 Task: Look for space in Kasterlee, Belgium from 9th June, 2023 to 11th June, 2023 for 2 adults in price range Rs.6000 to Rs.10000. Place can be entire place with 2 bedrooms having 2 beds and 1 bathroom. Property type can be house, flat, guest house. Amenities needed are: heating. Booking option can be shelf check-in. Required host language is English.
Action: Key pressed k<Key.caps_lock>asterlee,<Key.space><Key.caps_lock>b<Key.caps_lock>elgium<Key.enter>
Screenshot: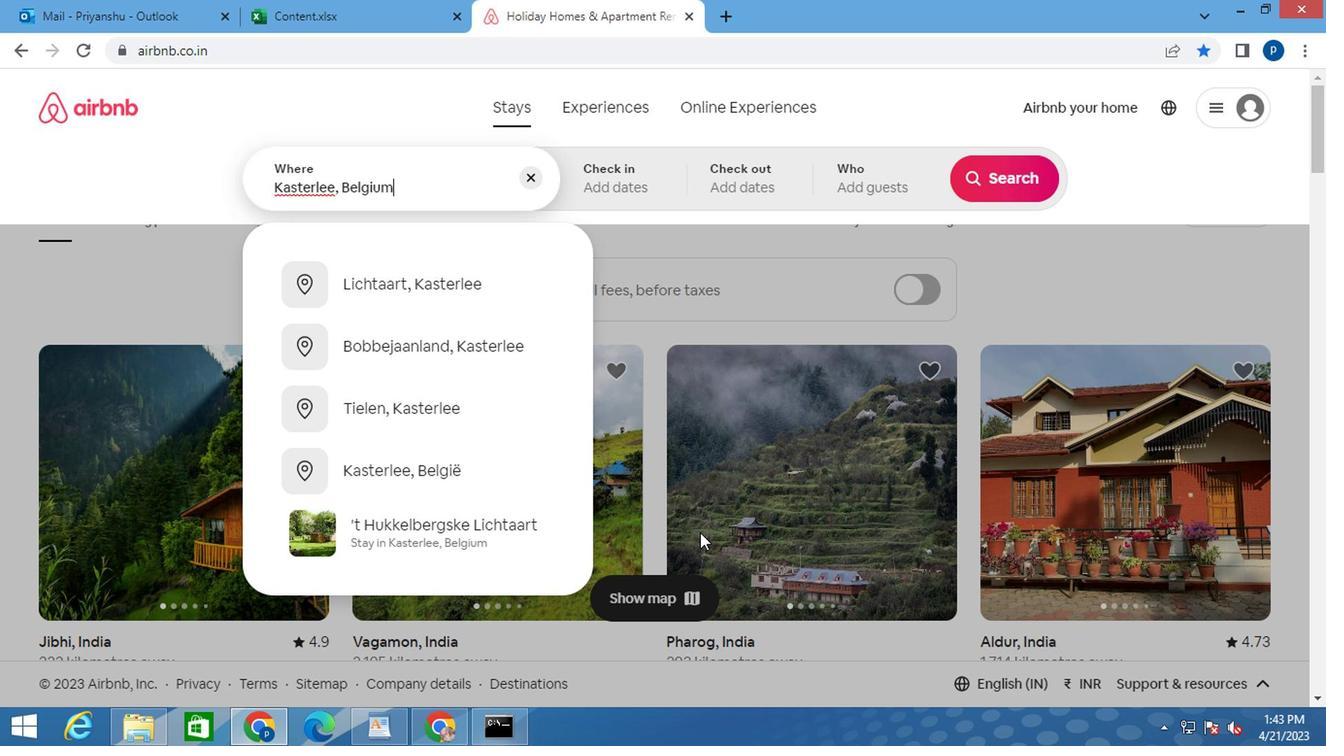 
Action: Mouse moved to (988, 337)
Screenshot: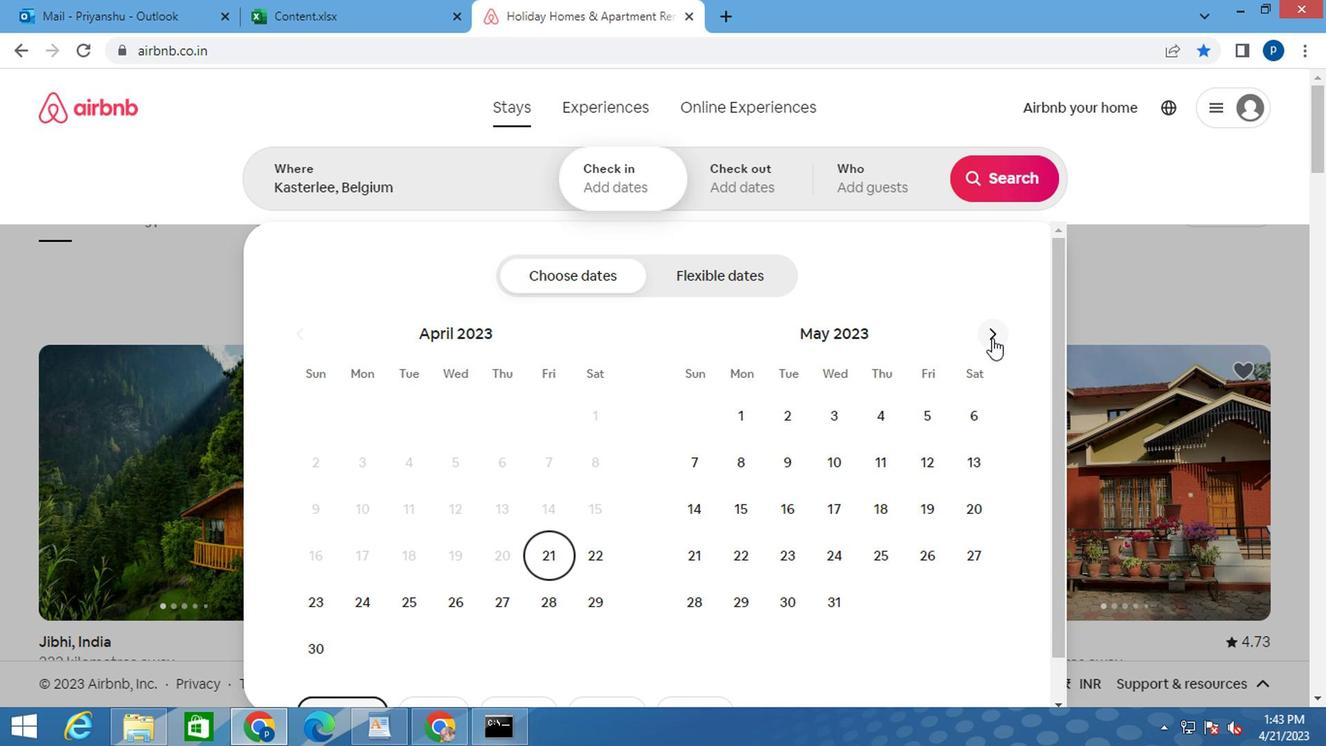 
Action: Mouse pressed left at (988, 337)
Screenshot: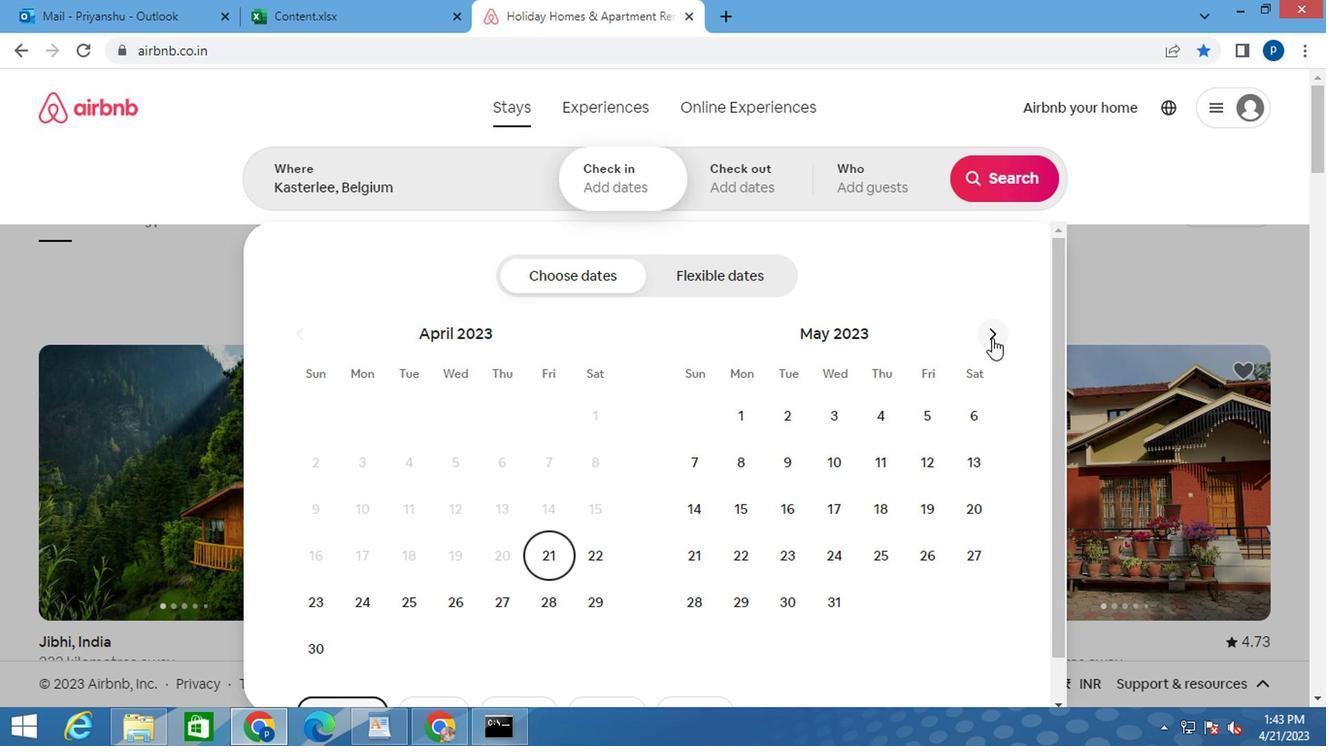 
Action: Mouse pressed left at (988, 337)
Screenshot: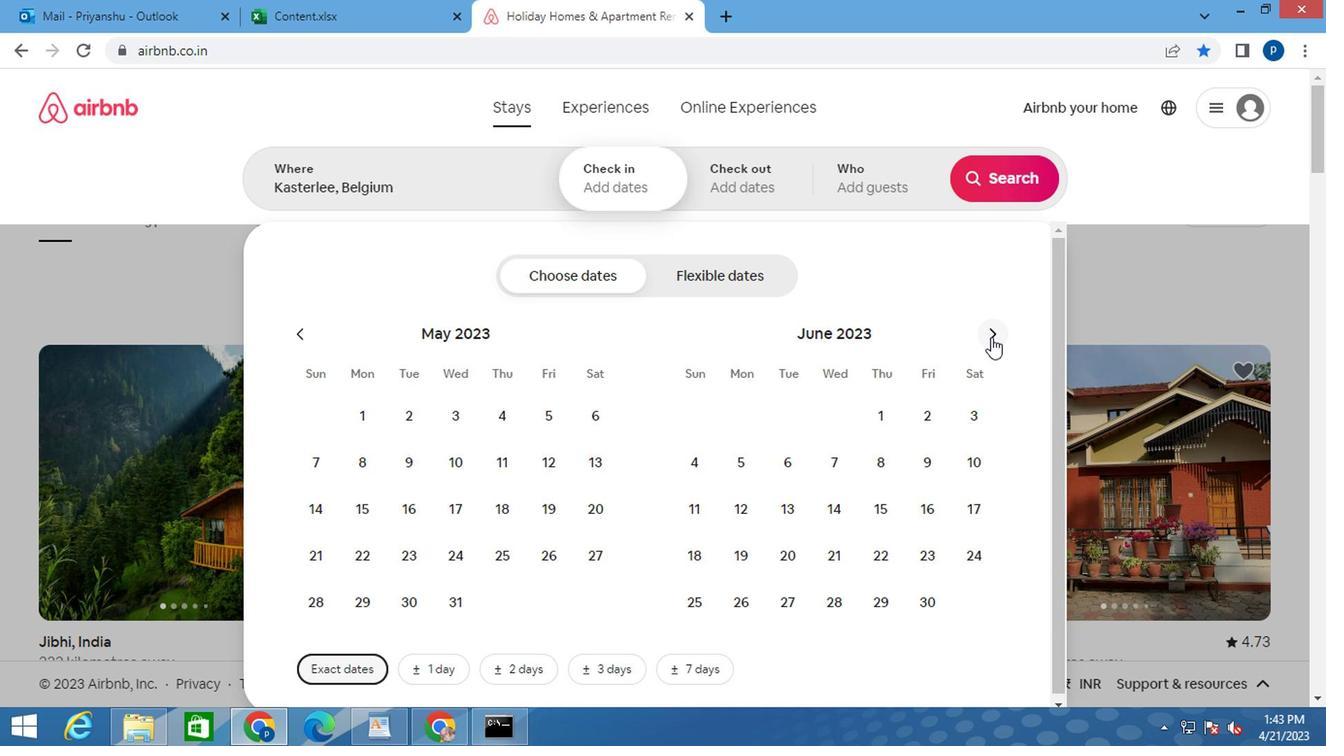 
Action: Mouse moved to (549, 465)
Screenshot: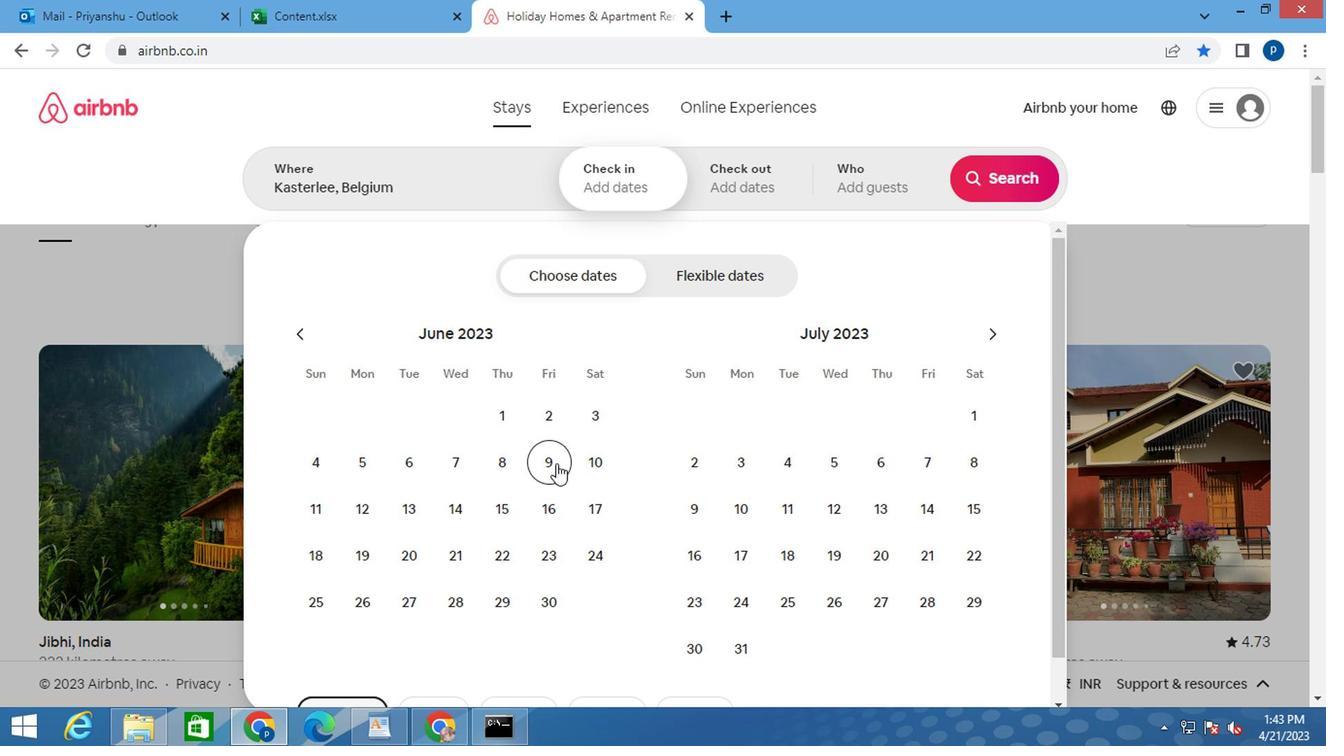 
Action: Mouse pressed left at (549, 465)
Screenshot: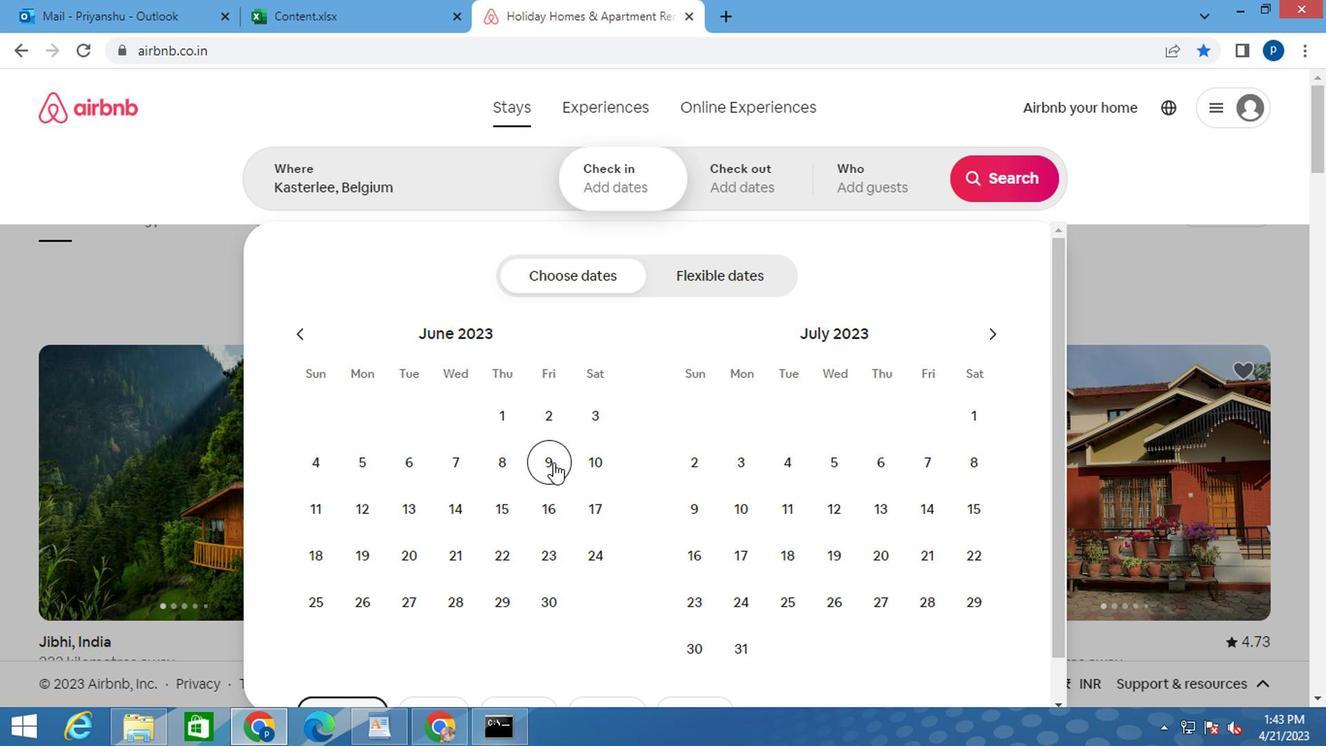 
Action: Mouse moved to (317, 507)
Screenshot: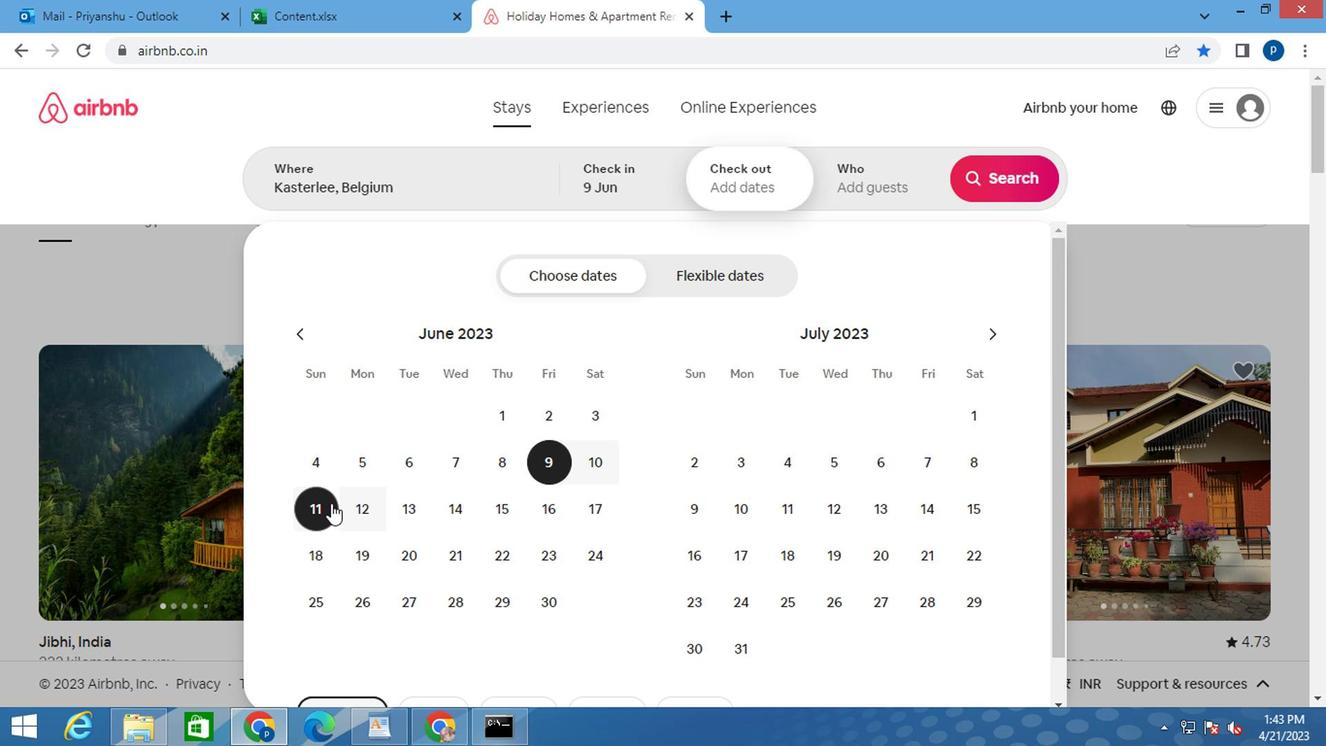 
Action: Mouse pressed left at (317, 507)
Screenshot: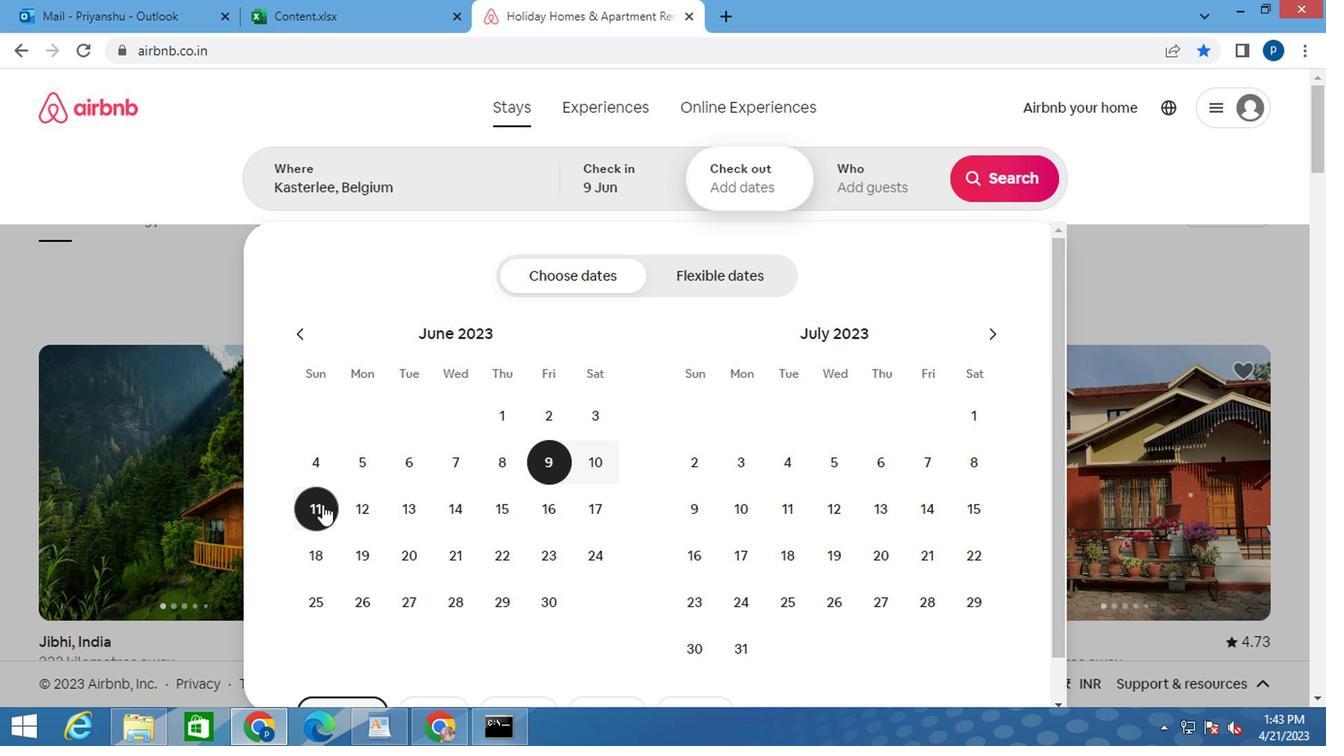 
Action: Mouse moved to (854, 195)
Screenshot: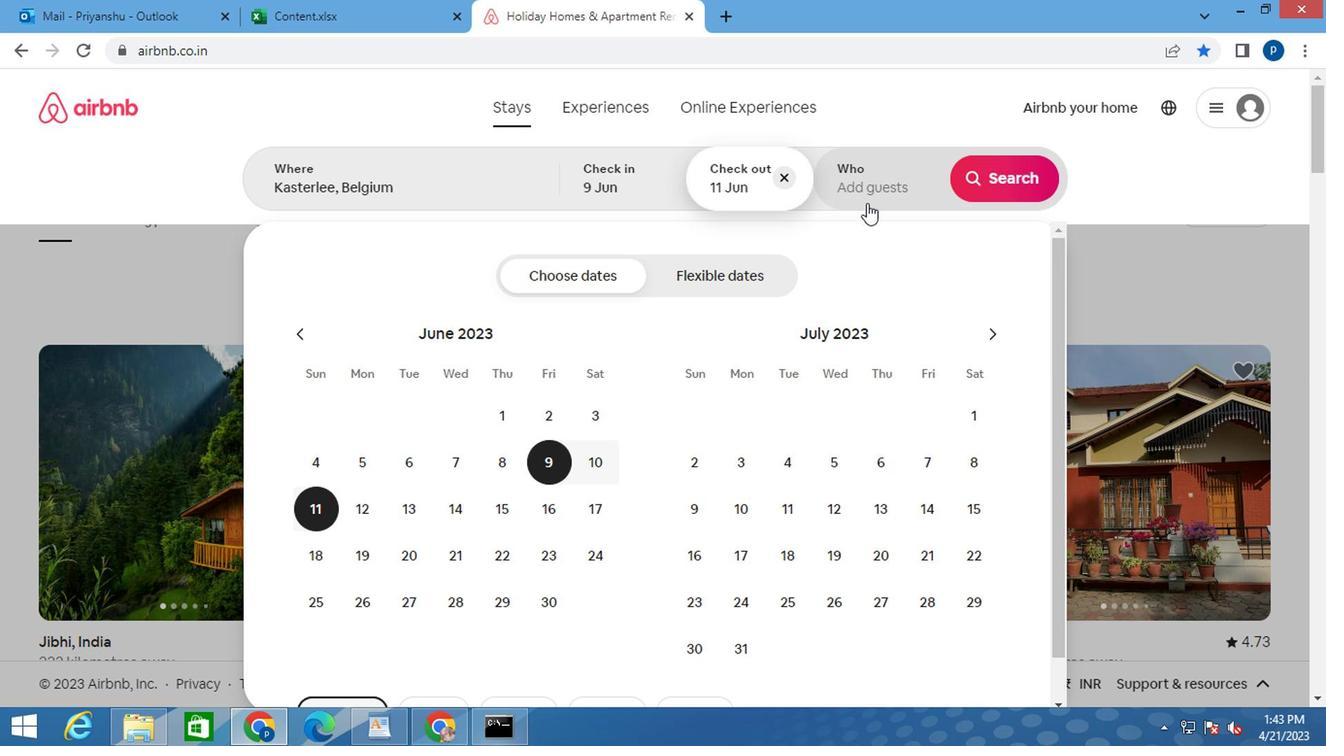 
Action: Mouse pressed left at (854, 195)
Screenshot: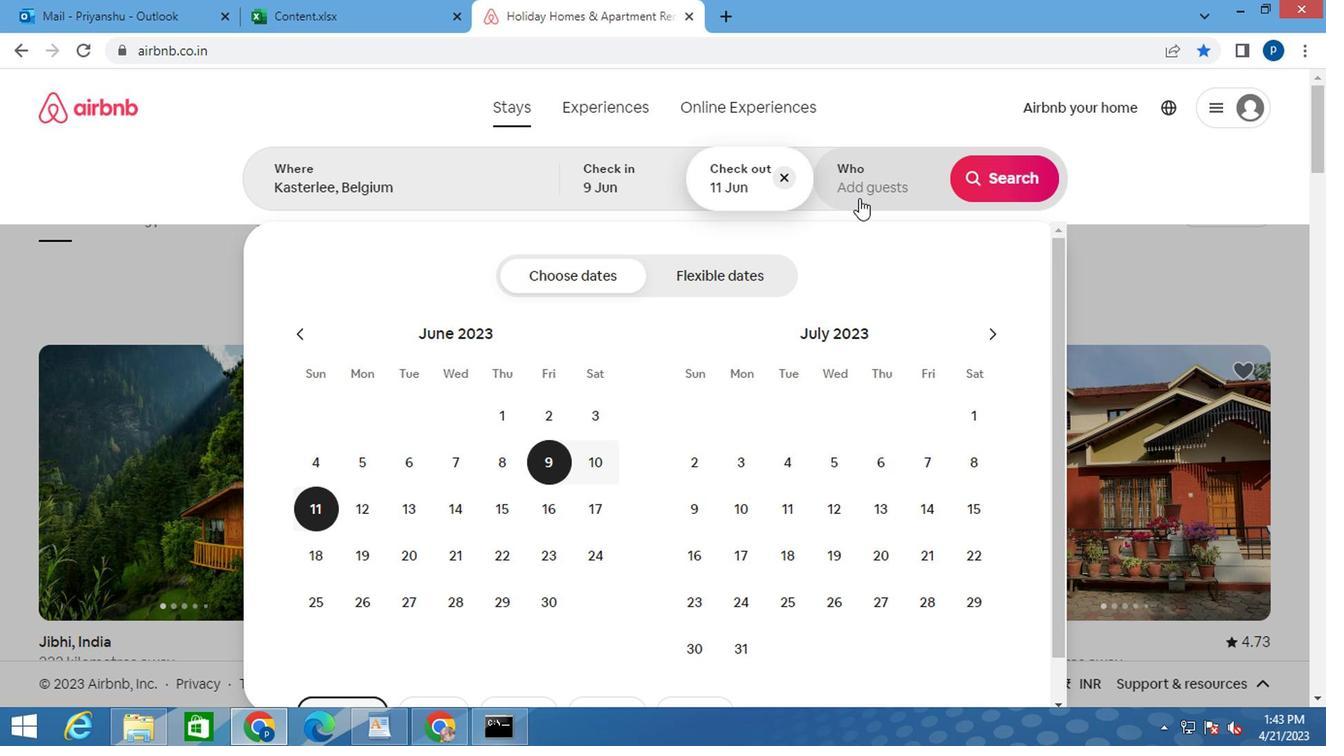 
Action: Mouse moved to (999, 279)
Screenshot: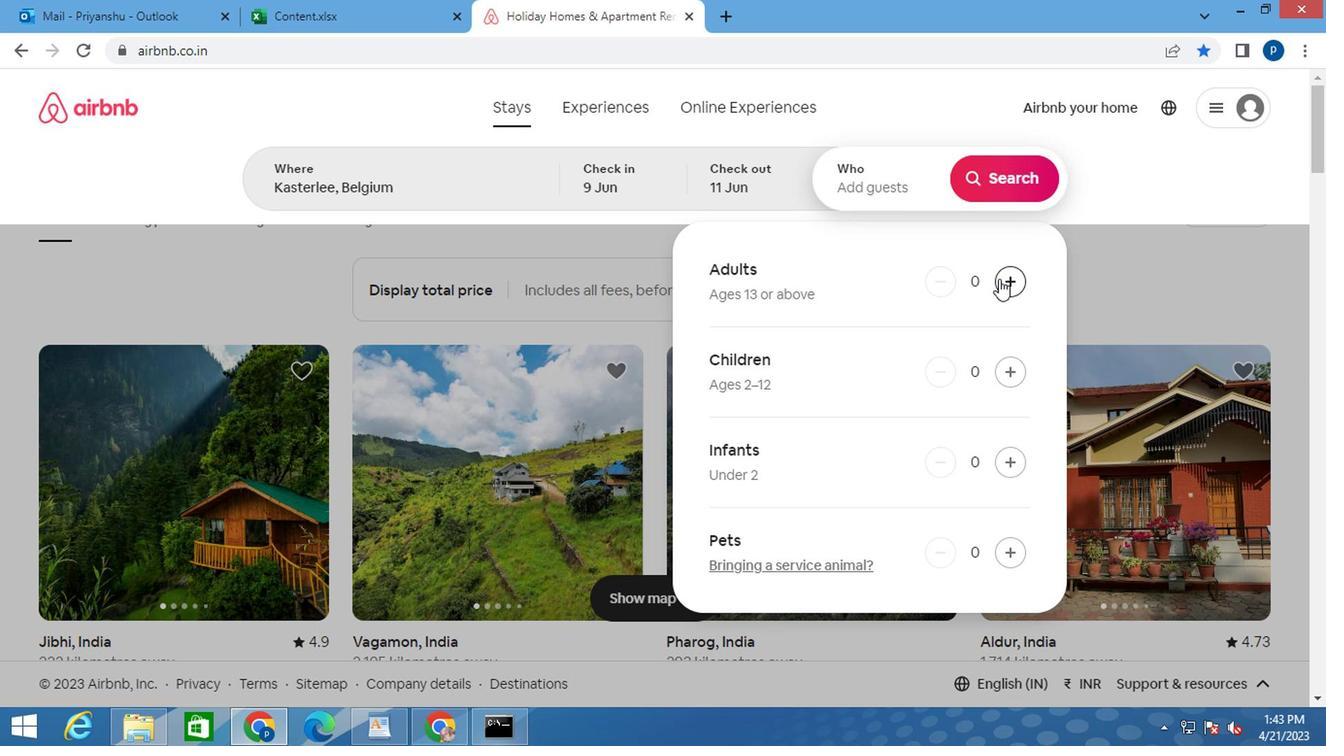 
Action: Mouse pressed left at (999, 279)
Screenshot: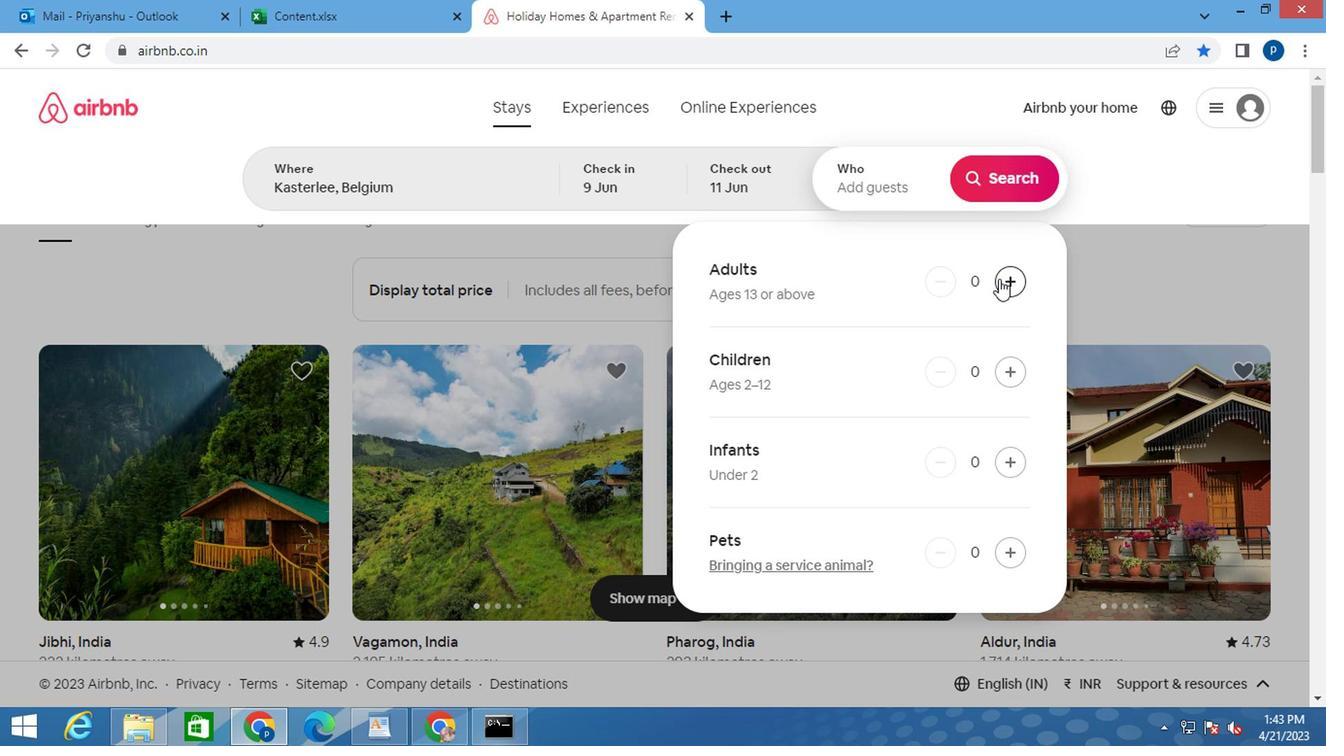 
Action: Mouse moved to (999, 279)
Screenshot: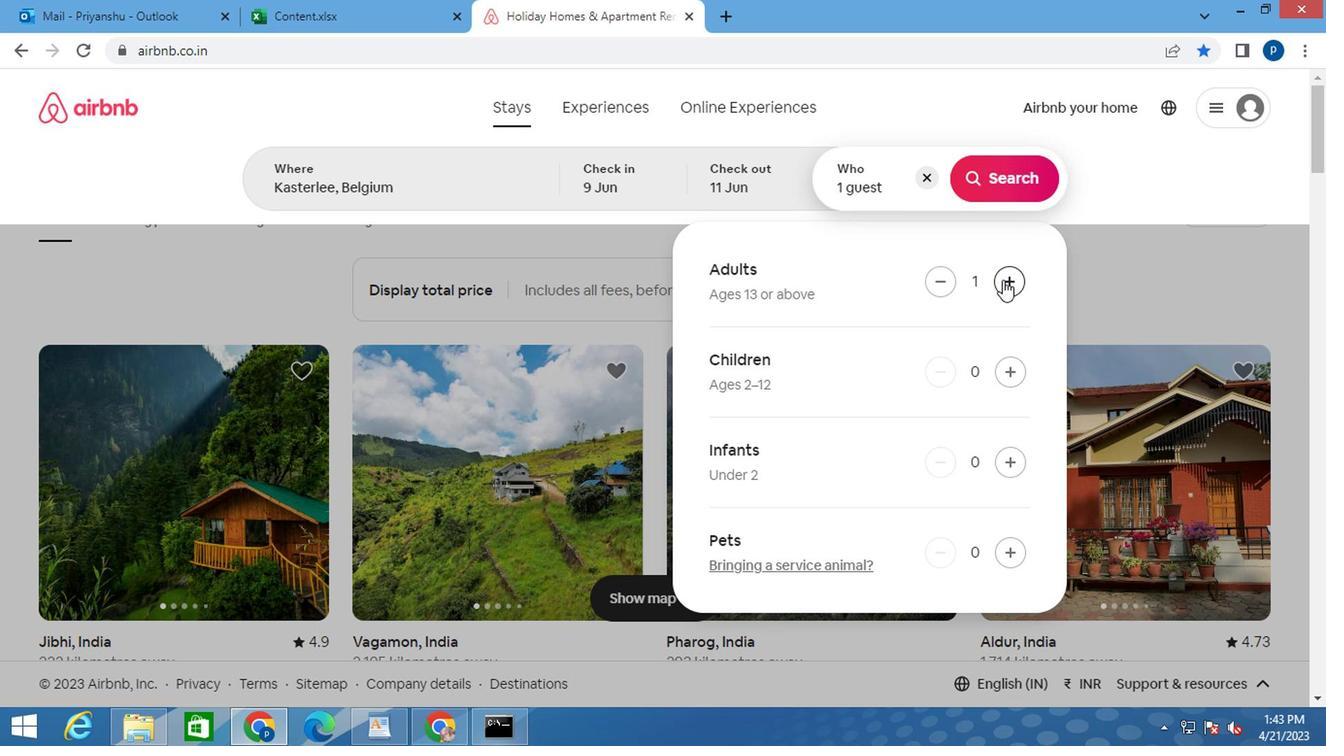 
Action: Mouse pressed left at (999, 279)
Screenshot: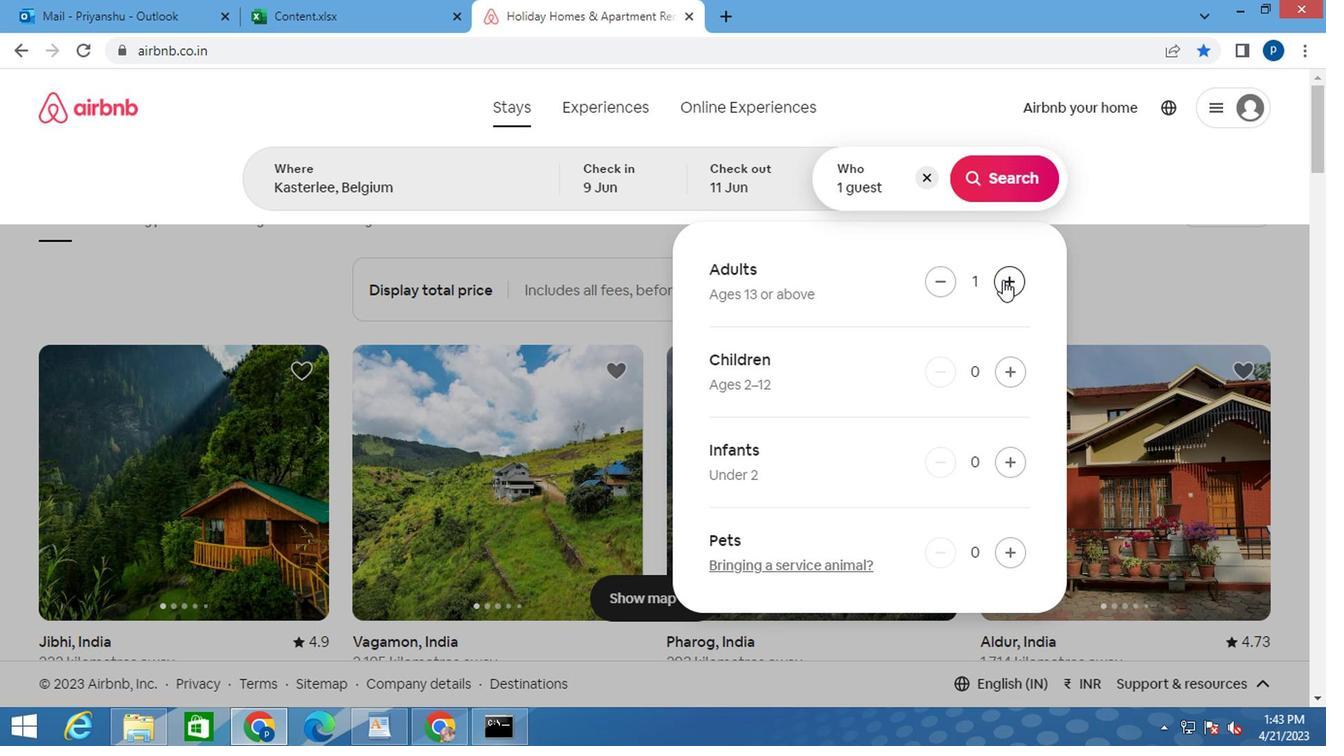
Action: Mouse moved to (999, 183)
Screenshot: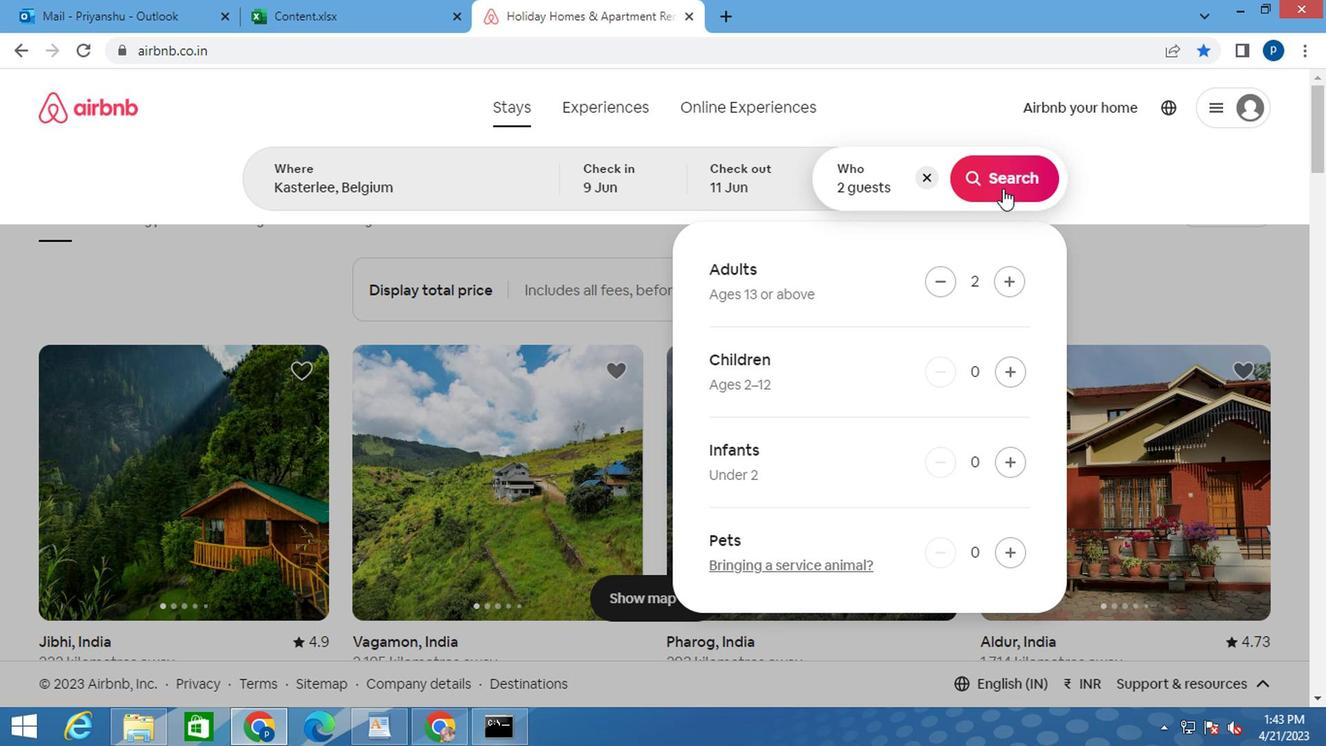 
Action: Mouse pressed left at (999, 183)
Screenshot: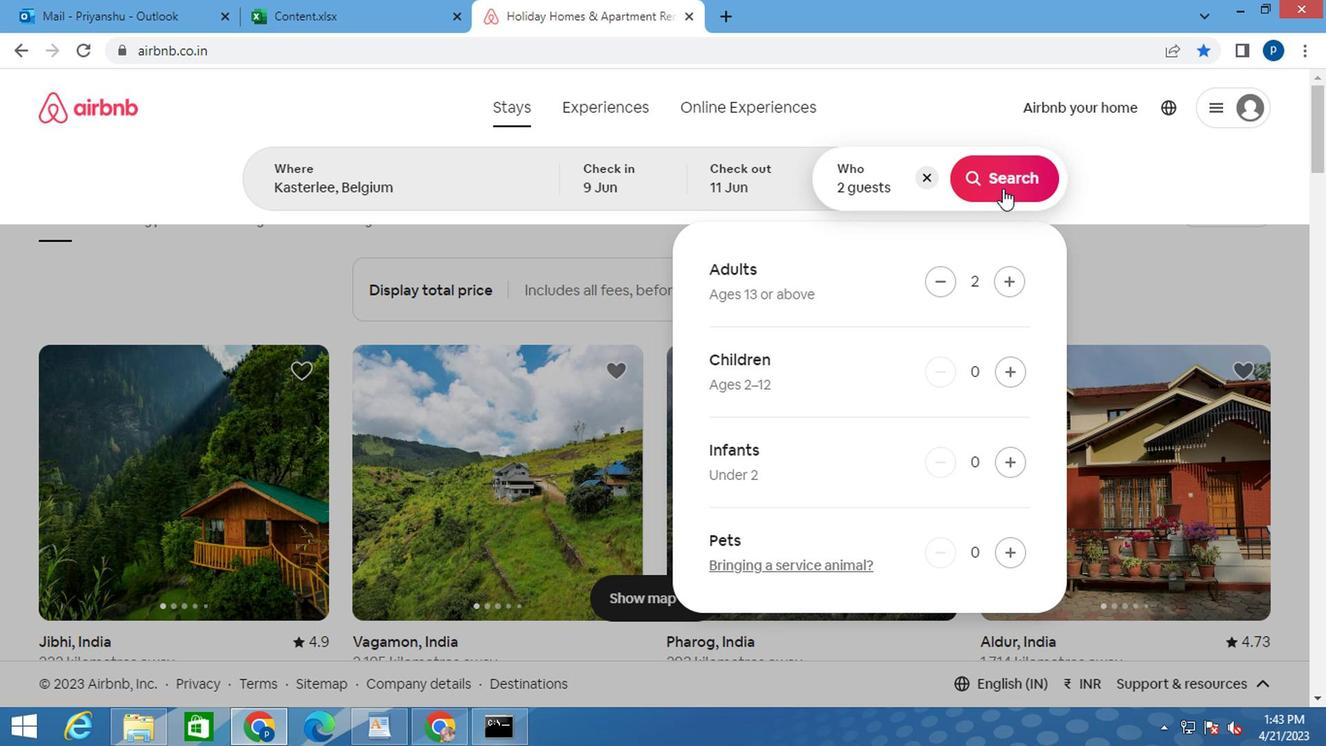 
Action: Mouse moved to (1197, 178)
Screenshot: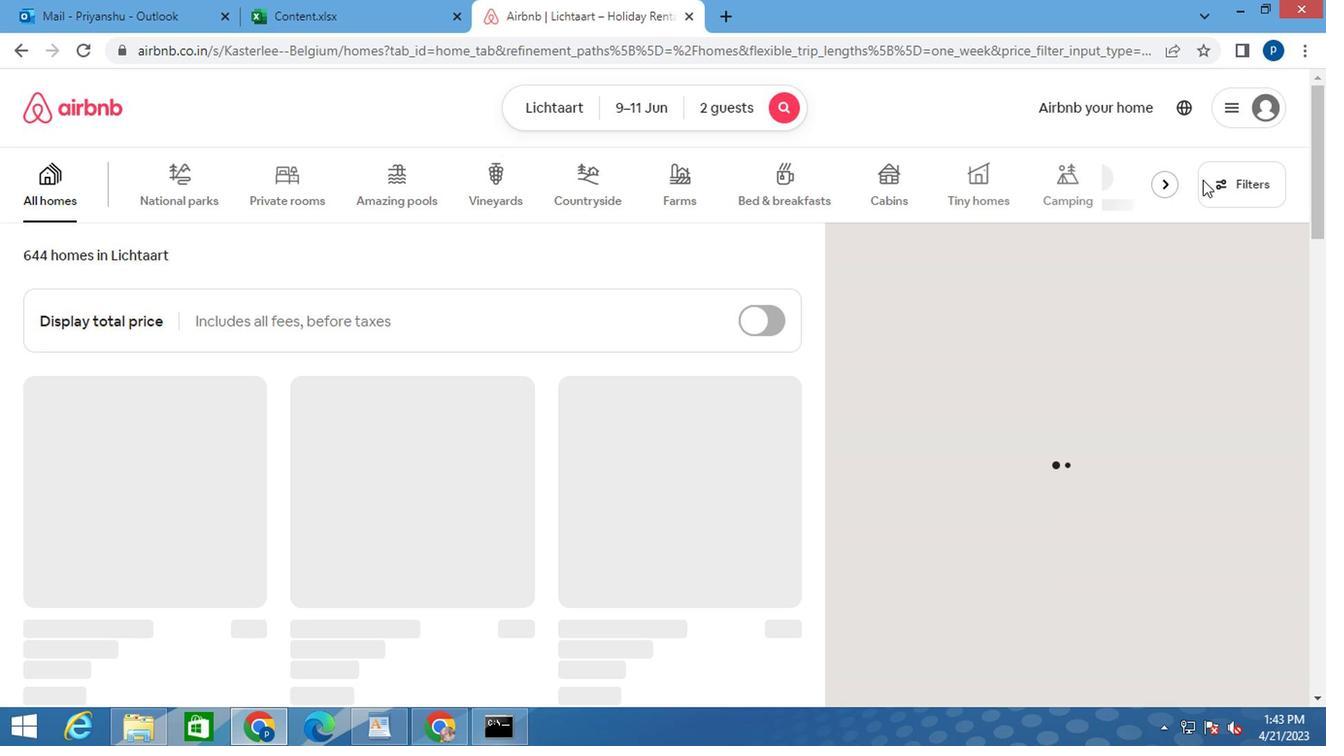 
Action: Mouse pressed left at (1197, 178)
Screenshot: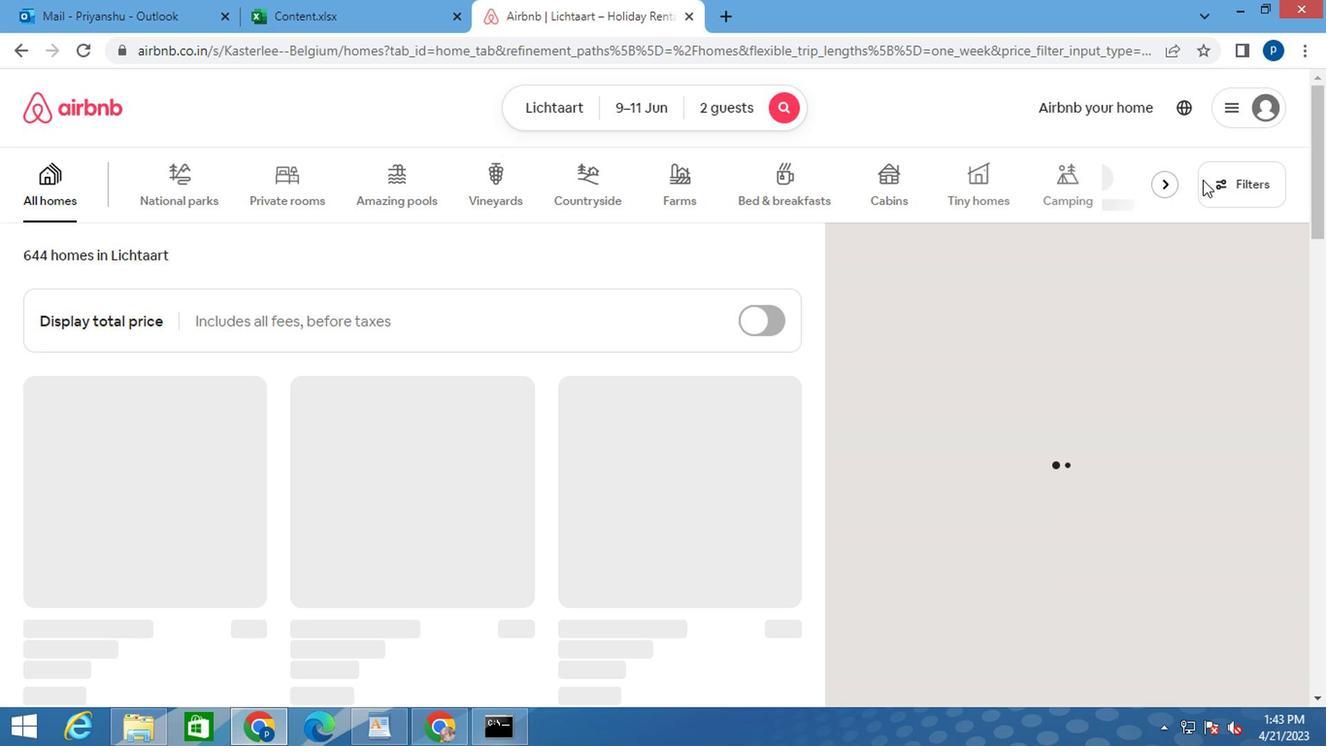 
Action: Mouse moved to (389, 428)
Screenshot: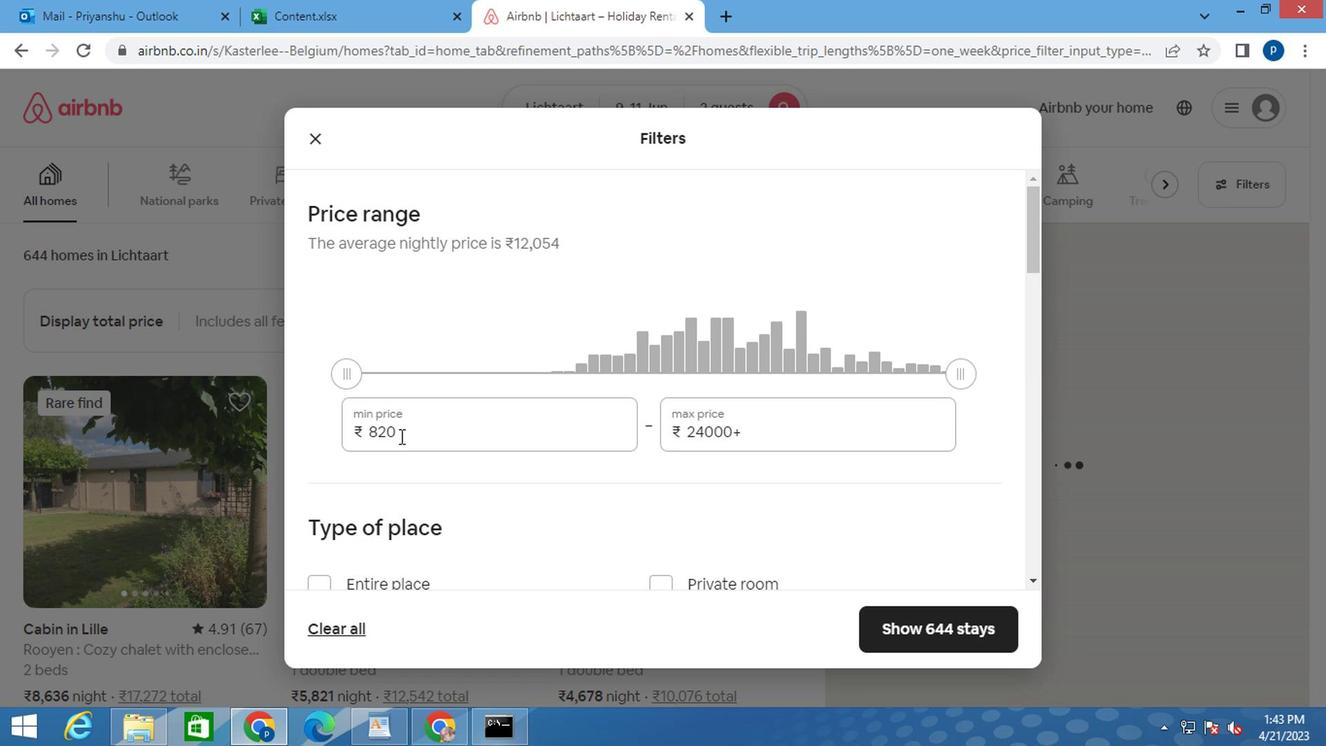 
Action: Mouse pressed left at (389, 428)
Screenshot: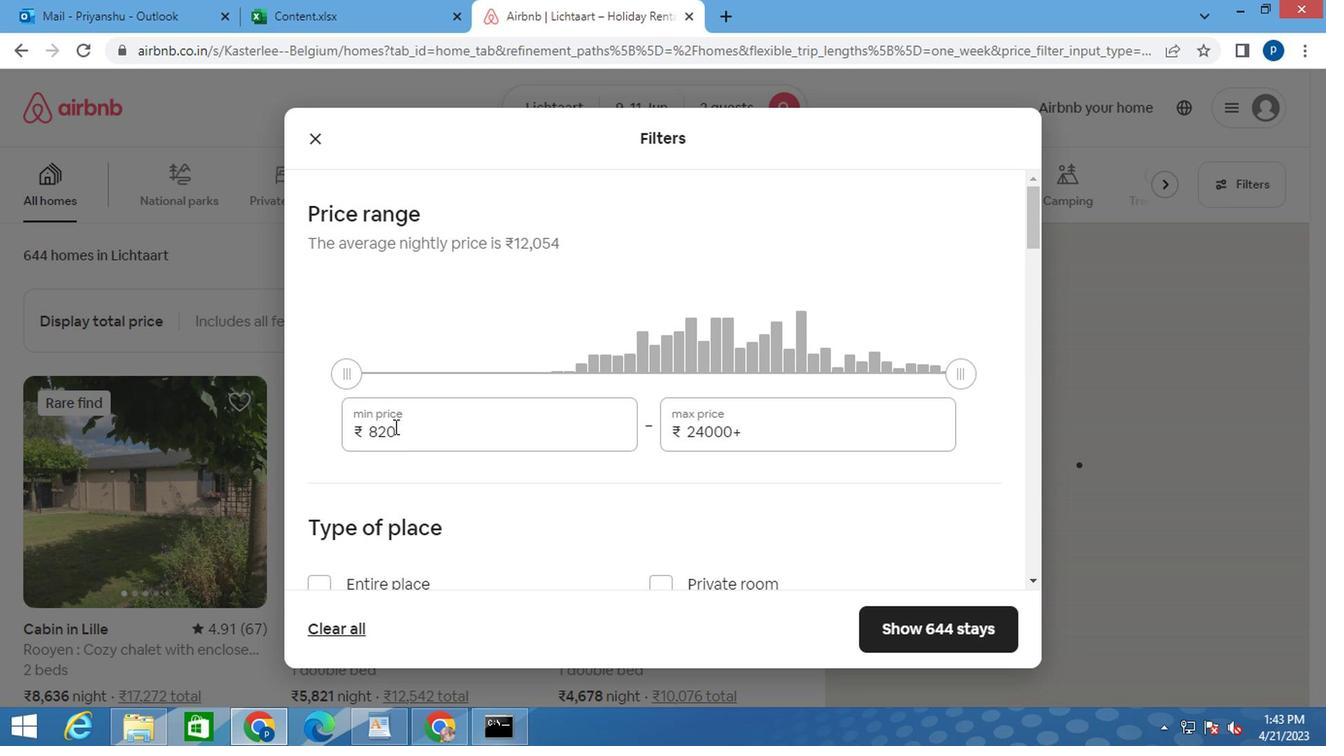 
Action: Mouse pressed left at (389, 428)
Screenshot: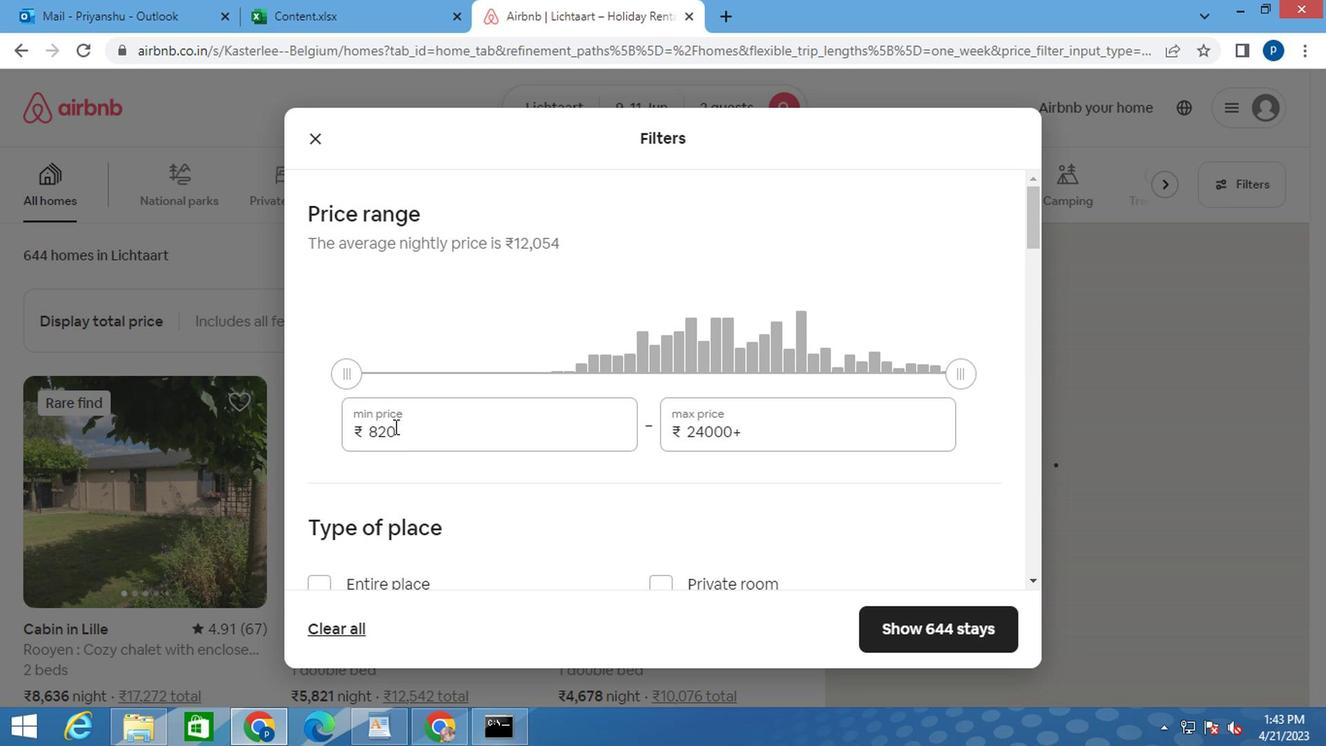 
Action: Key pressed 6000<Key.tab>10000
Screenshot: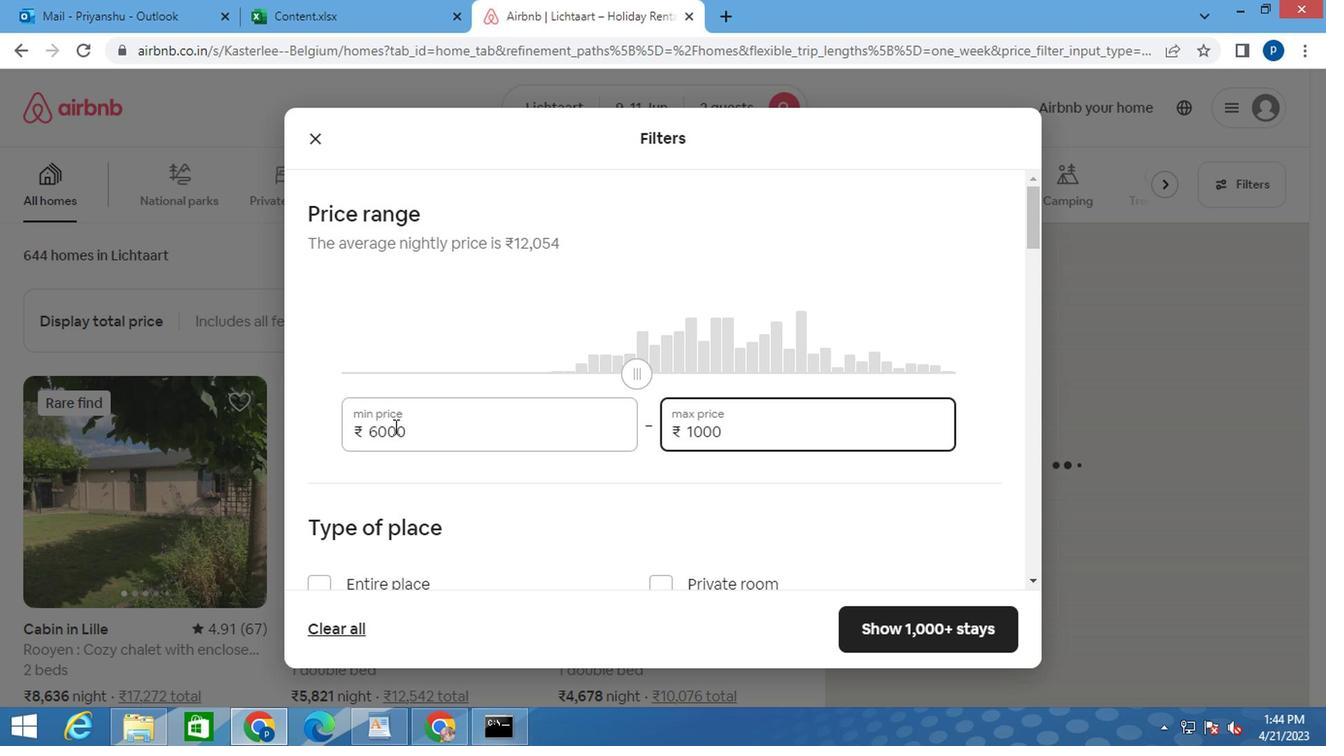 
Action: Mouse moved to (400, 465)
Screenshot: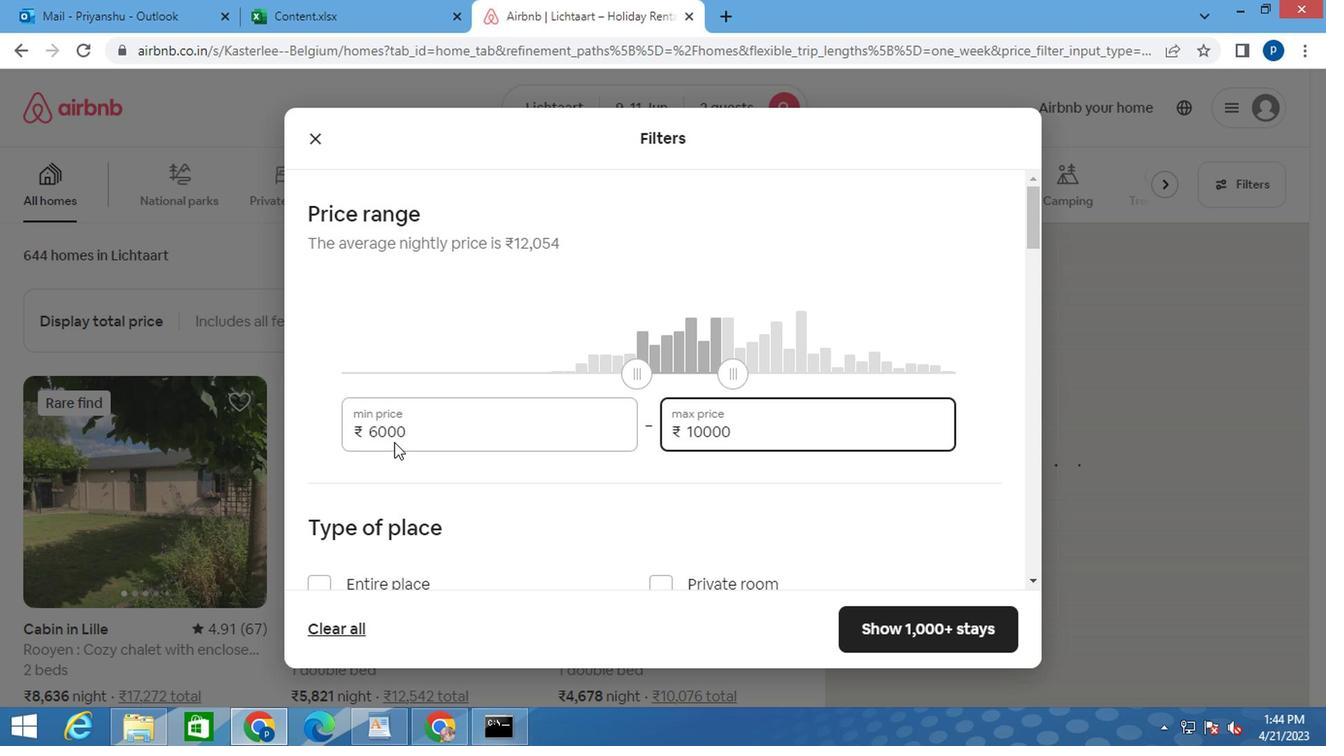 
Action: Mouse scrolled (400, 464) with delta (0, 0)
Screenshot: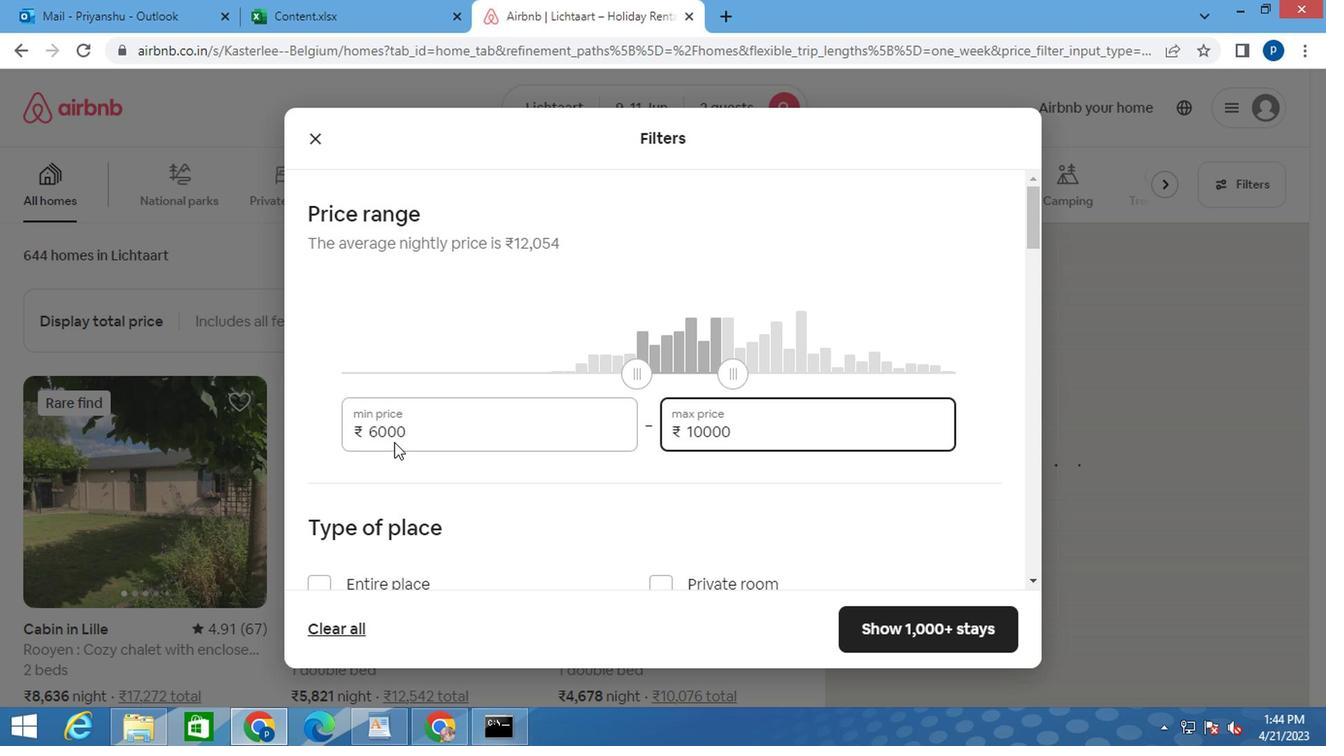 
Action: Mouse moved to (420, 467)
Screenshot: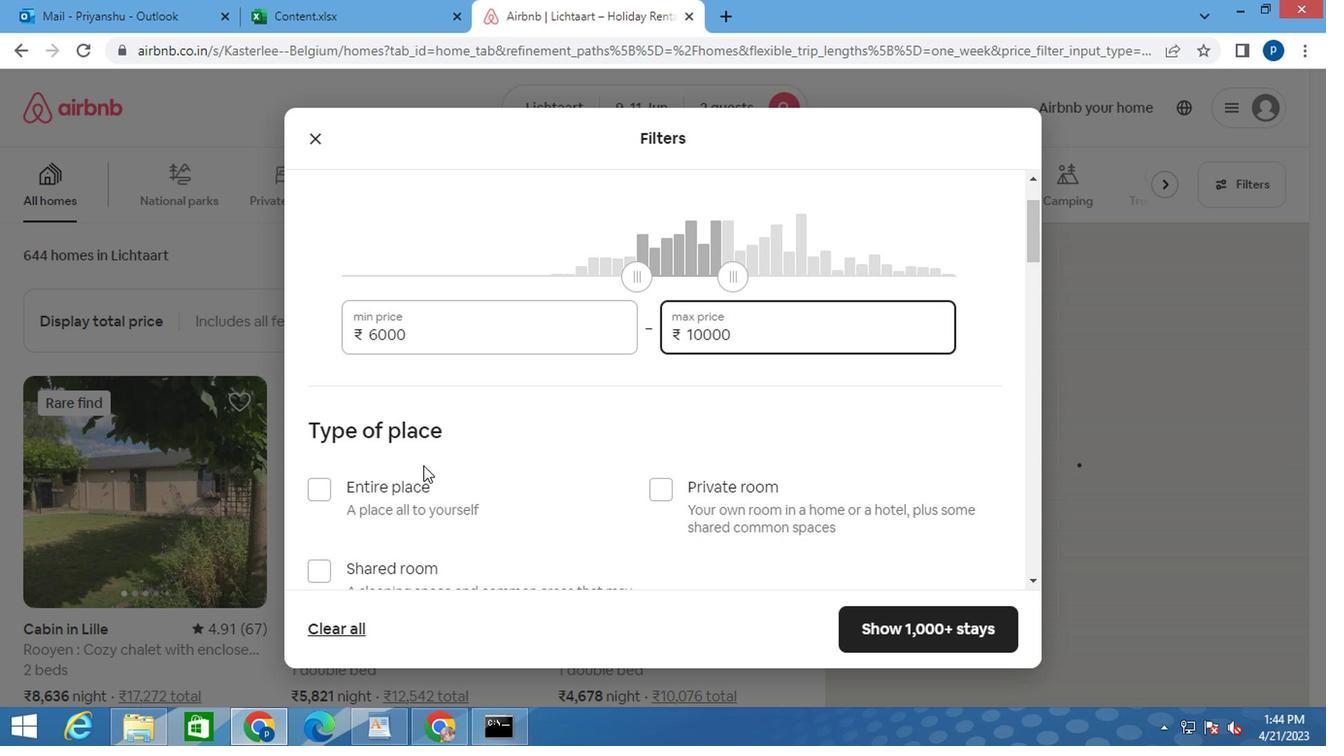 
Action: Mouse scrolled (420, 467) with delta (0, 0)
Screenshot: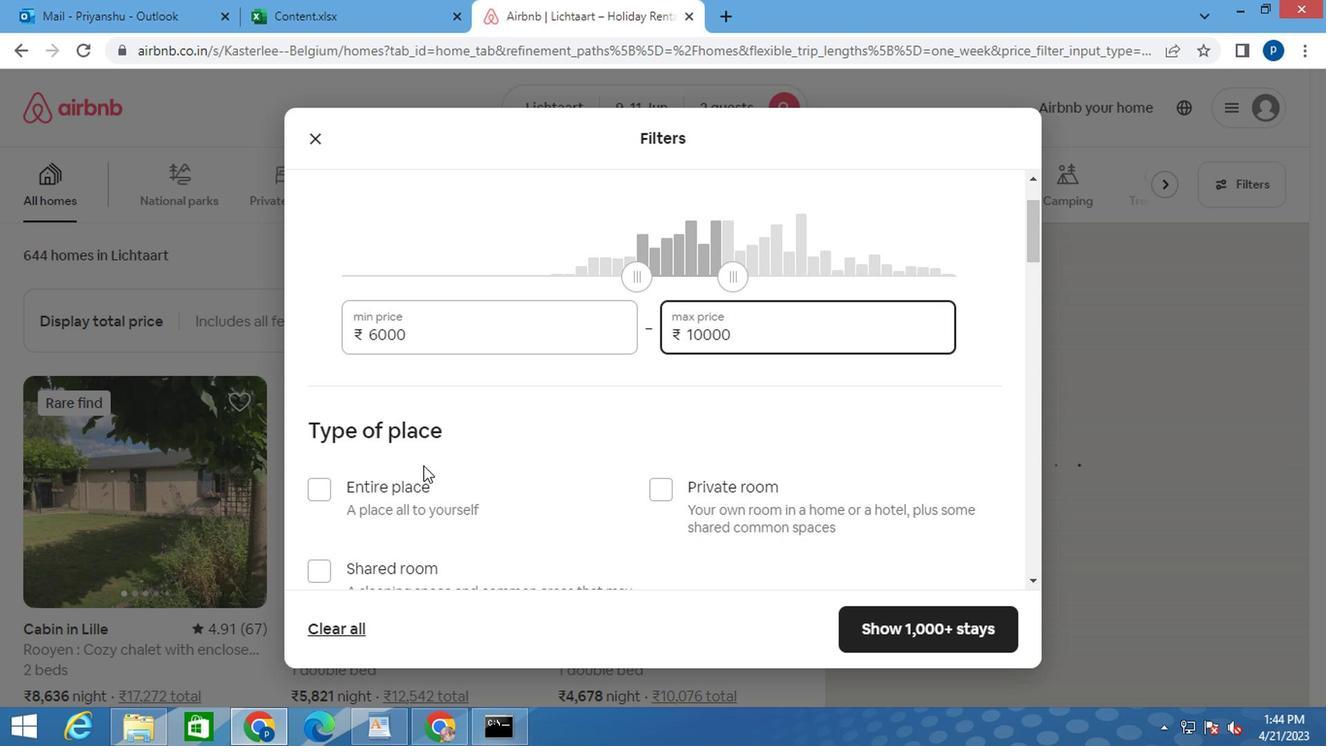 
Action: Mouse moved to (494, 472)
Screenshot: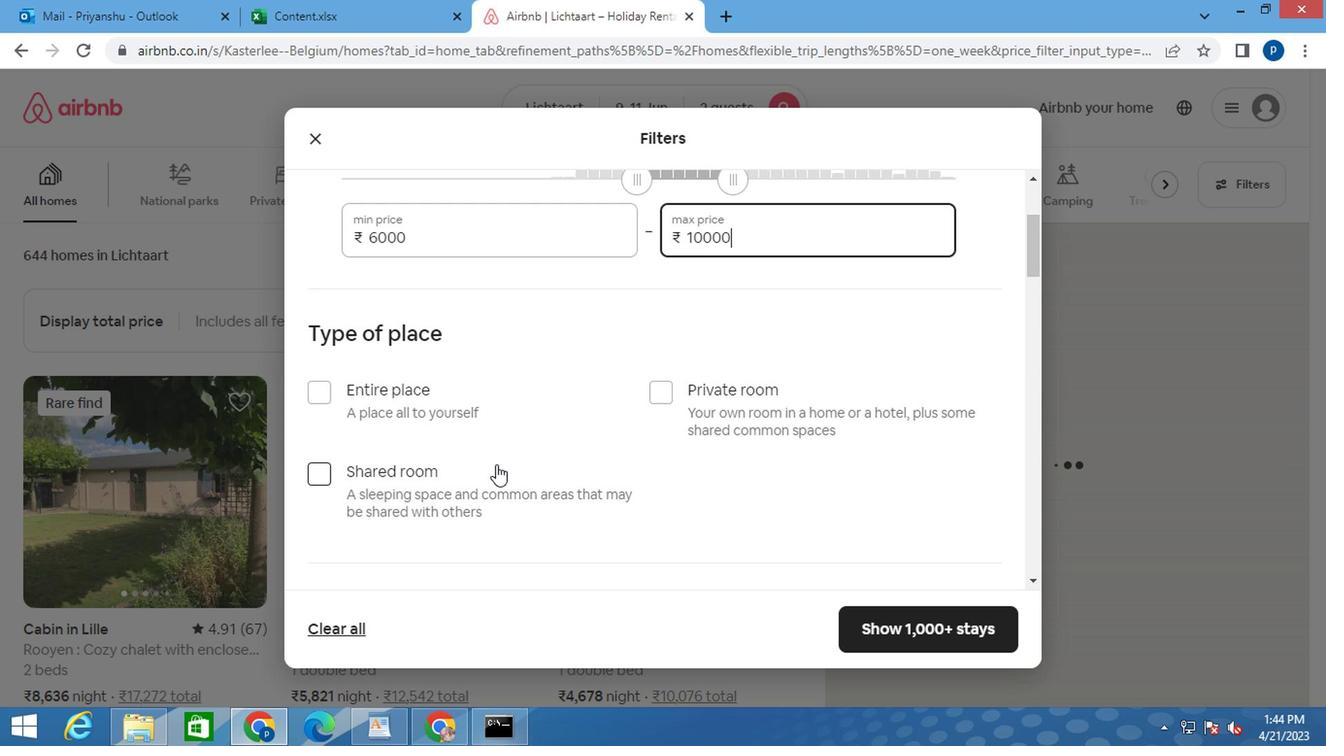 
Action: Mouse scrolled (494, 472) with delta (0, 0)
Screenshot: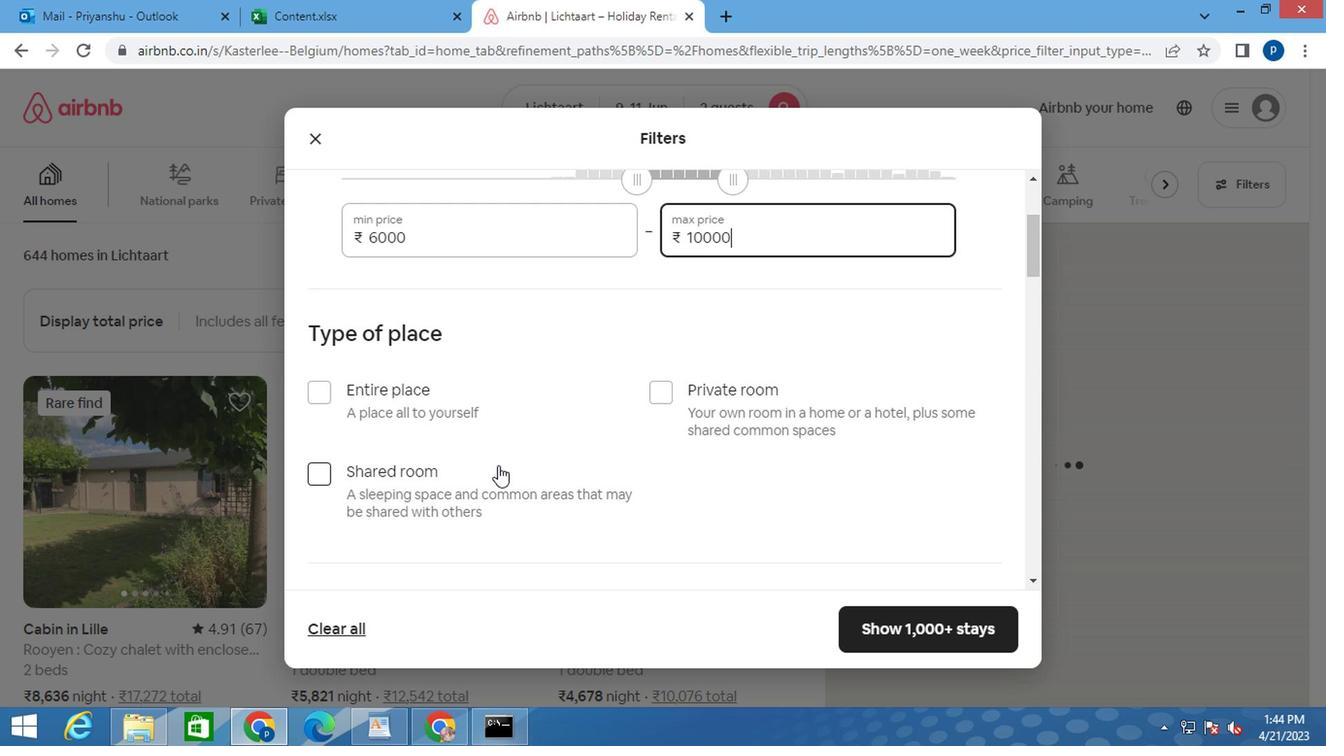 
Action: Mouse scrolled (494, 474) with delta (0, 1)
Screenshot: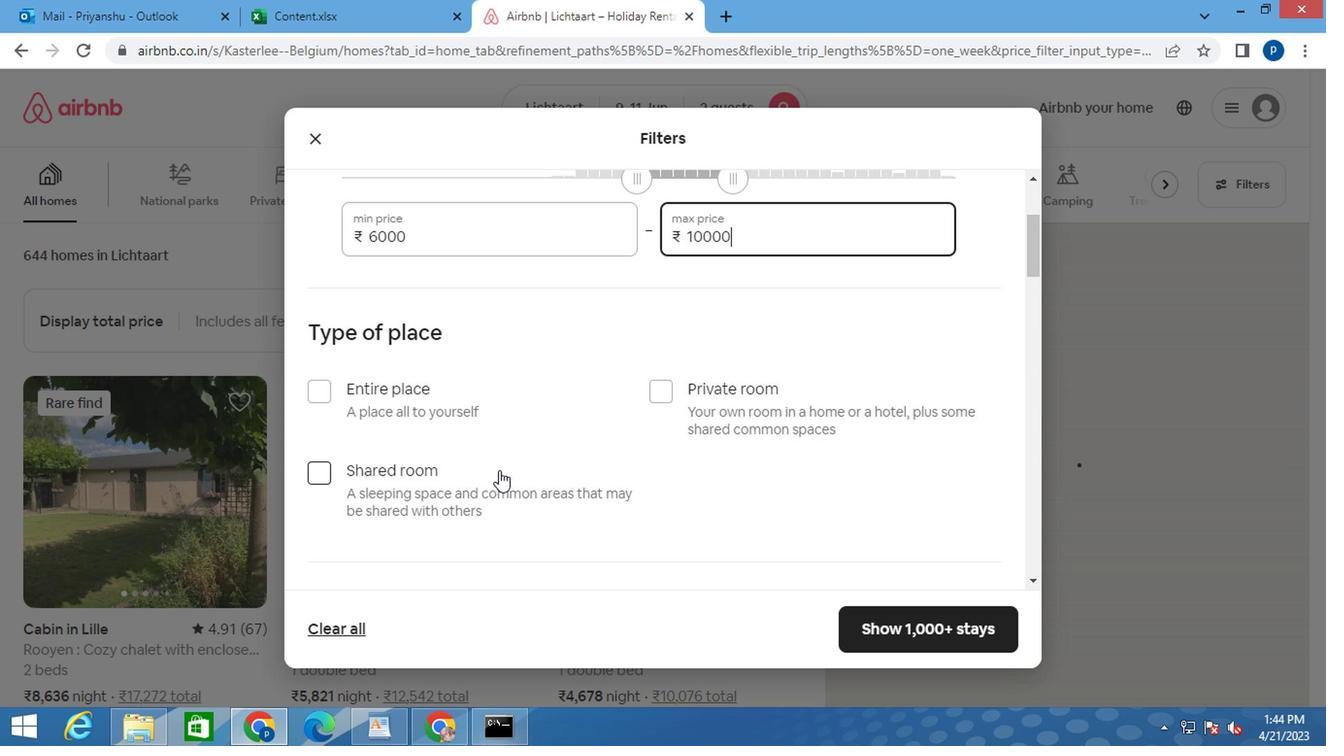 
Action: Mouse moved to (314, 404)
Screenshot: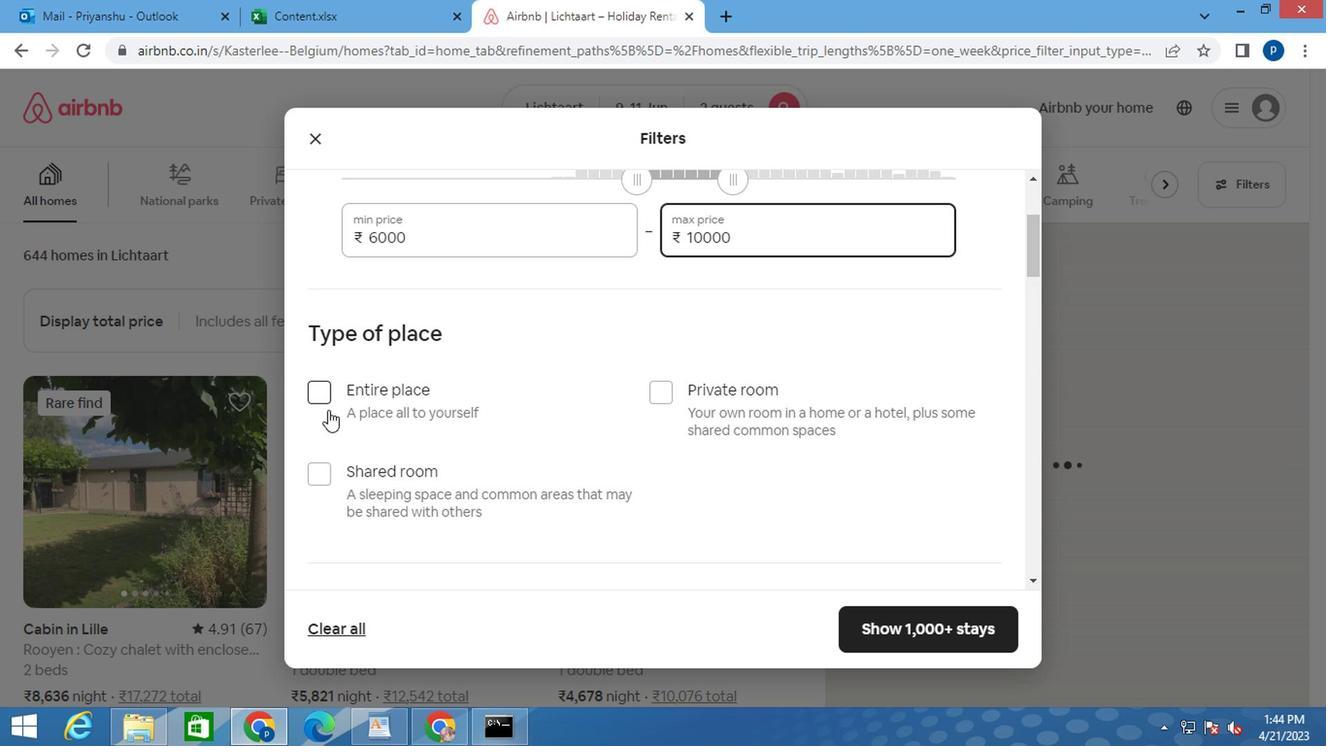 
Action: Mouse pressed left at (314, 404)
Screenshot: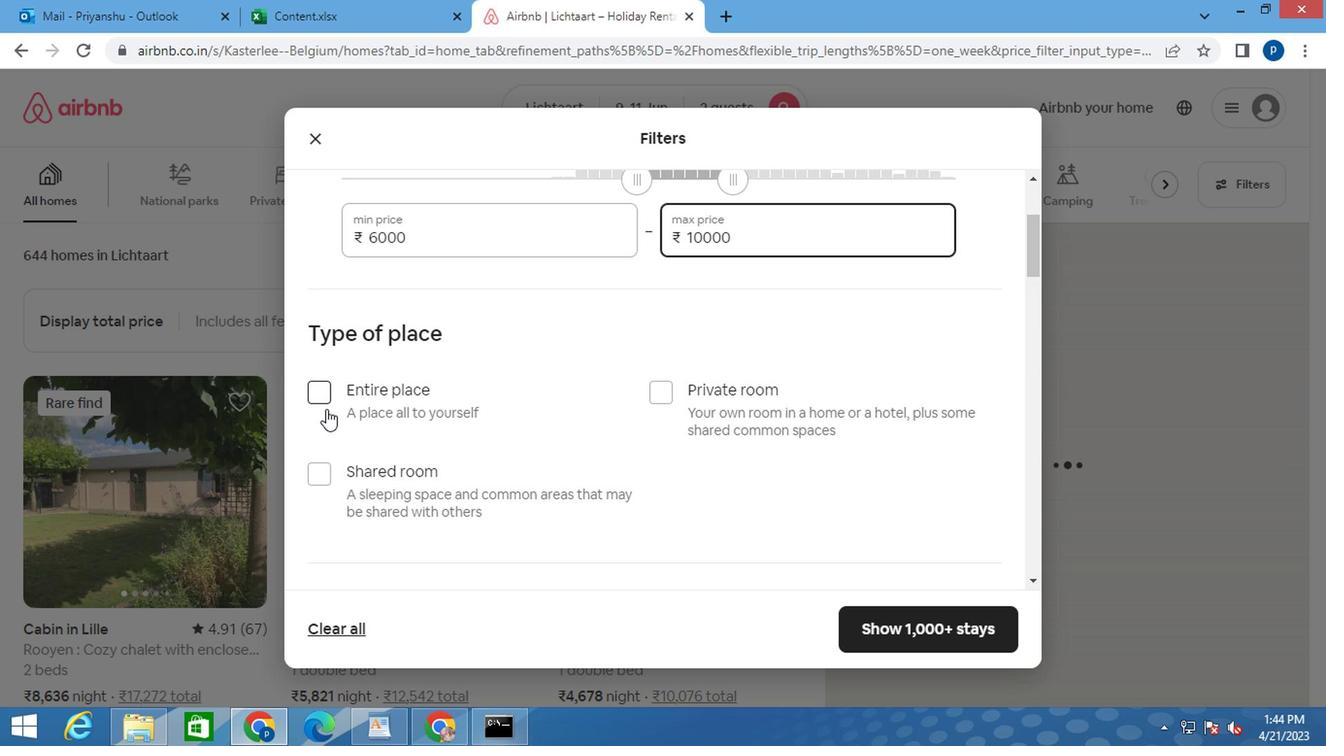 
Action: Mouse moved to (389, 449)
Screenshot: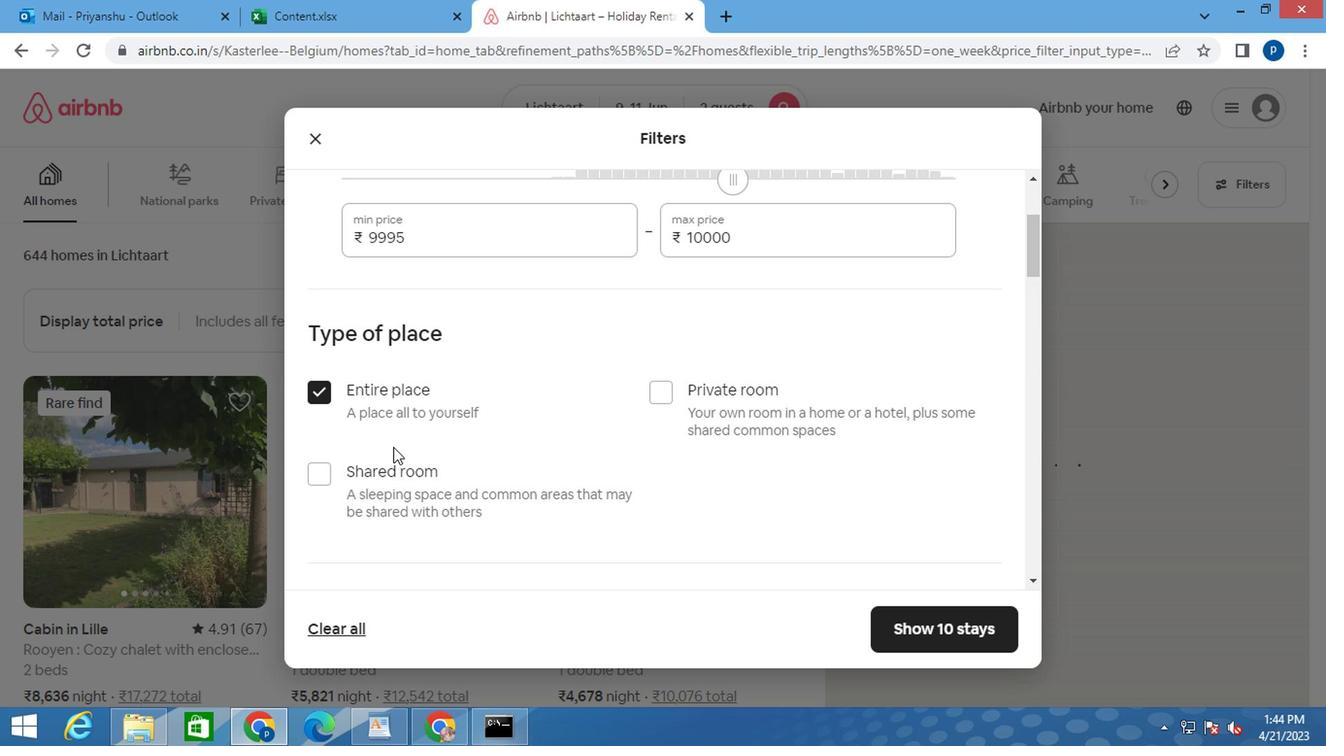 
Action: Mouse scrolled (389, 448) with delta (0, 0)
Screenshot: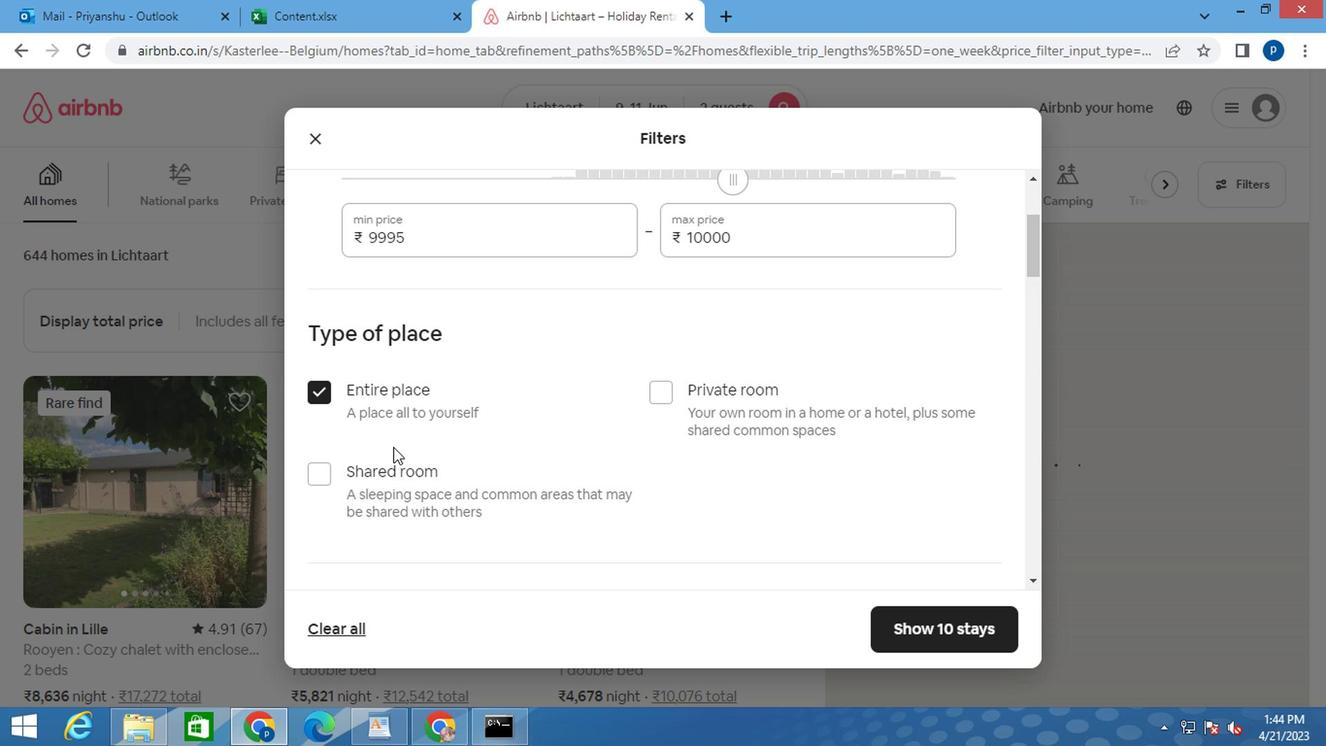 
Action: Mouse moved to (440, 447)
Screenshot: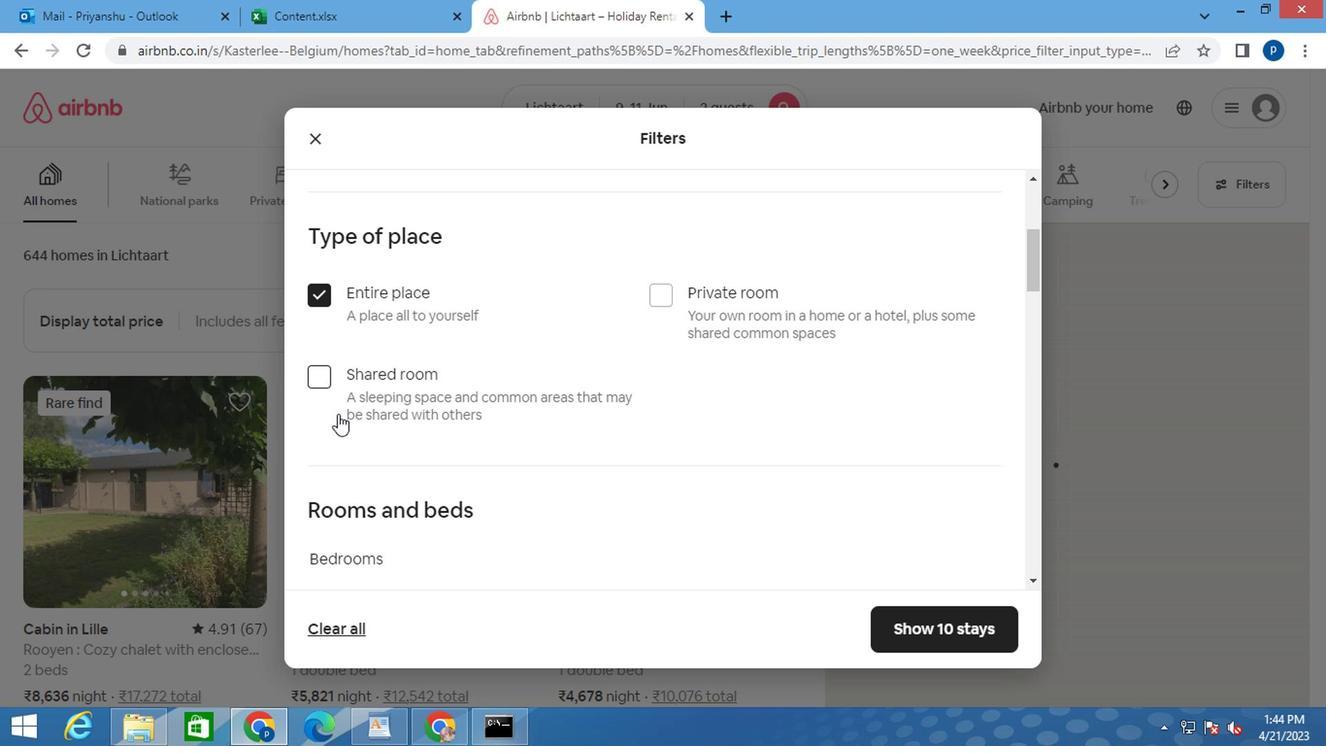 
Action: Mouse scrolled (440, 446) with delta (0, 0)
Screenshot: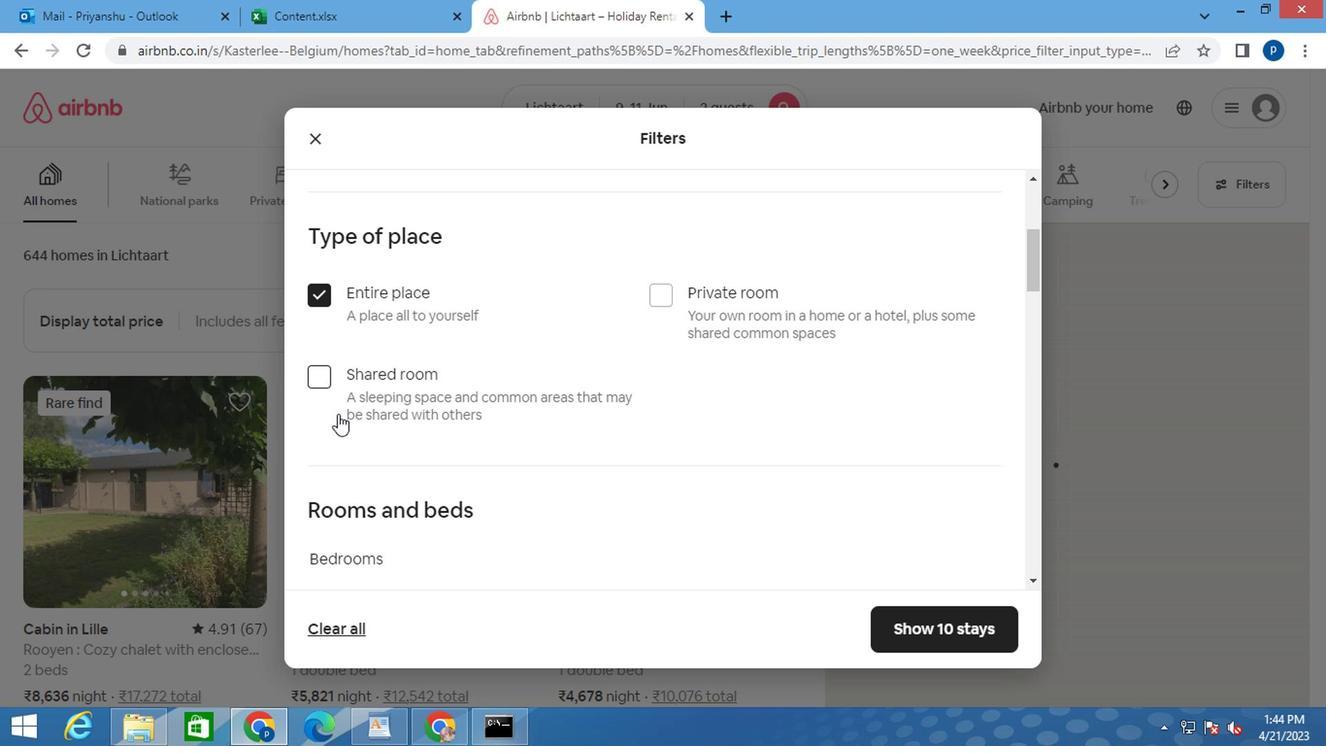 
Action: Mouse moved to (437, 447)
Screenshot: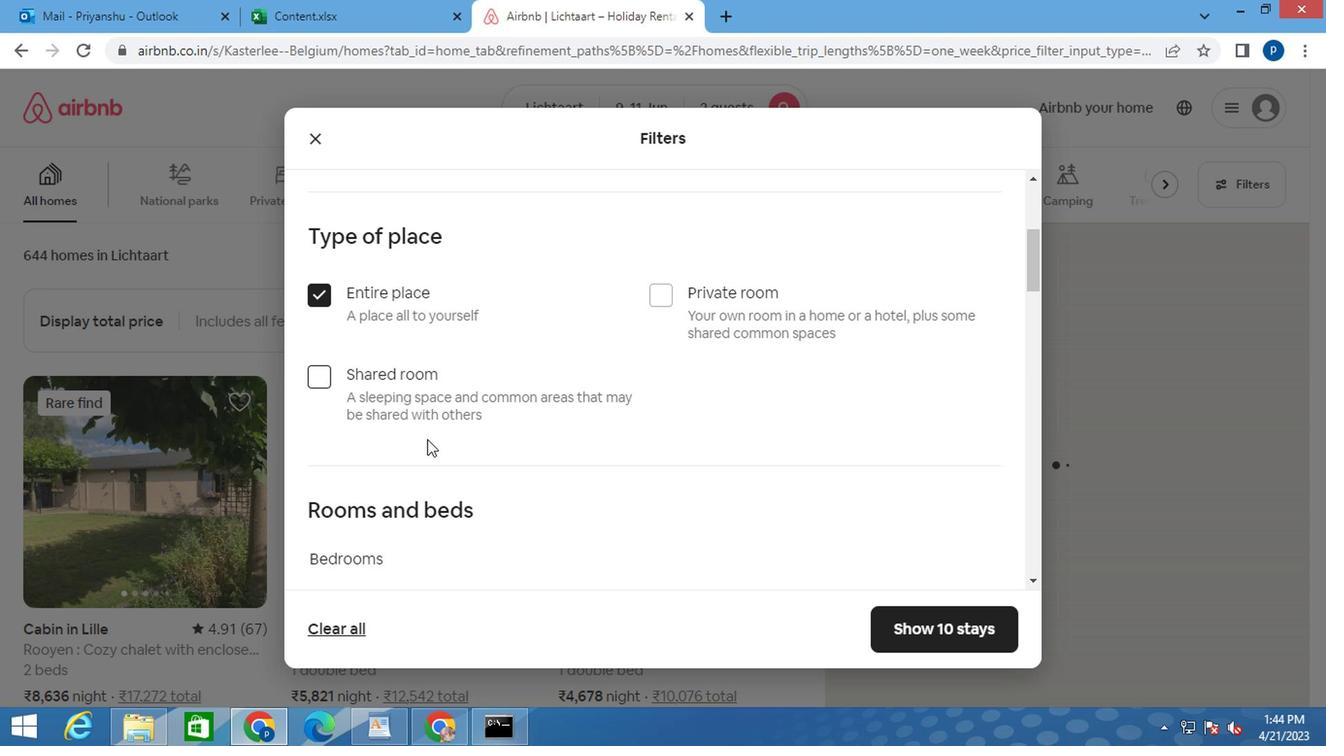 
Action: Mouse scrolled (437, 446) with delta (0, 0)
Screenshot: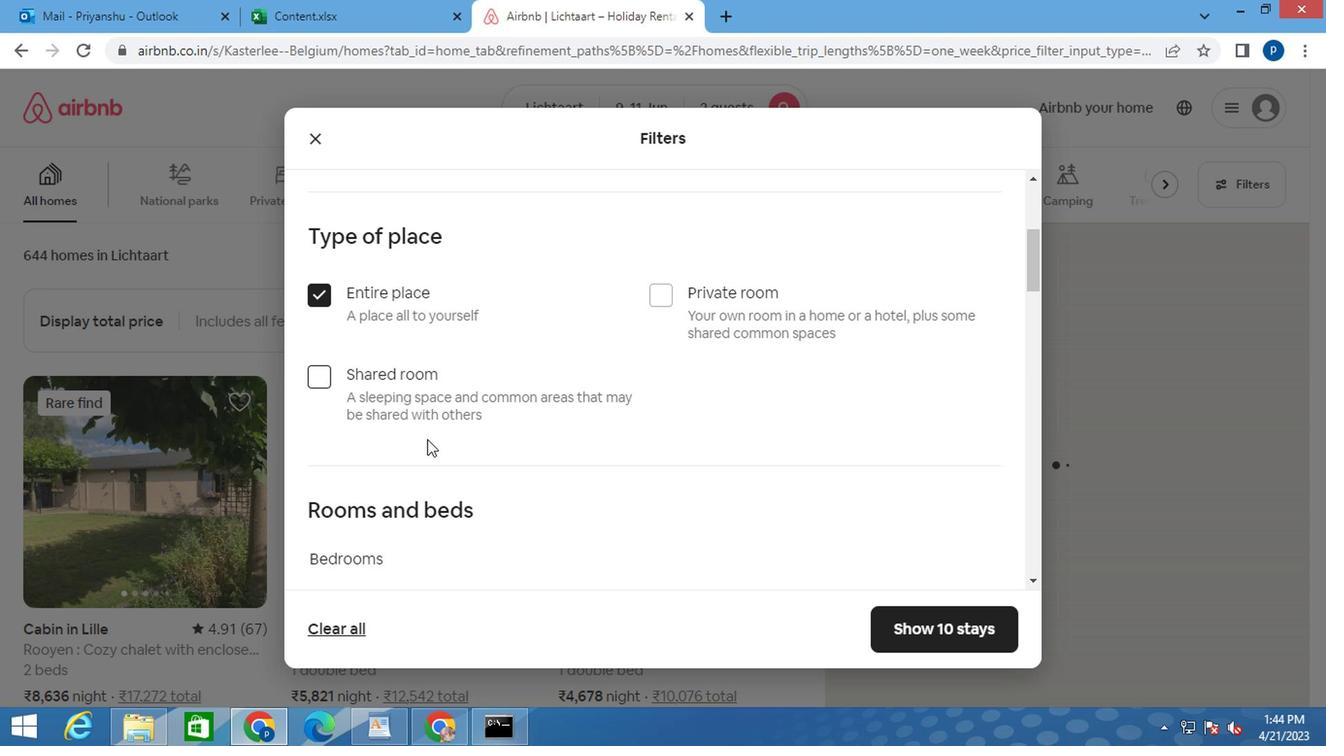 
Action: Mouse moved to (433, 446)
Screenshot: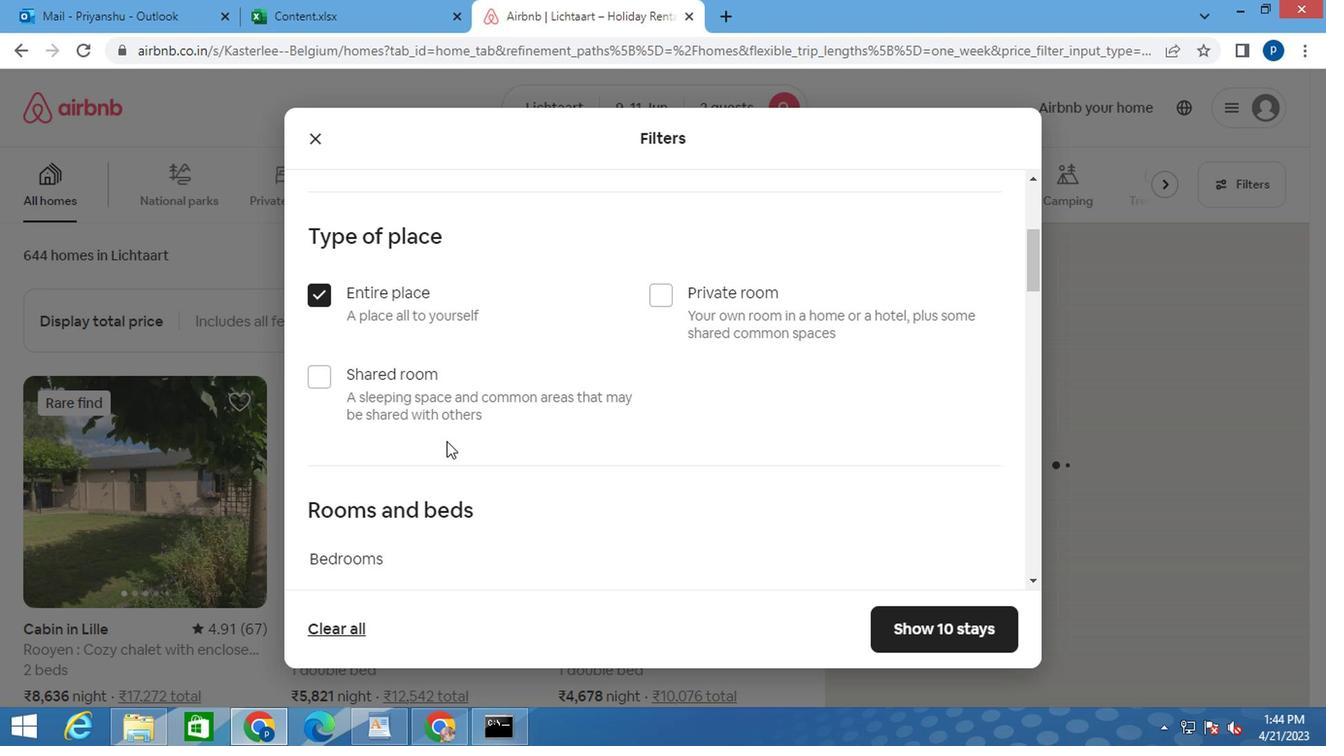
Action: Mouse scrolled (433, 445) with delta (0, 0)
Screenshot: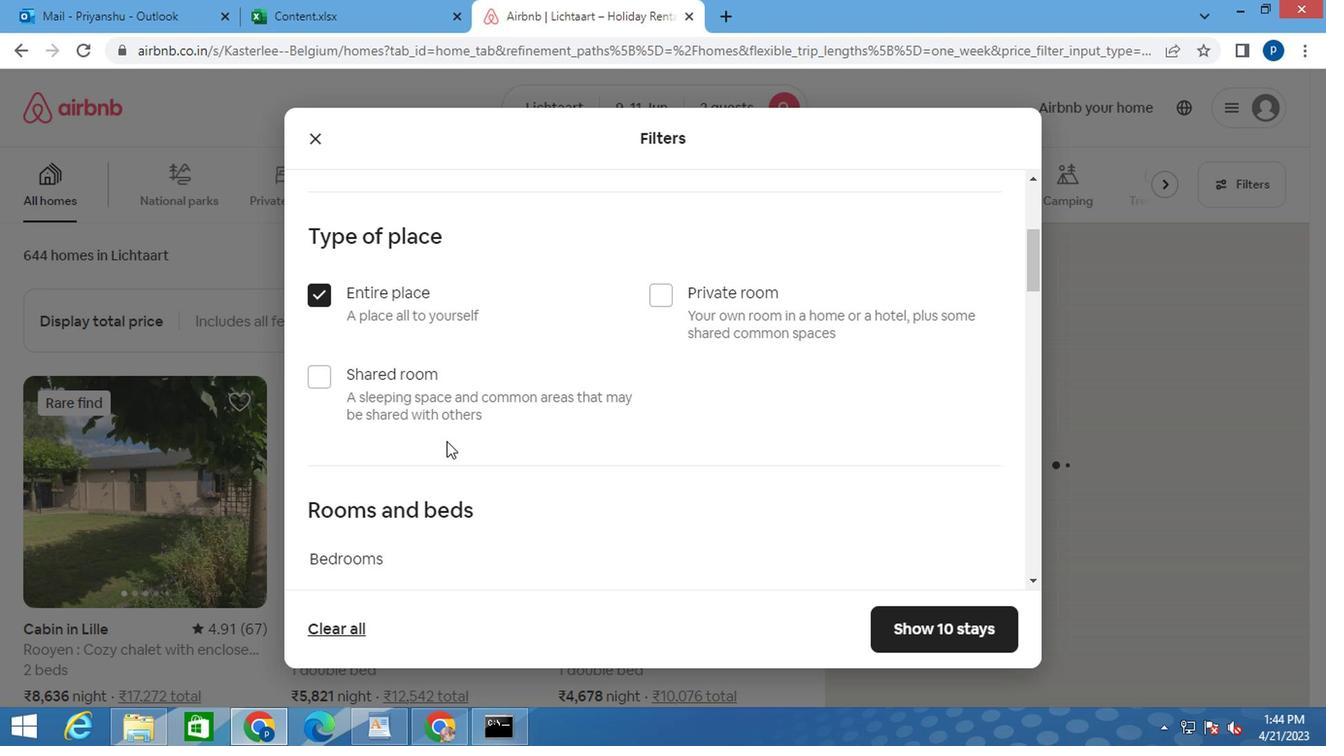 
Action: Mouse moved to (483, 323)
Screenshot: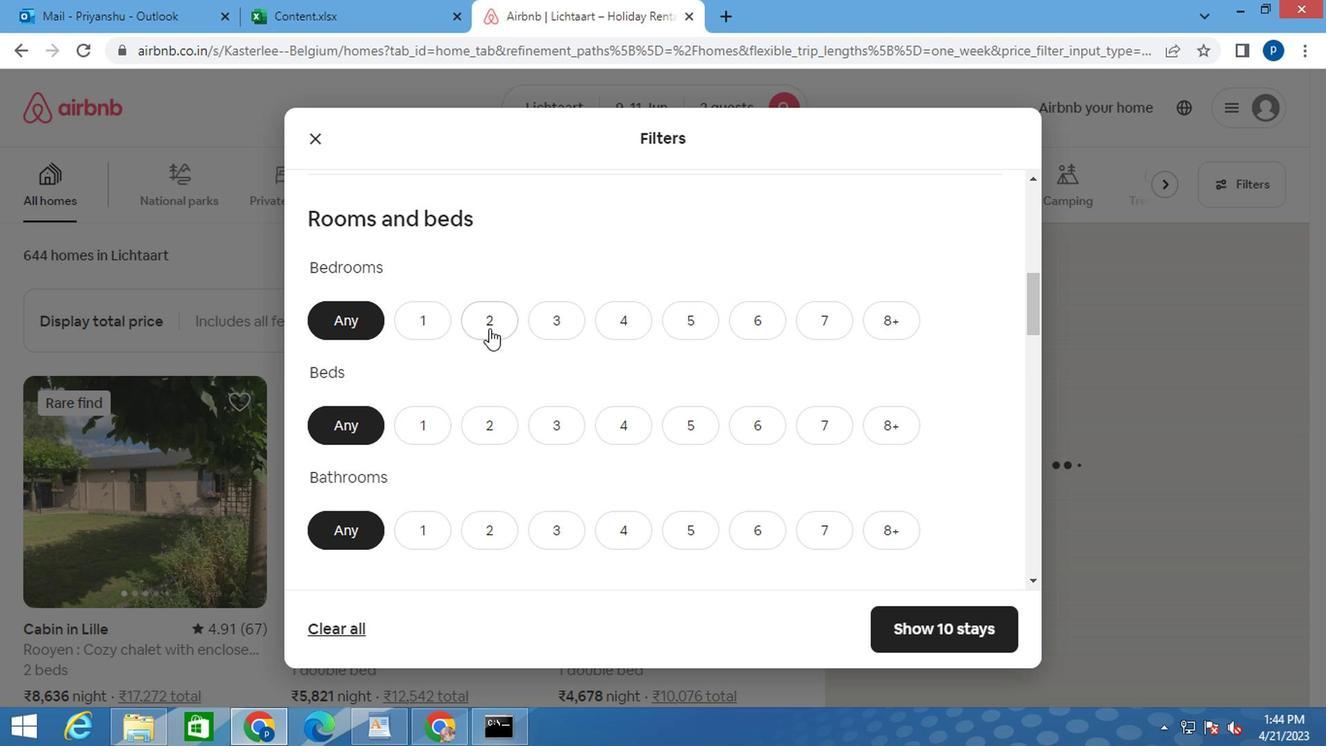 
Action: Mouse pressed left at (483, 323)
Screenshot: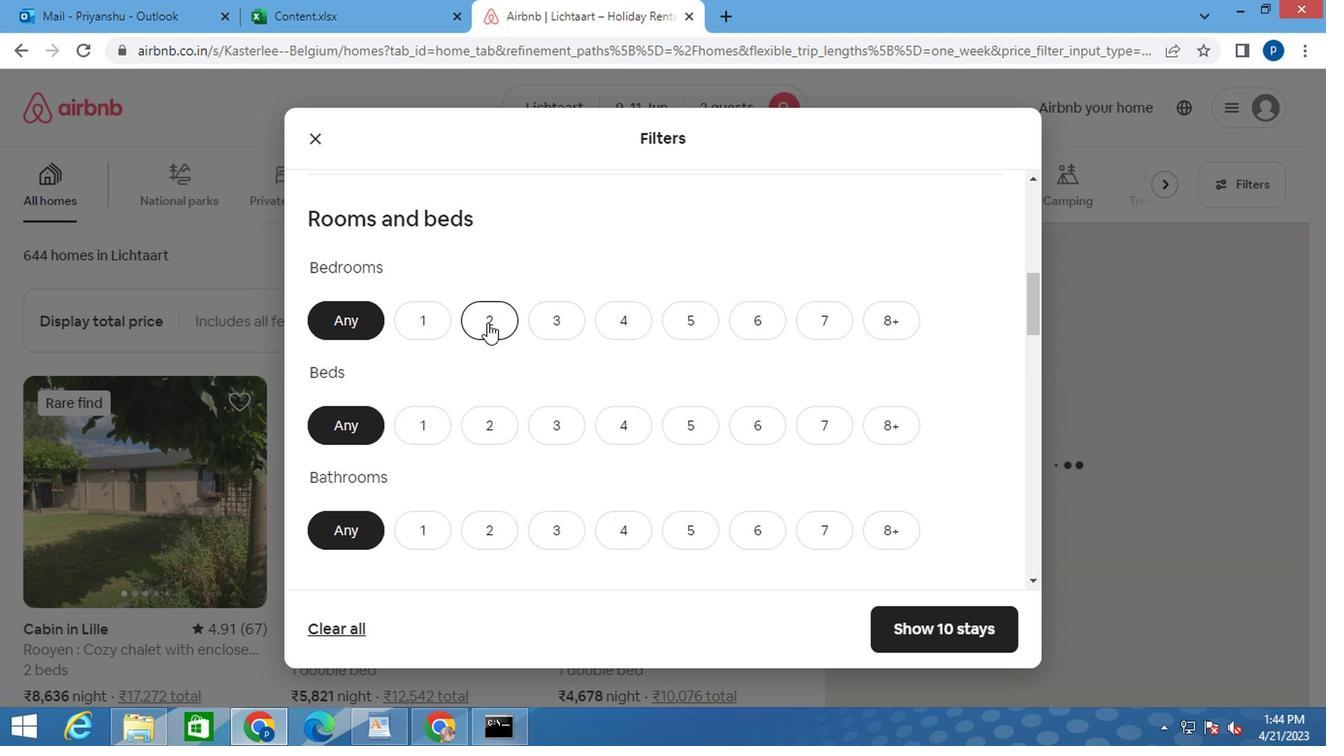 
Action: Mouse moved to (492, 413)
Screenshot: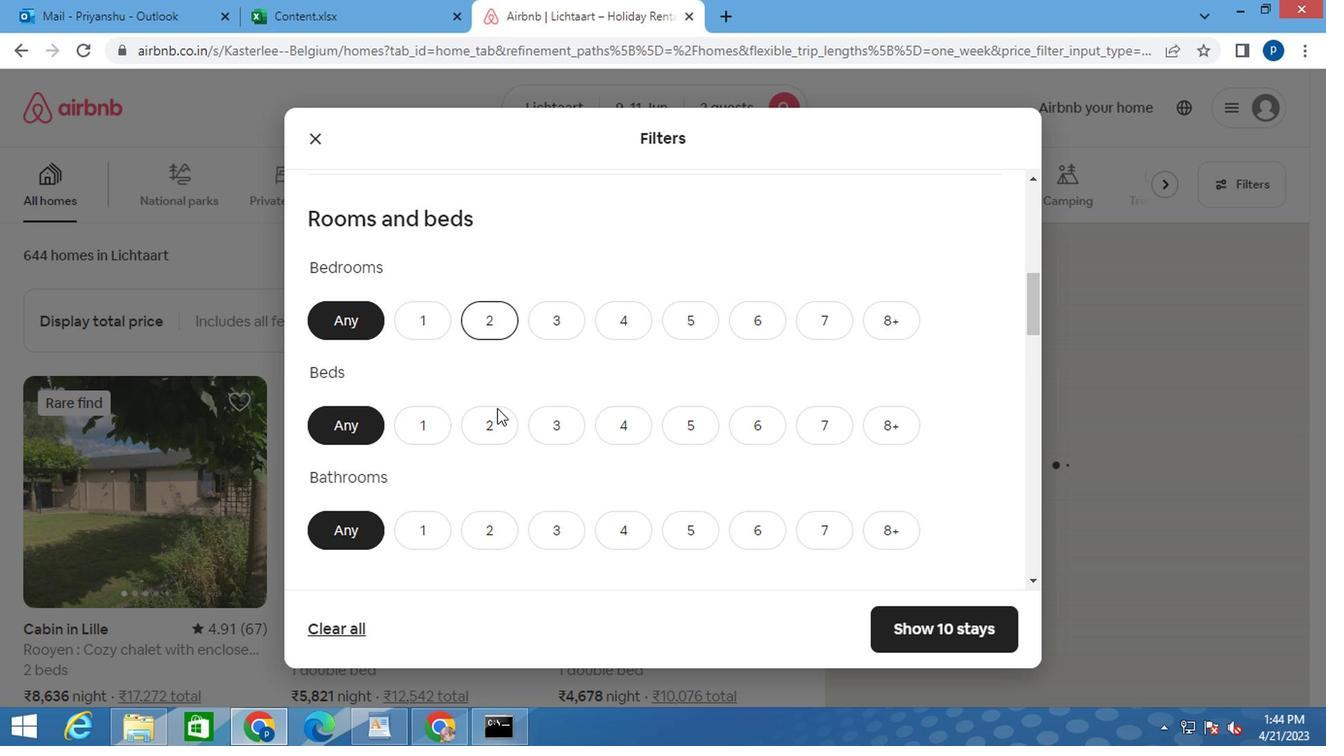
Action: Mouse pressed left at (492, 413)
Screenshot: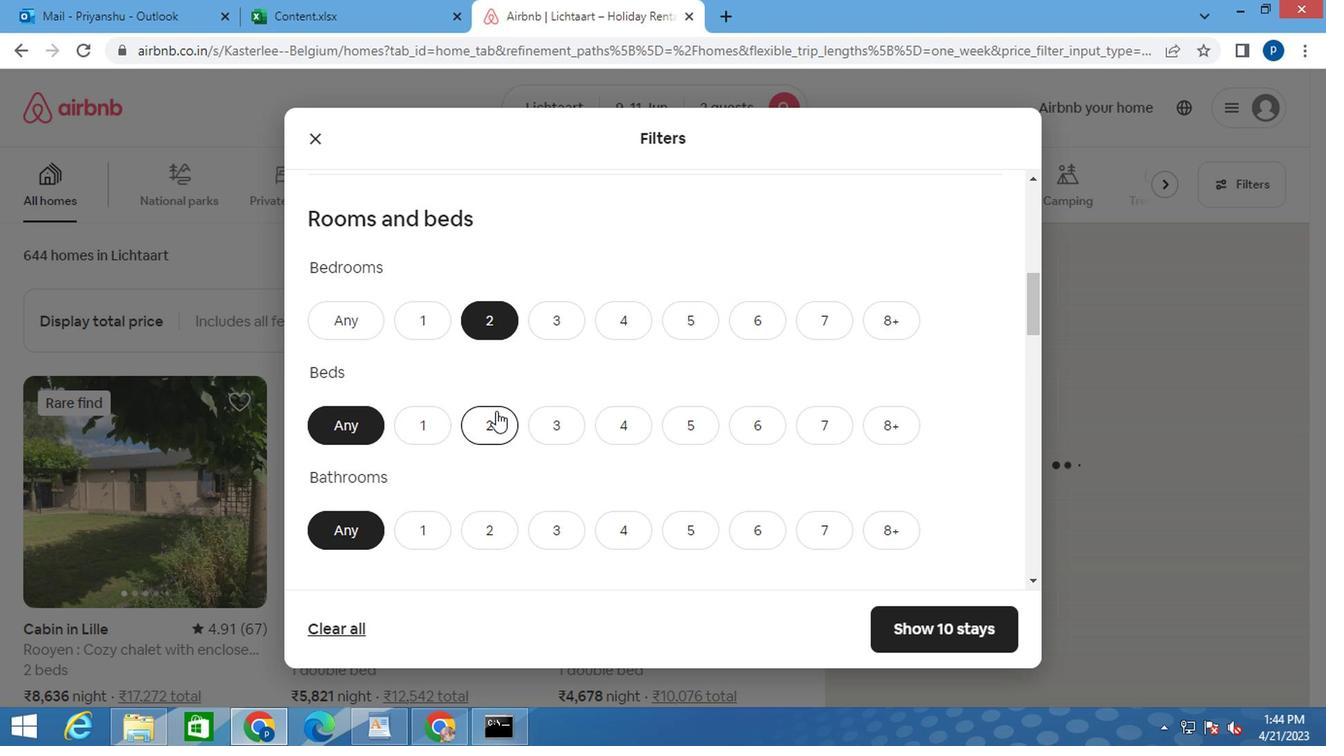 
Action: Mouse moved to (412, 525)
Screenshot: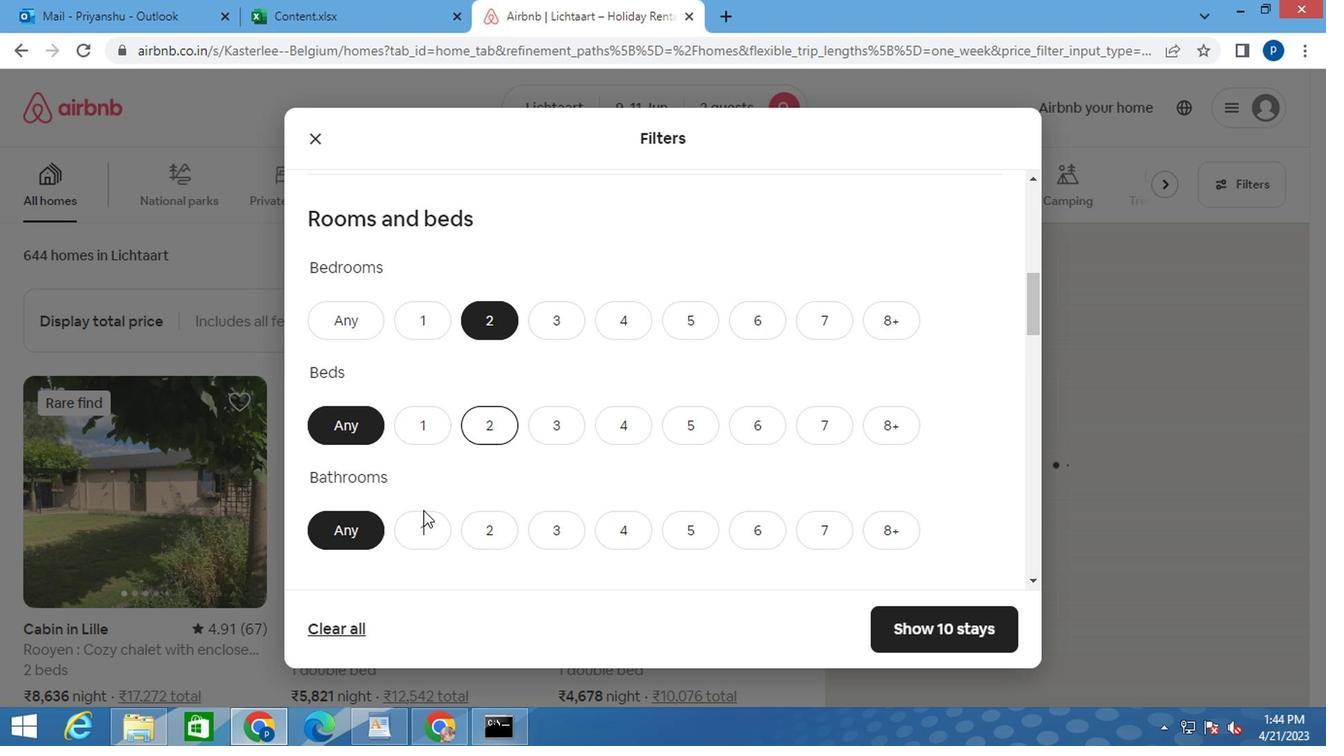 
Action: Mouse pressed left at (412, 525)
Screenshot: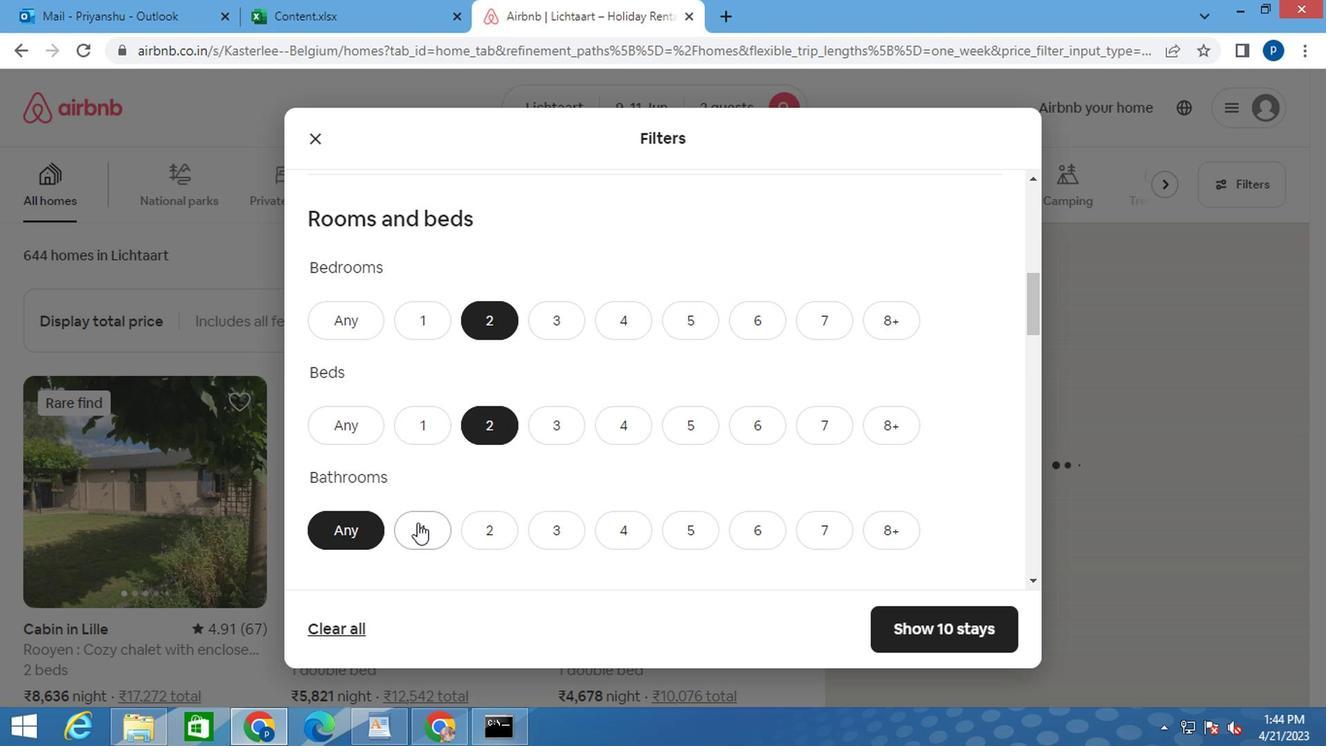 
Action: Mouse moved to (570, 523)
Screenshot: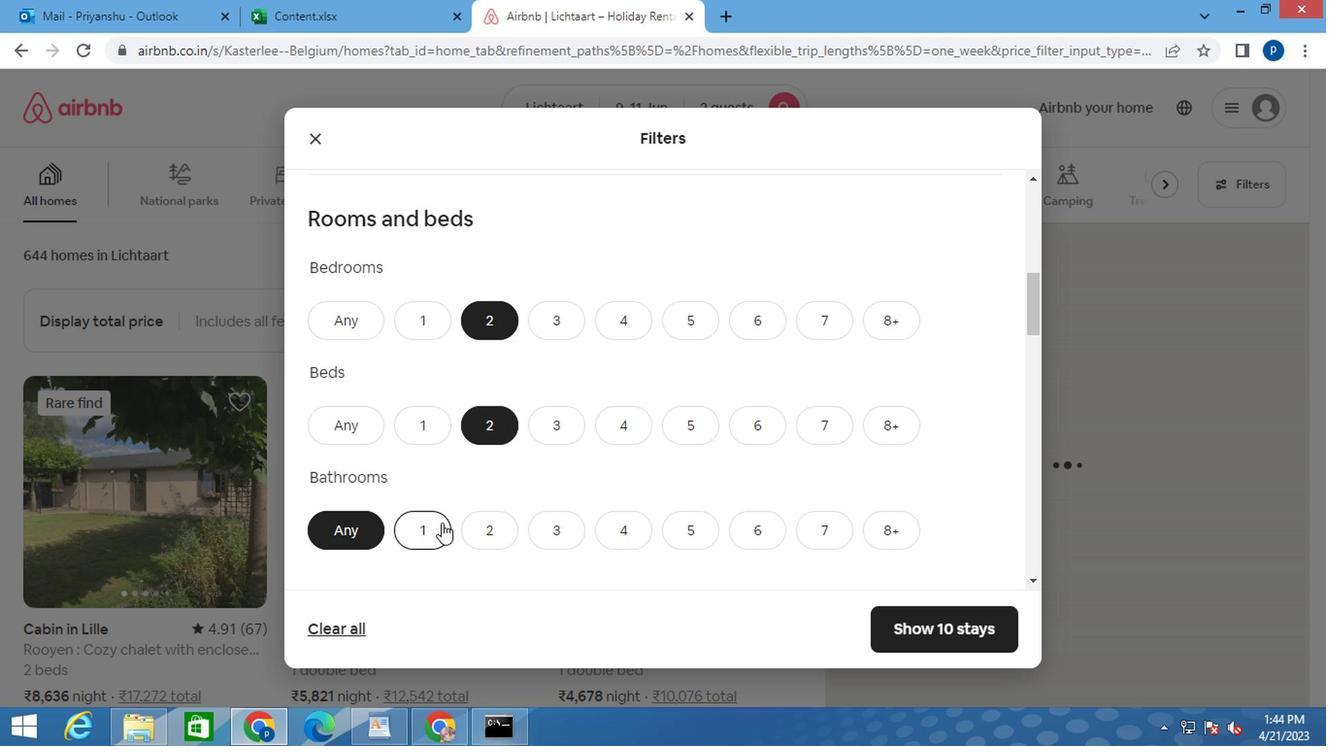 
Action: Mouse scrolled (570, 522) with delta (0, 0)
Screenshot: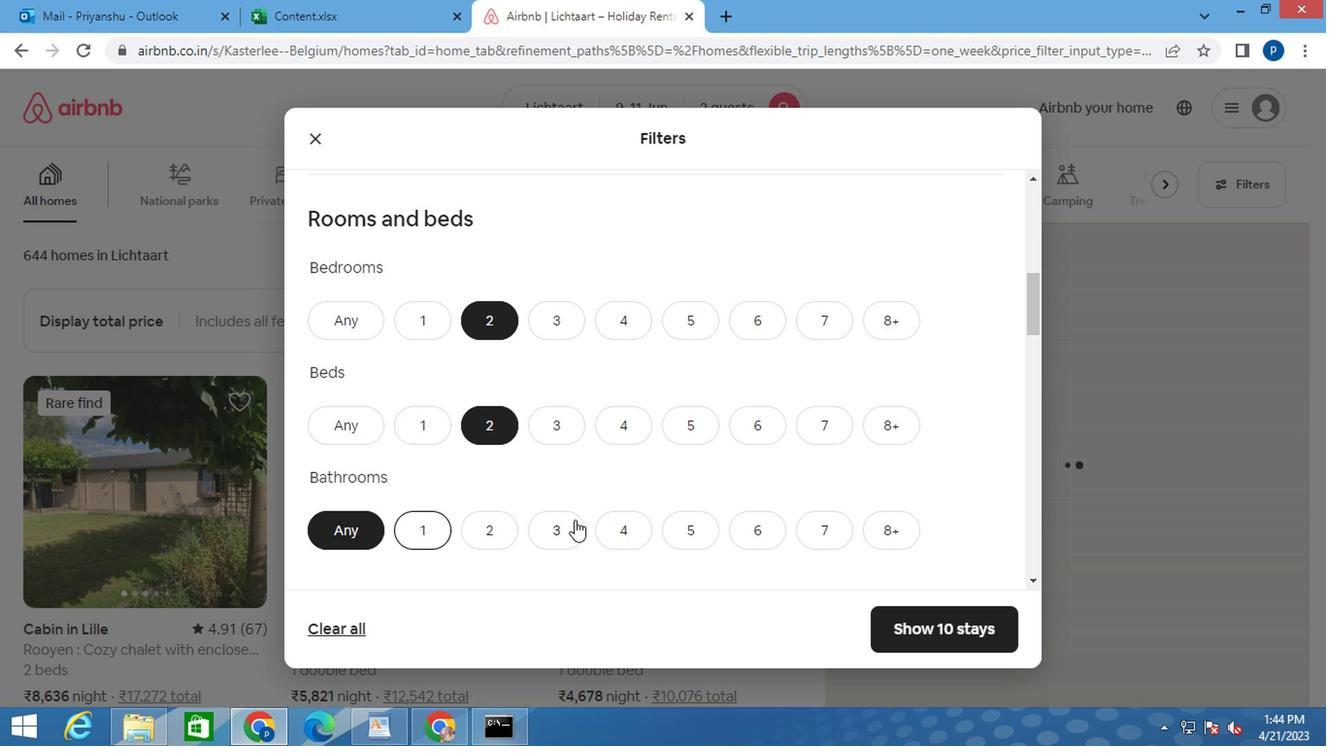 
Action: Mouse moved to (570, 523)
Screenshot: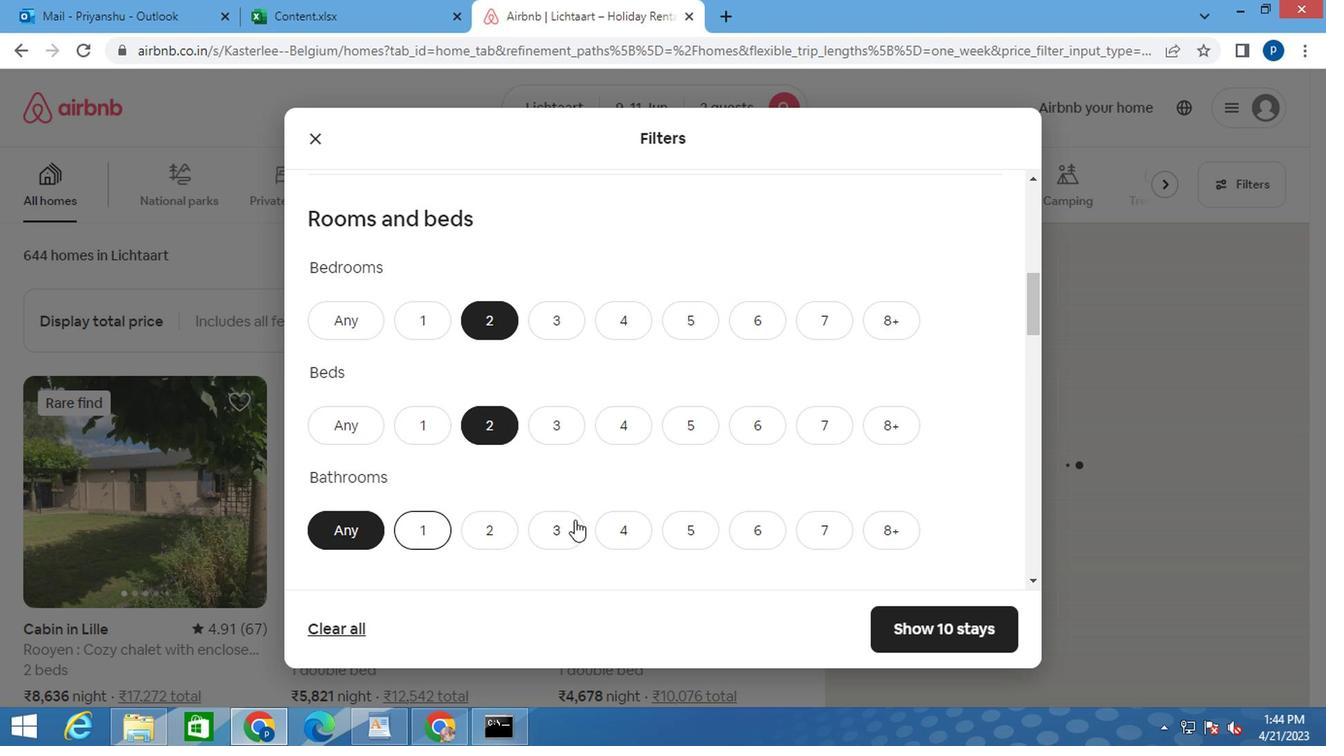 
Action: Mouse scrolled (570, 522) with delta (0, 0)
Screenshot: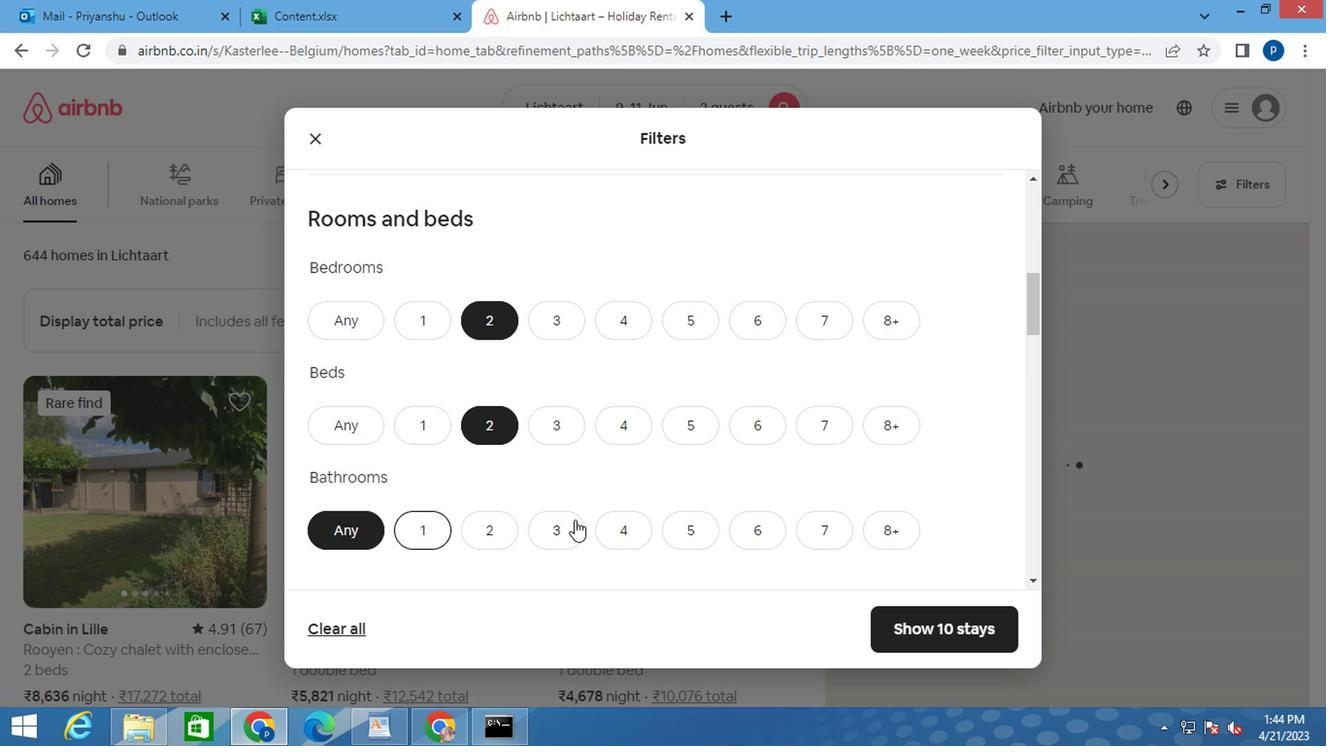 
Action: Mouse scrolled (570, 522) with delta (0, 0)
Screenshot: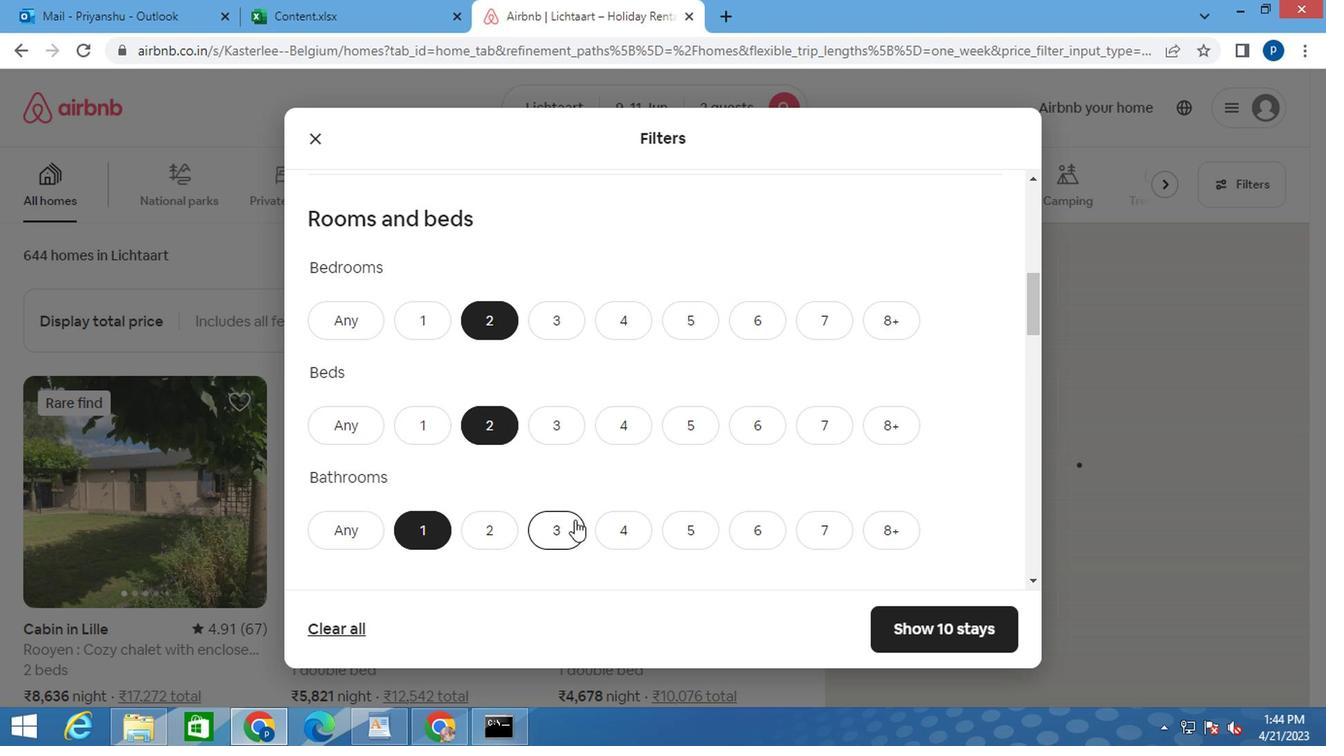 
Action: Mouse moved to (354, 456)
Screenshot: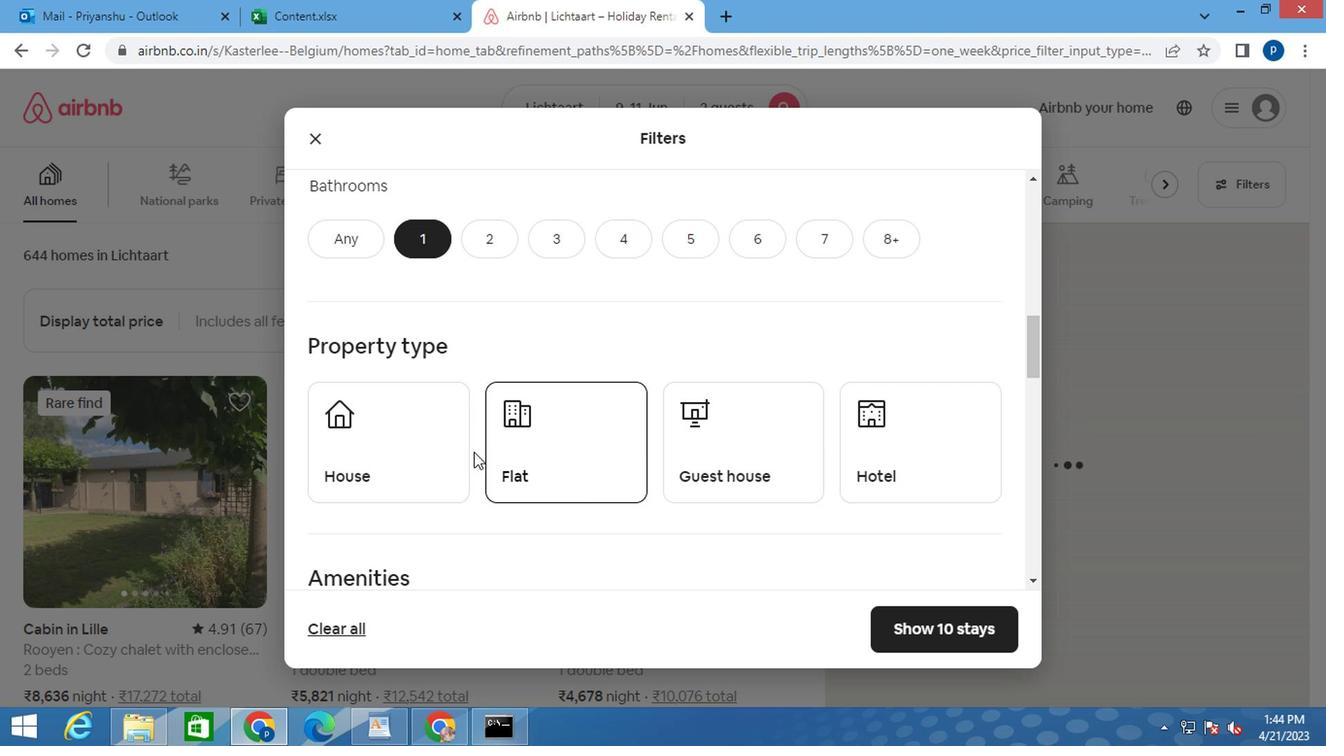 
Action: Mouse pressed left at (354, 456)
Screenshot: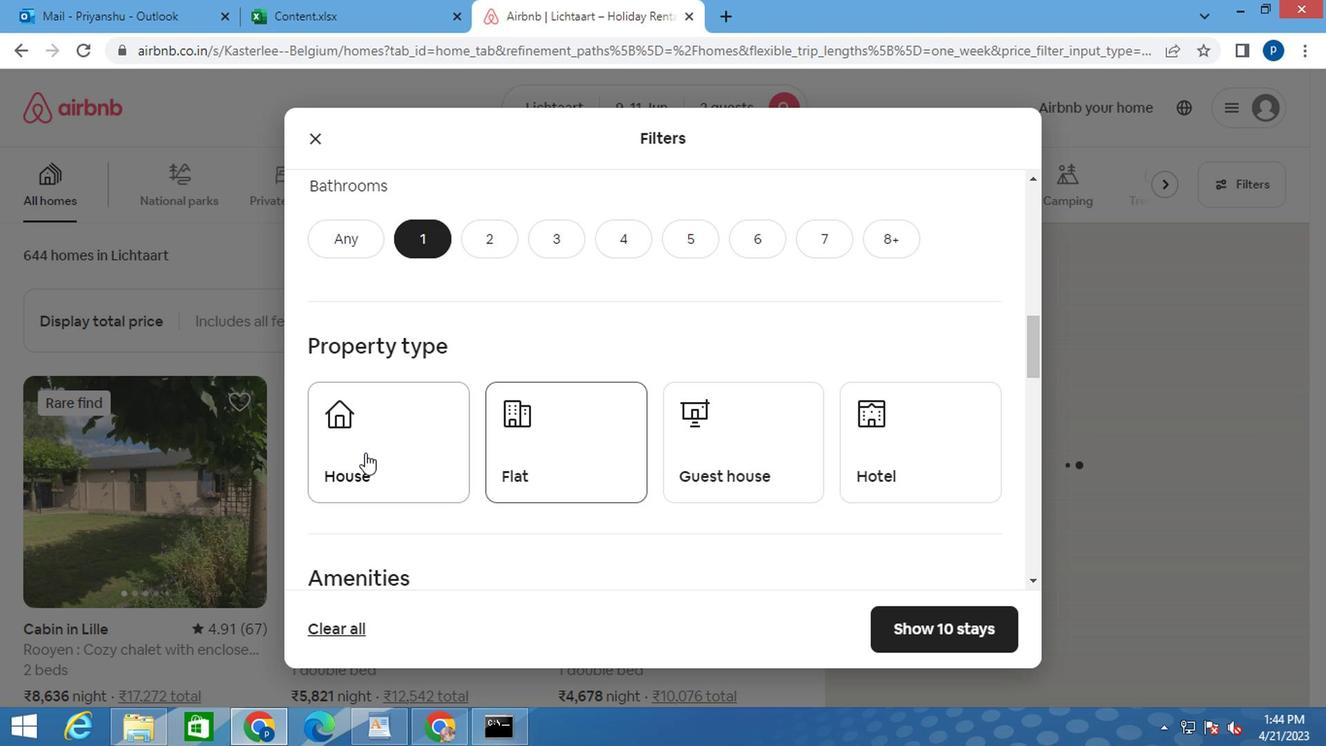 
Action: Mouse moved to (554, 458)
Screenshot: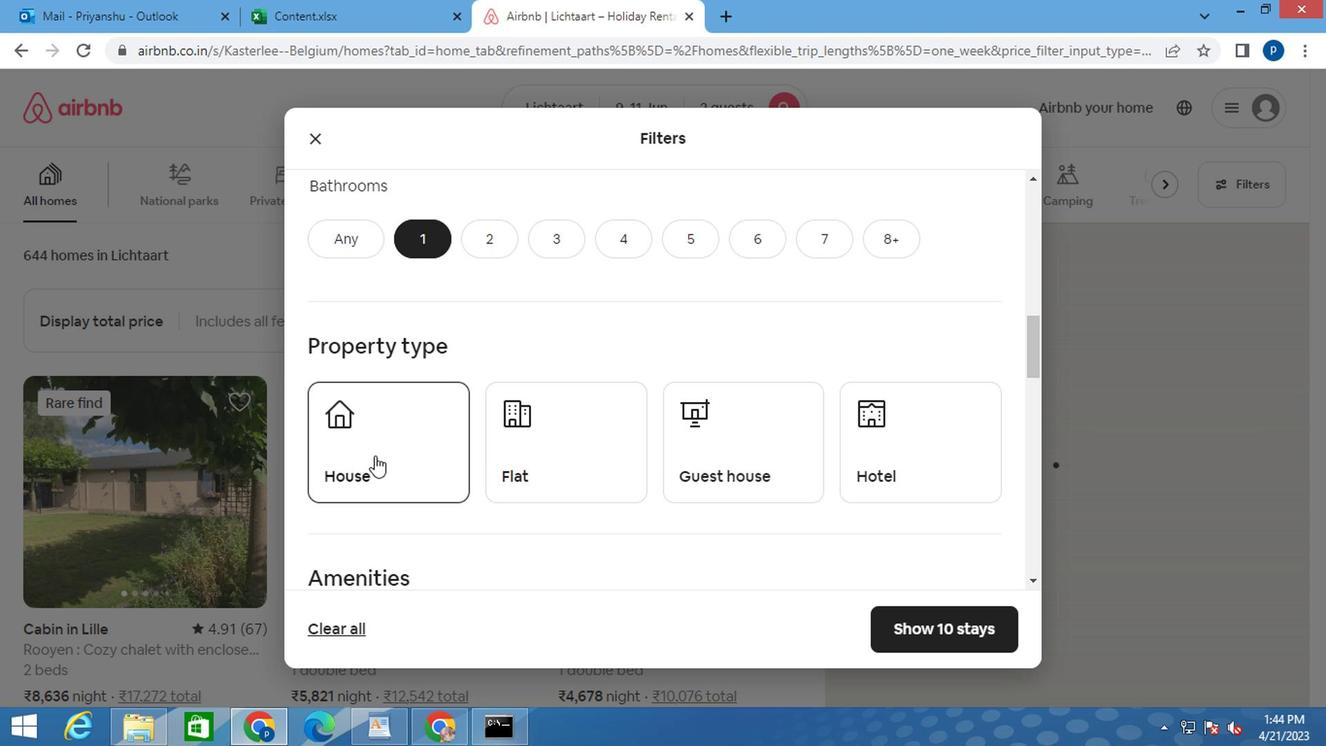 
Action: Mouse pressed left at (554, 458)
Screenshot: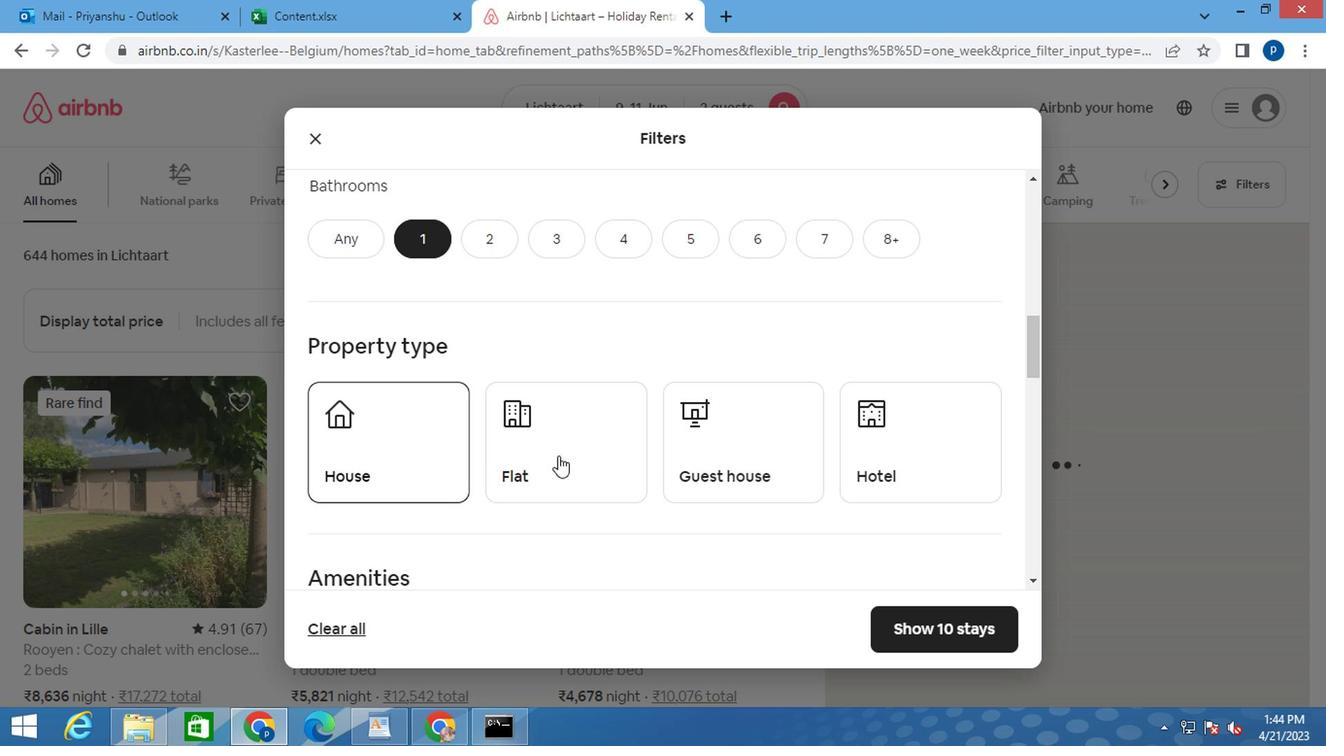 
Action: Mouse moved to (711, 455)
Screenshot: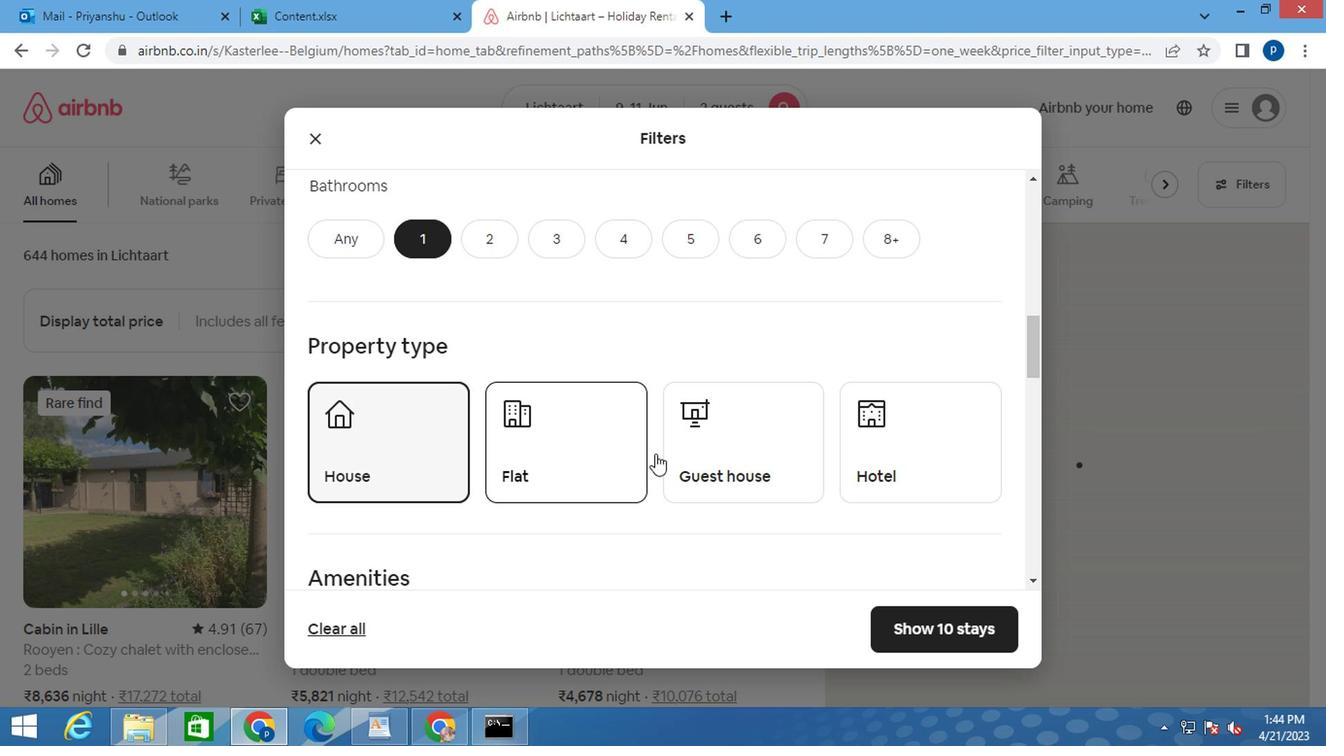 
Action: Mouse pressed left at (711, 455)
Screenshot: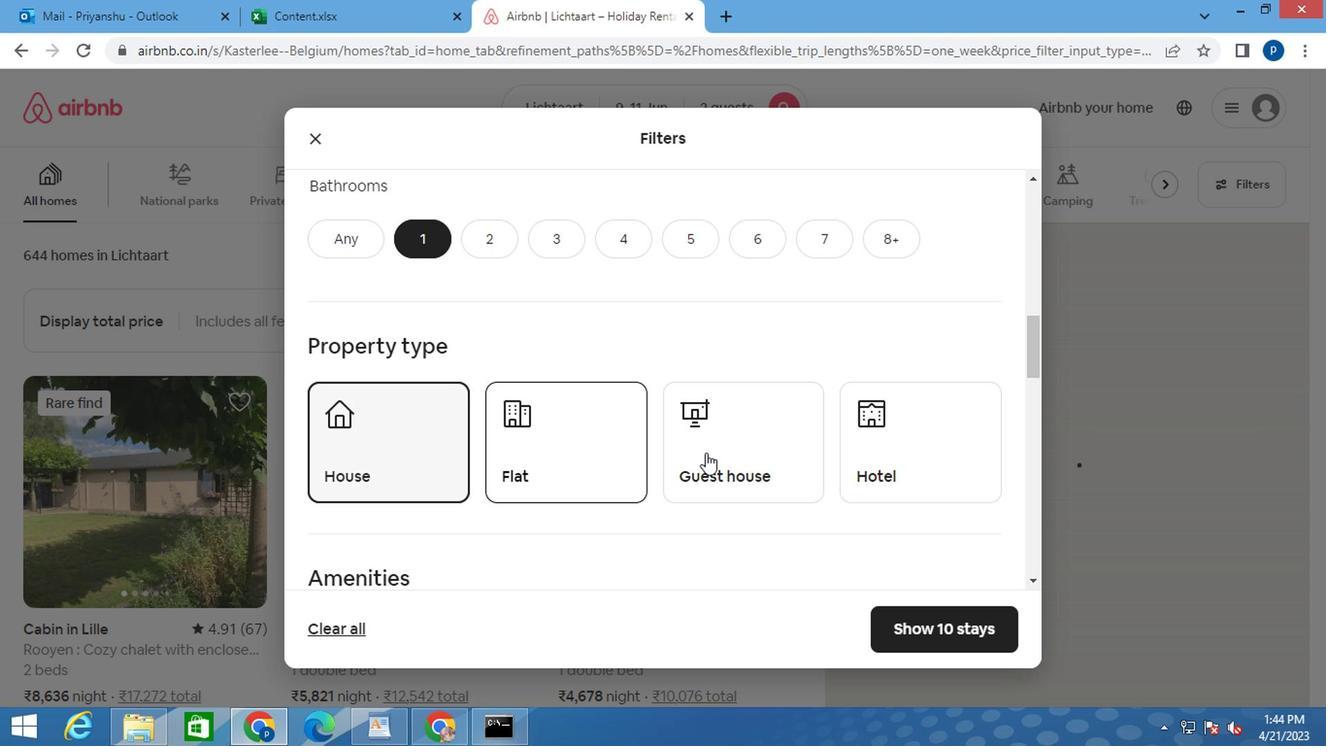 
Action: Mouse moved to (712, 455)
Screenshot: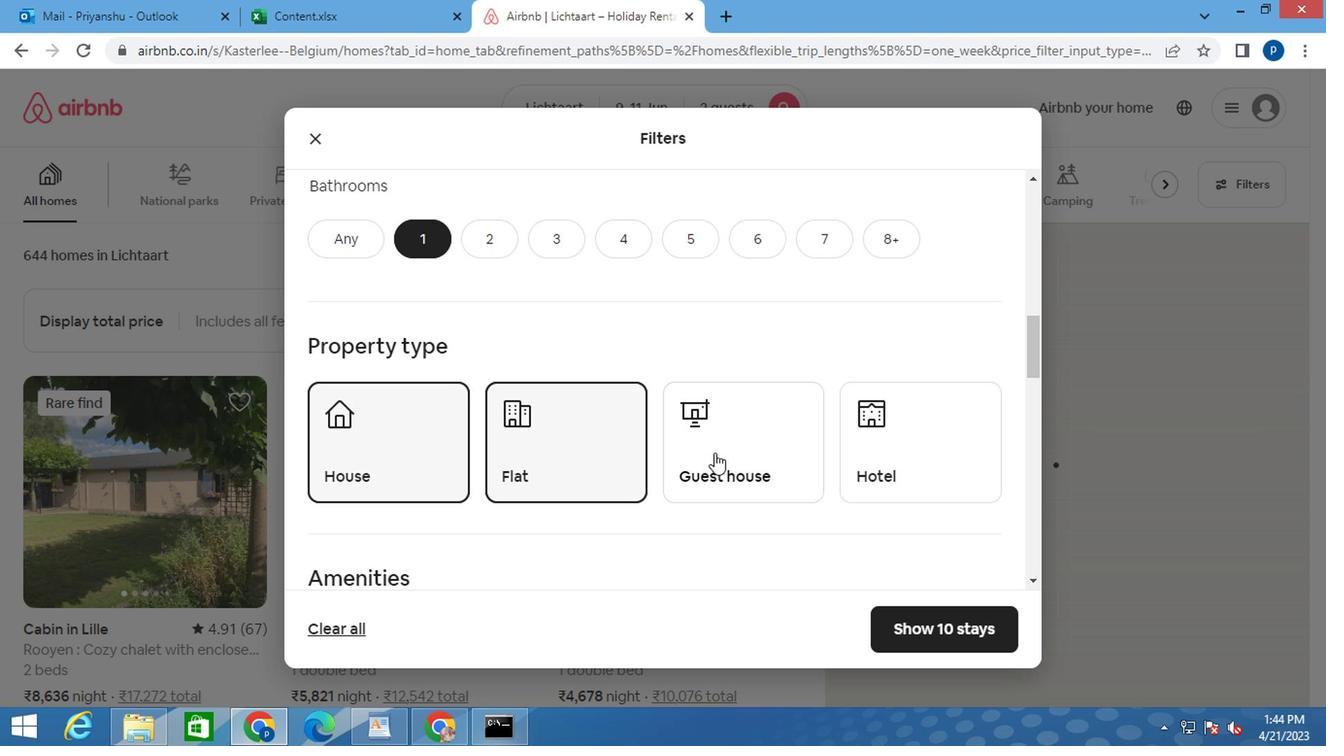 
Action: Mouse scrolled (712, 454) with delta (0, -1)
Screenshot: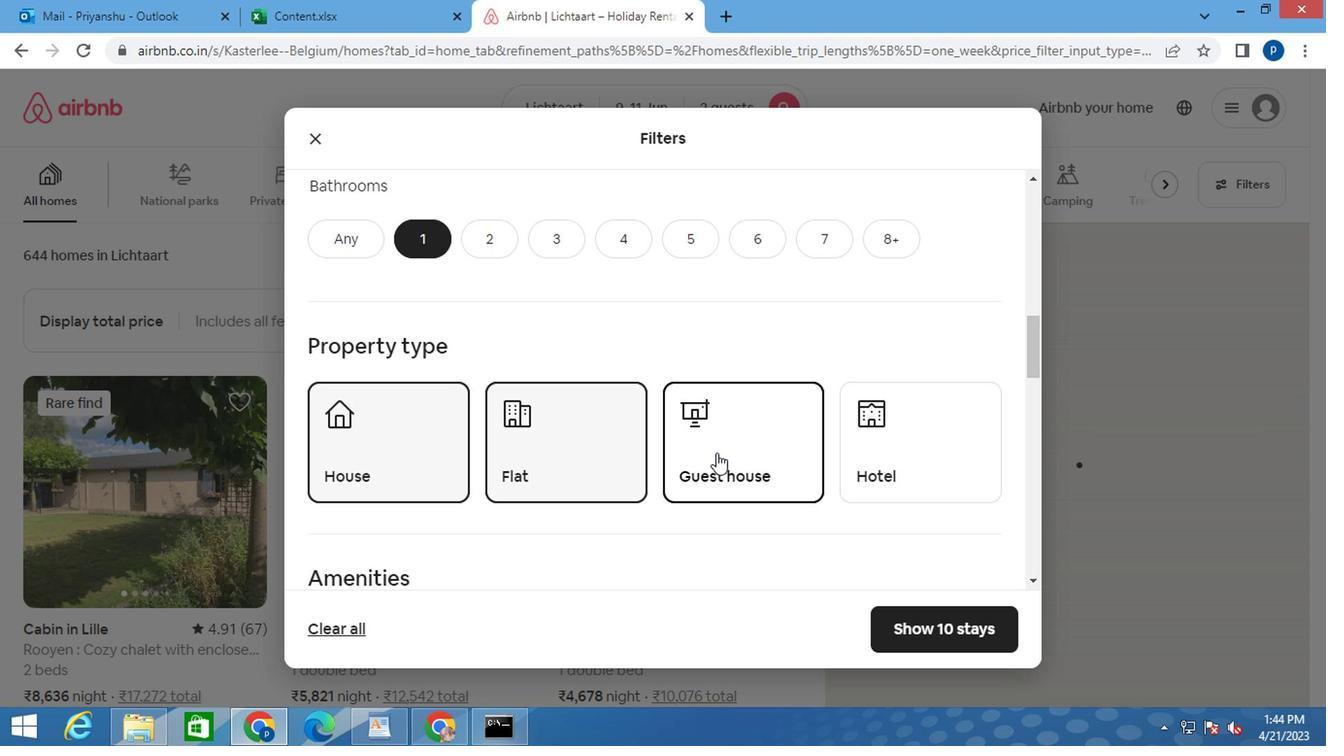 
Action: Mouse scrolled (712, 454) with delta (0, -1)
Screenshot: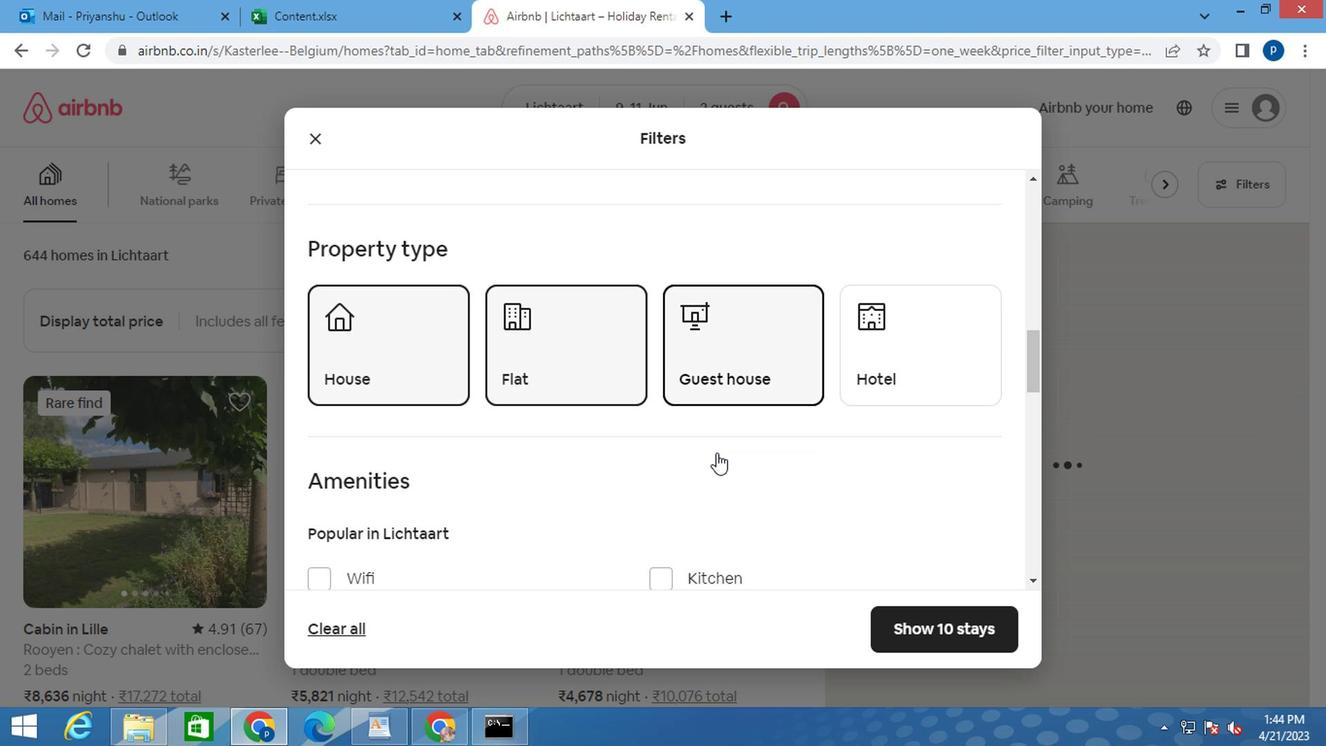 
Action: Mouse scrolled (712, 454) with delta (0, -1)
Screenshot: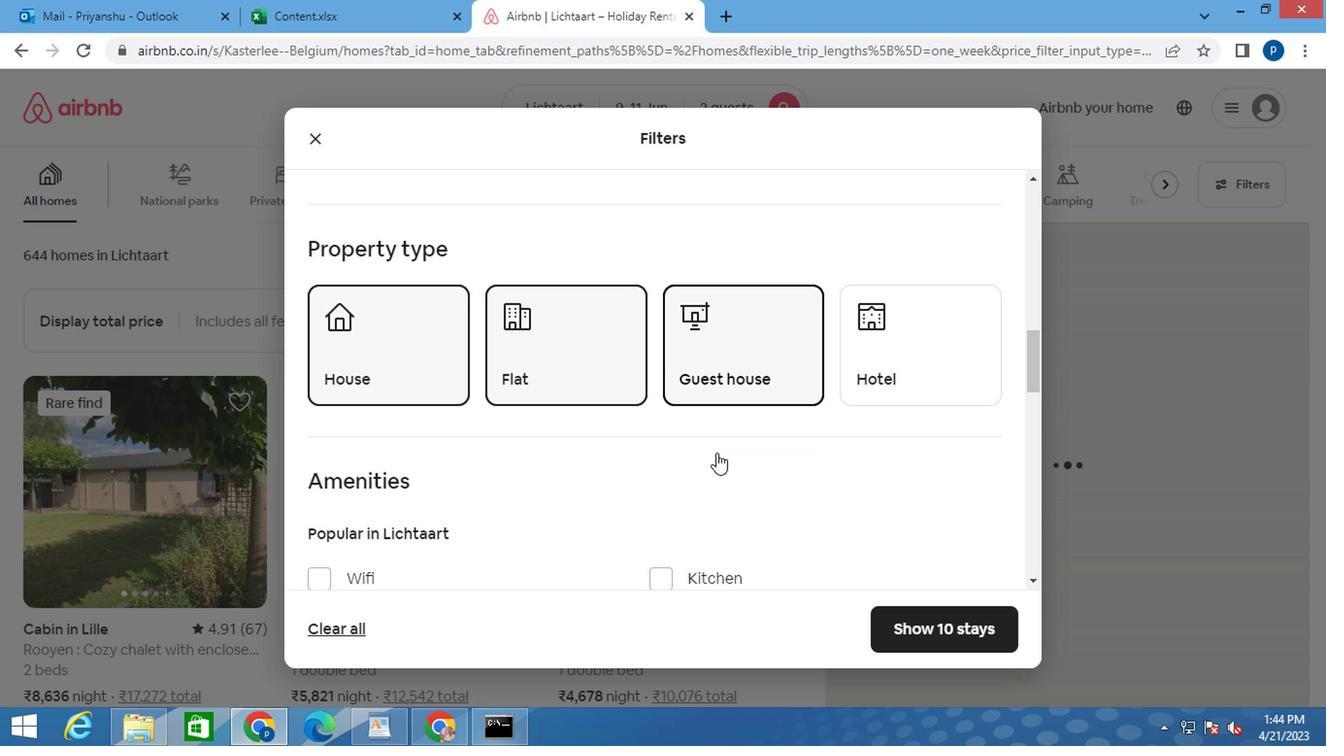 
Action: Mouse scrolled (712, 454) with delta (0, -1)
Screenshot: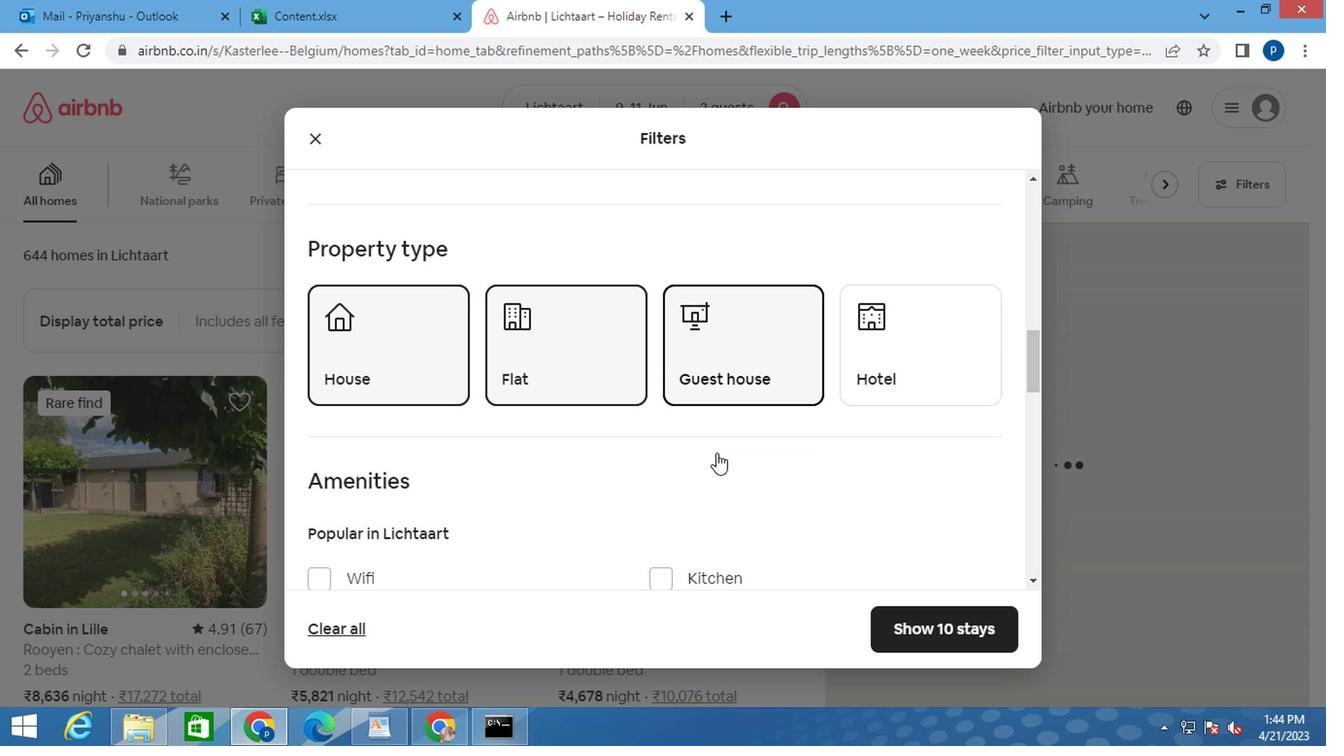 
Action: Mouse moved to (773, 446)
Screenshot: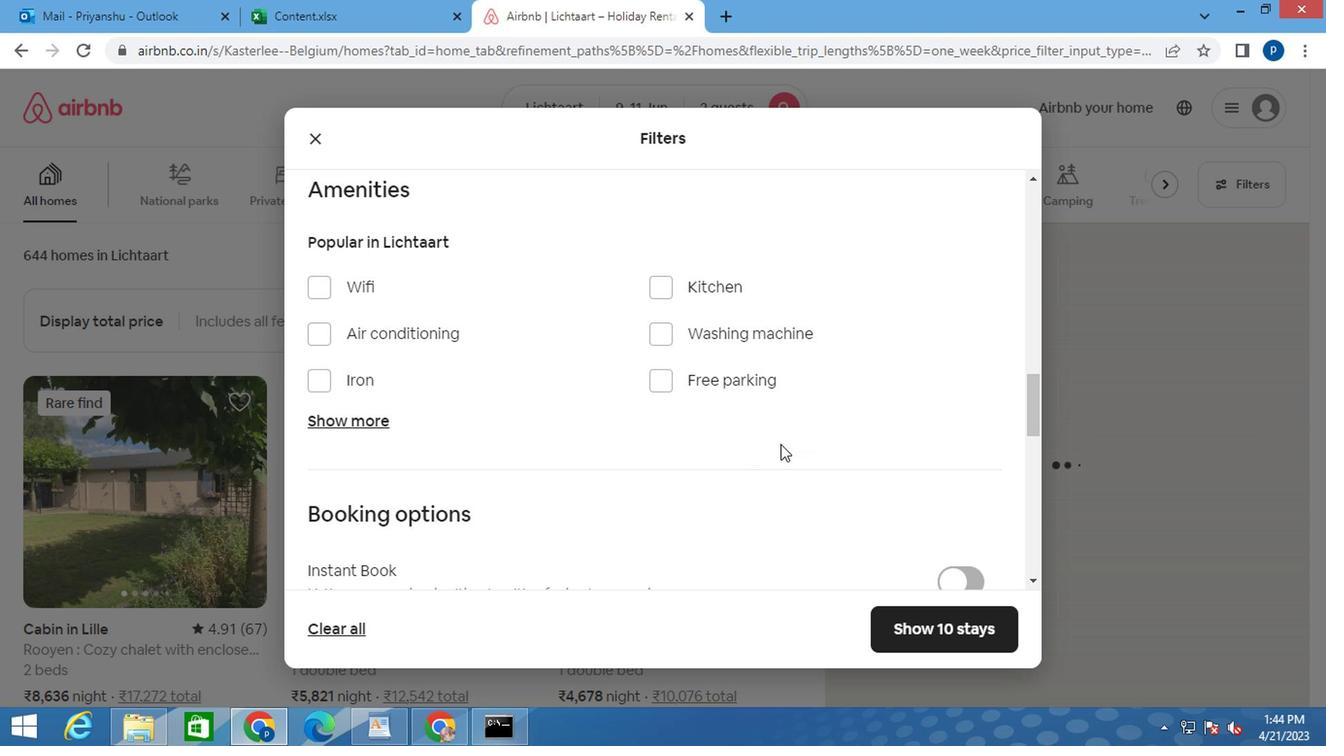 
Action: Mouse scrolled (773, 445) with delta (0, 0)
Screenshot: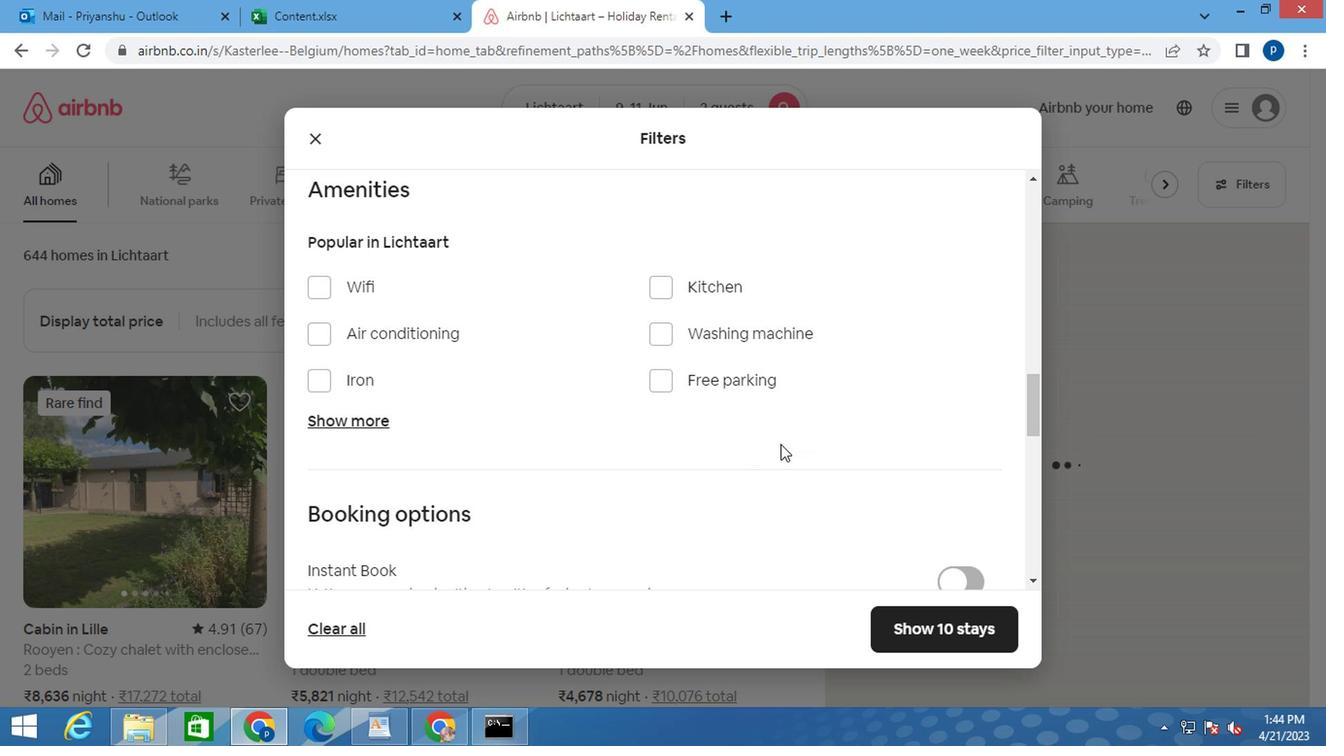 
Action: Mouse moved to (378, 330)
Screenshot: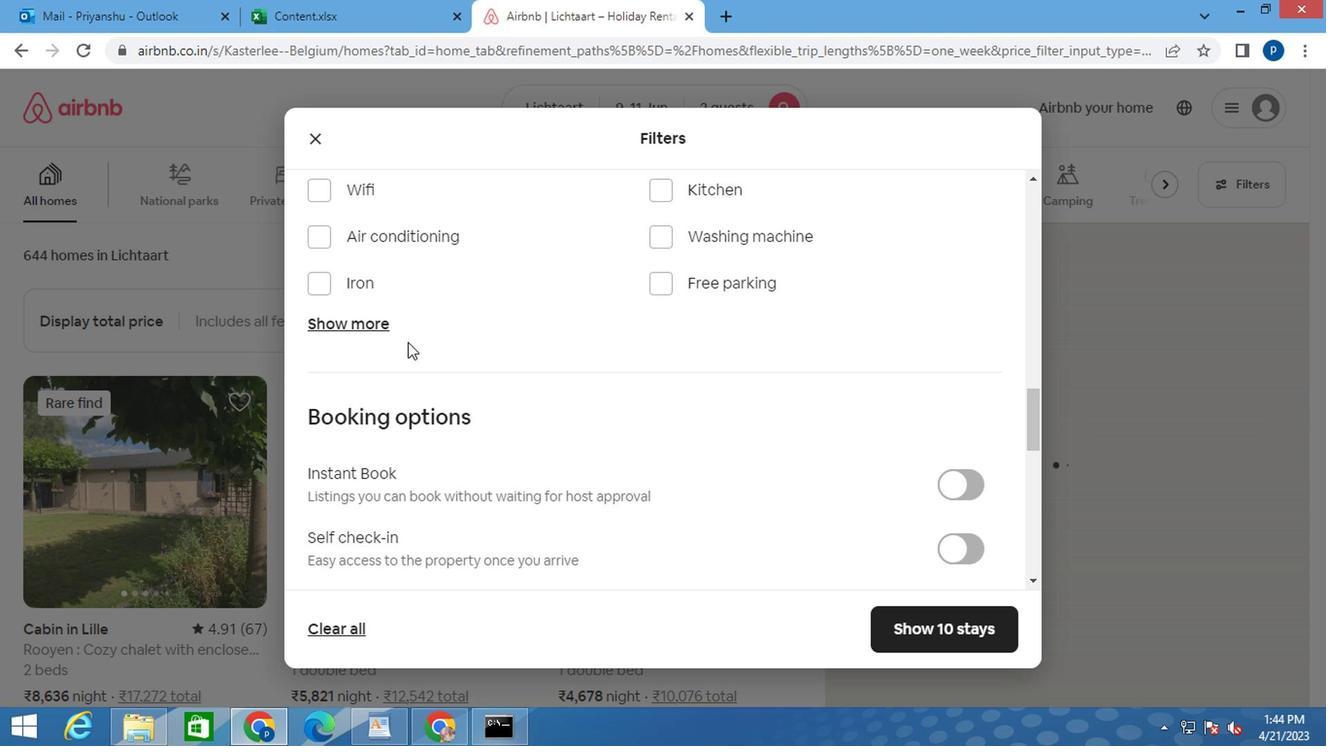 
Action: Mouse pressed left at (378, 330)
Screenshot: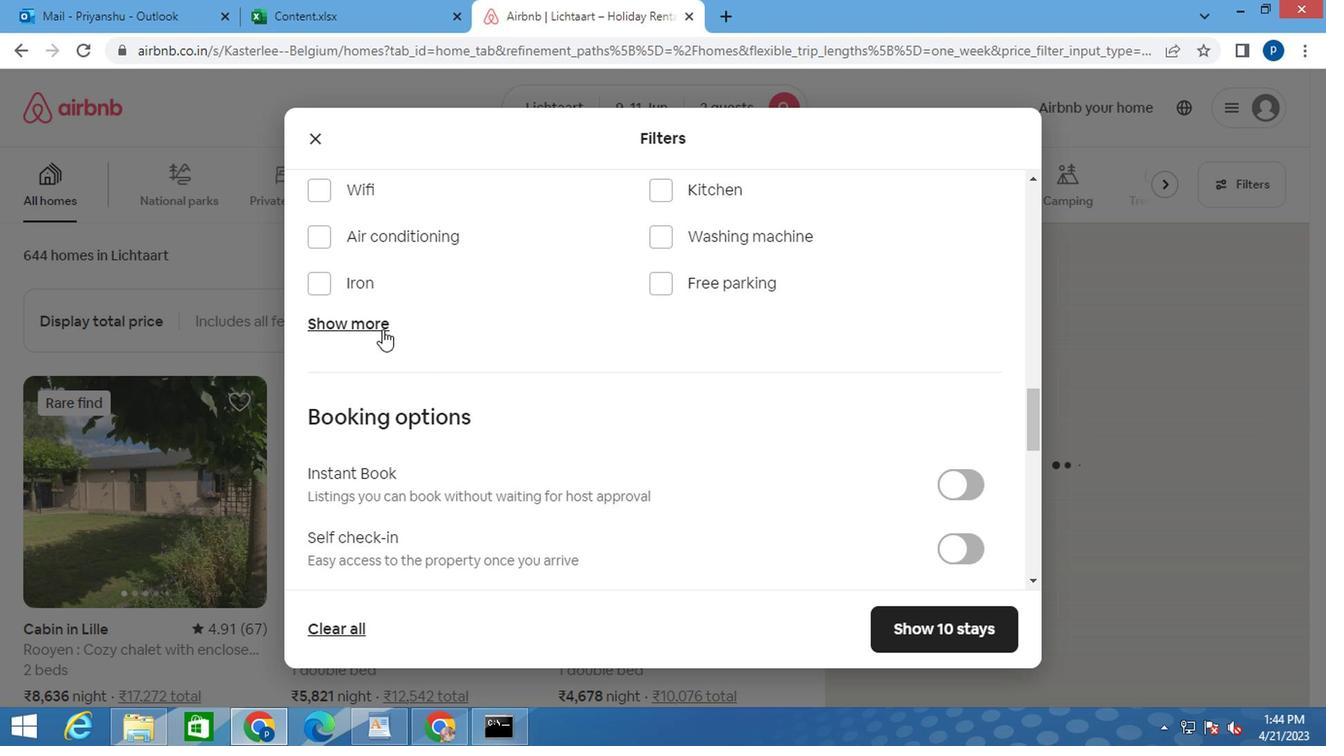 
Action: Mouse moved to (664, 399)
Screenshot: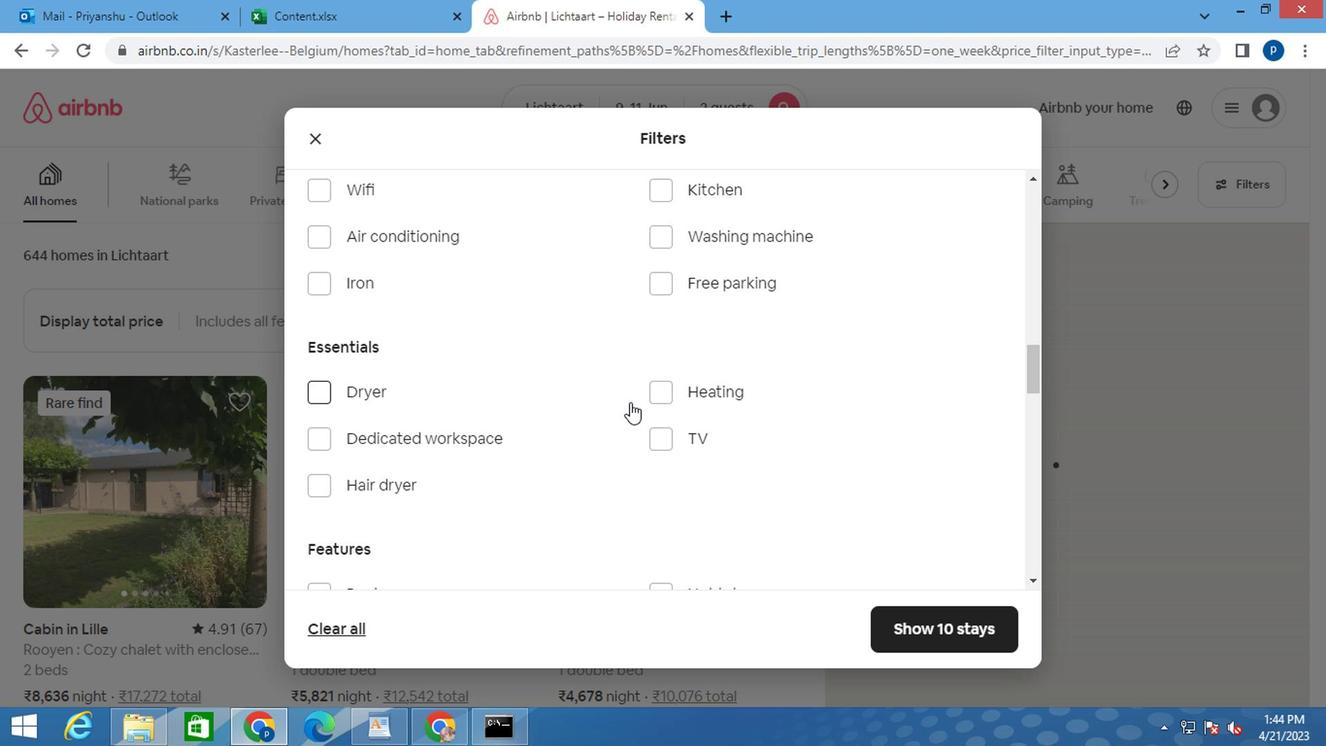 
Action: Mouse pressed left at (664, 399)
Screenshot: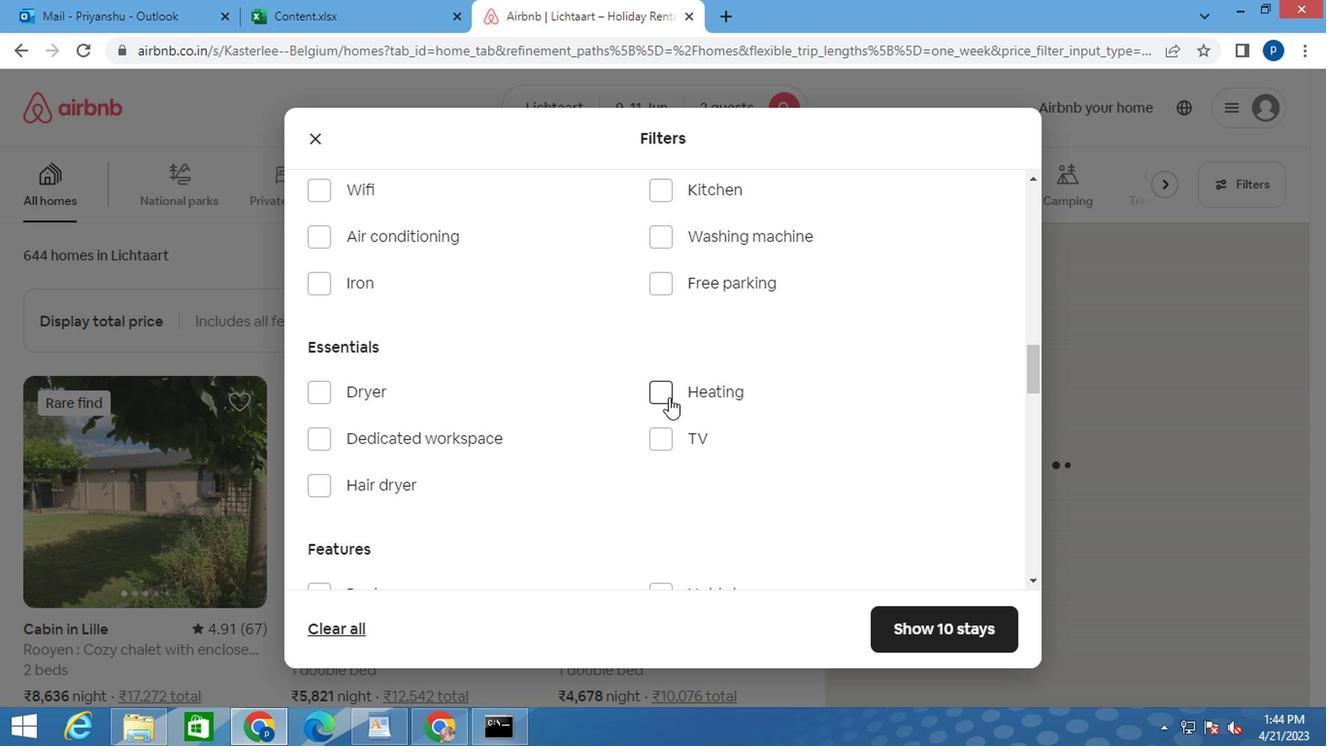 
Action: Mouse moved to (647, 451)
Screenshot: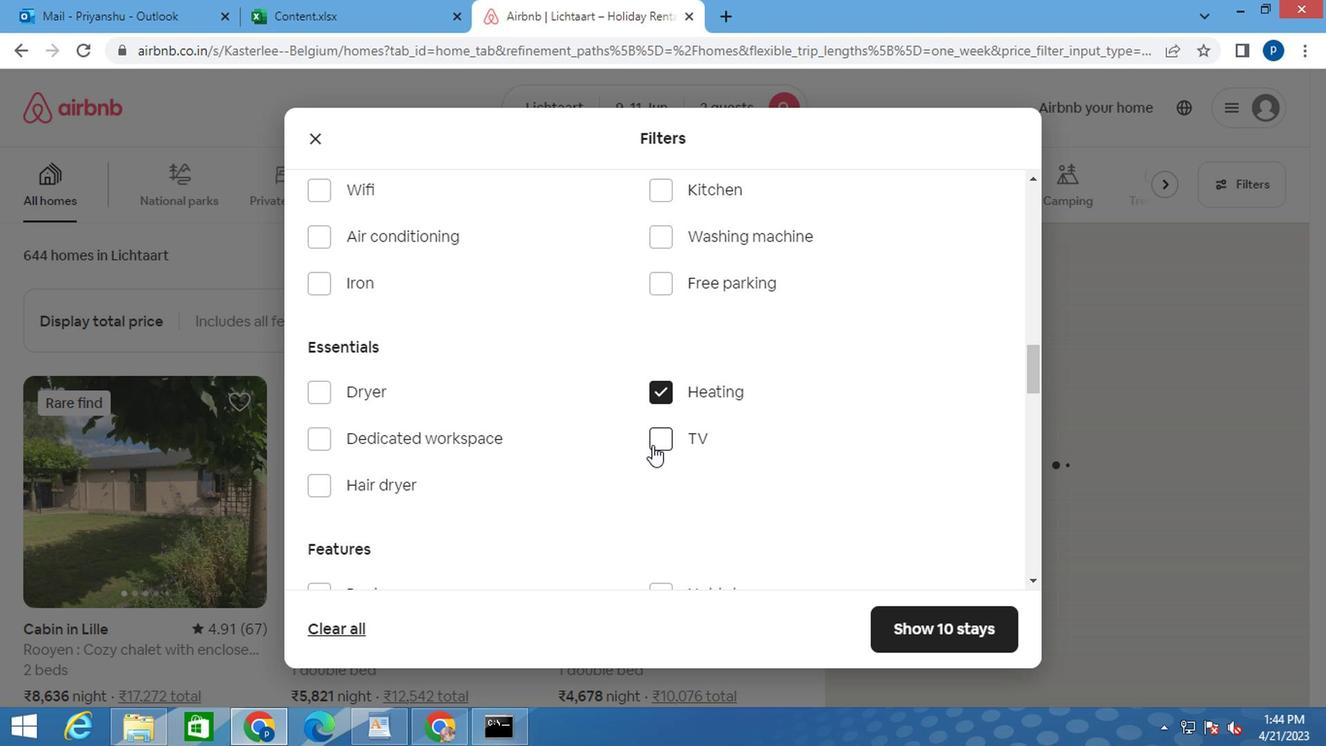 
Action: Mouse scrolled (647, 450) with delta (0, 0)
Screenshot: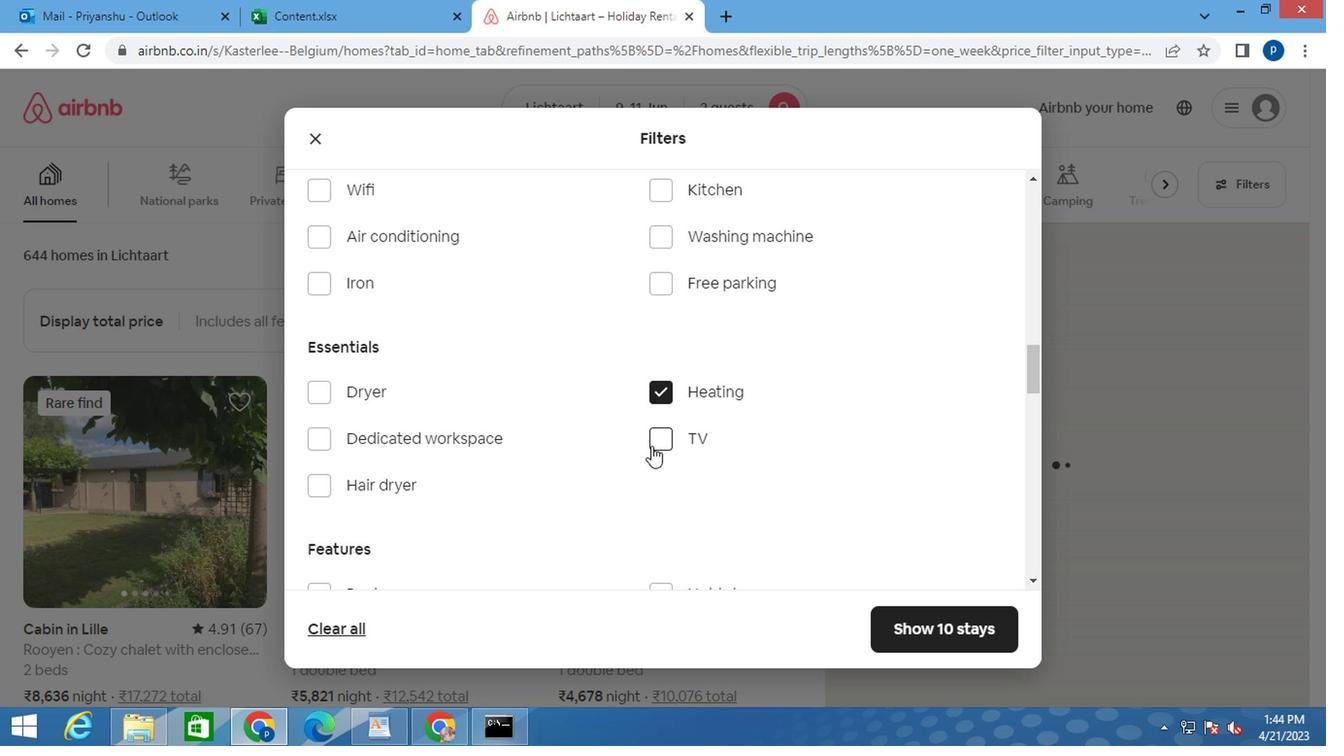 
Action: Mouse moved to (647, 453)
Screenshot: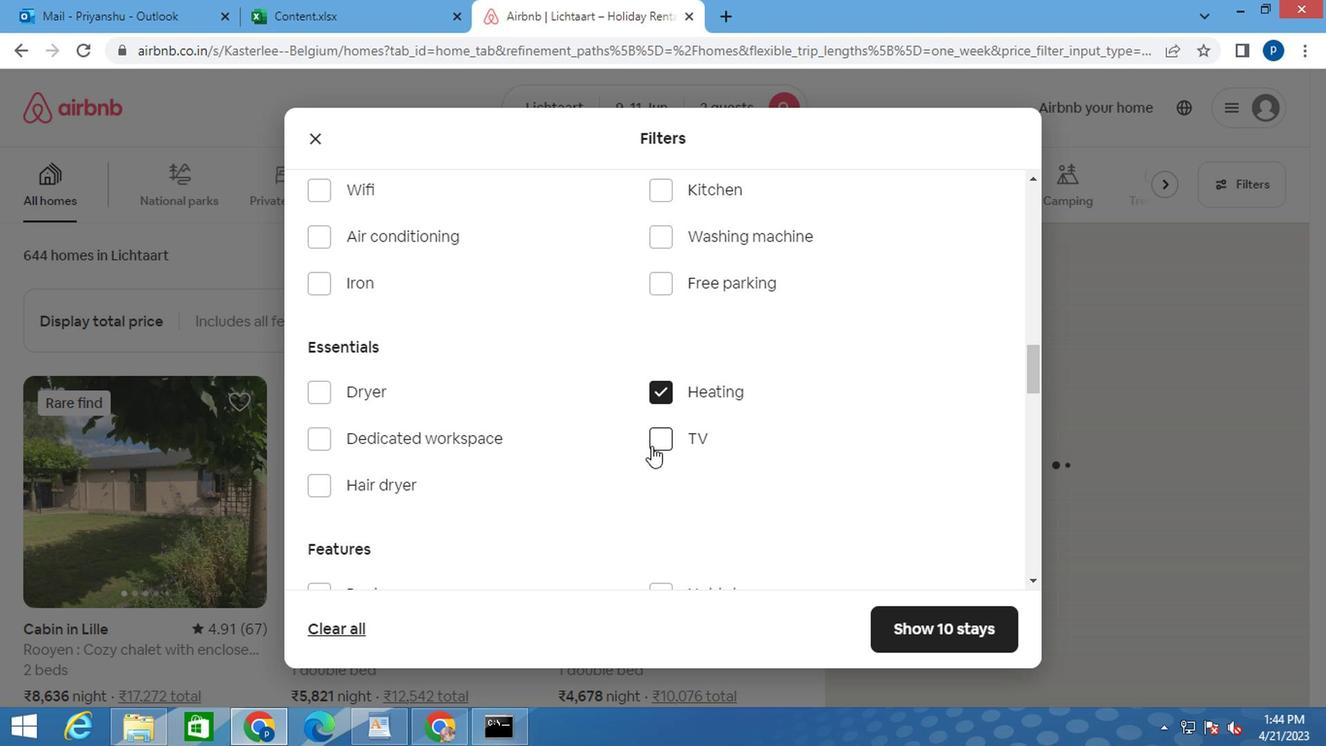 
Action: Mouse scrolled (647, 452) with delta (0, 0)
Screenshot: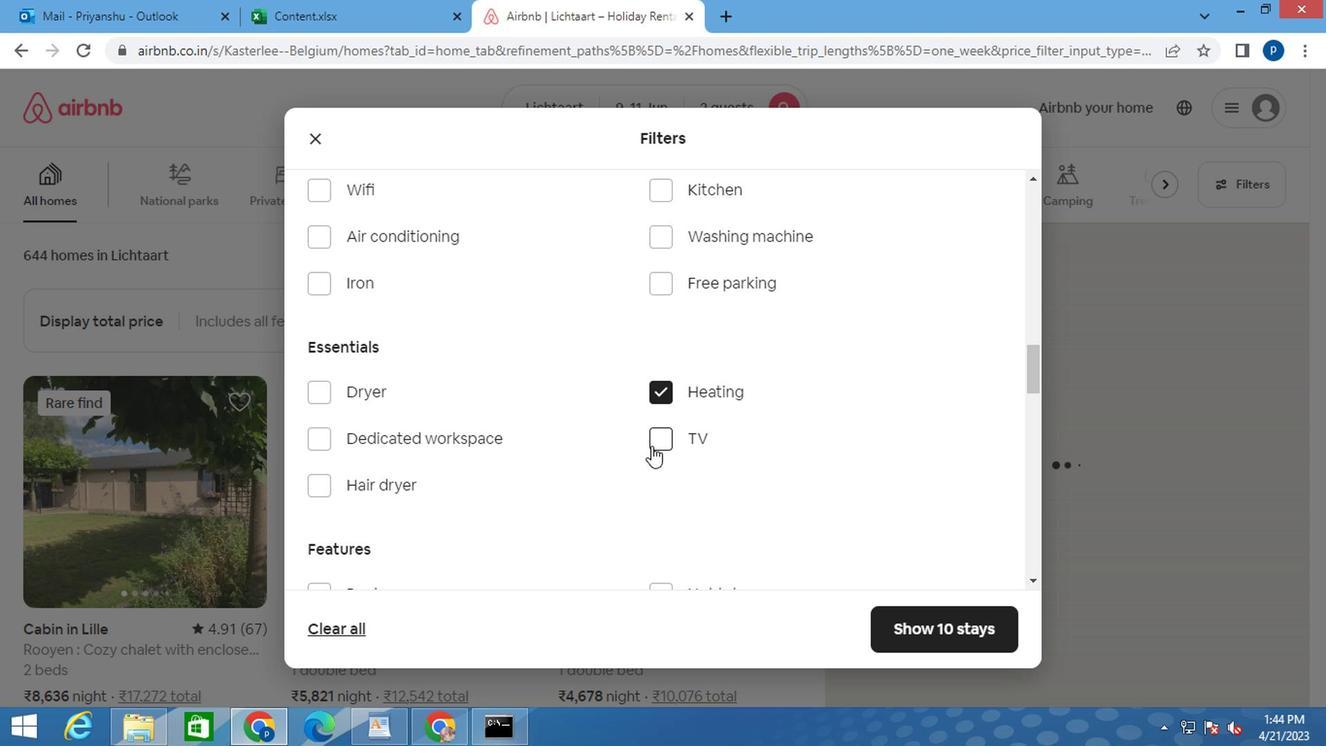 
Action: Mouse moved to (646, 454)
Screenshot: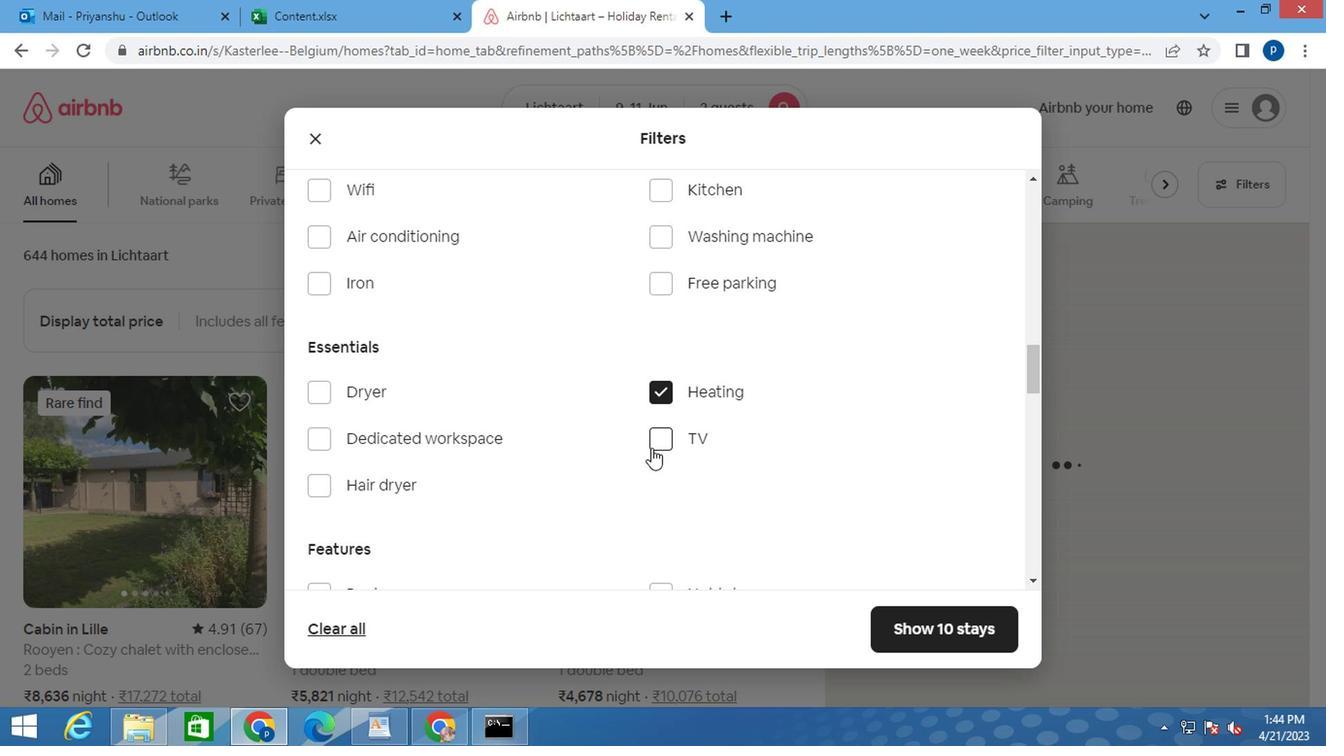 
Action: Mouse scrolled (646, 453) with delta (0, 0)
Screenshot: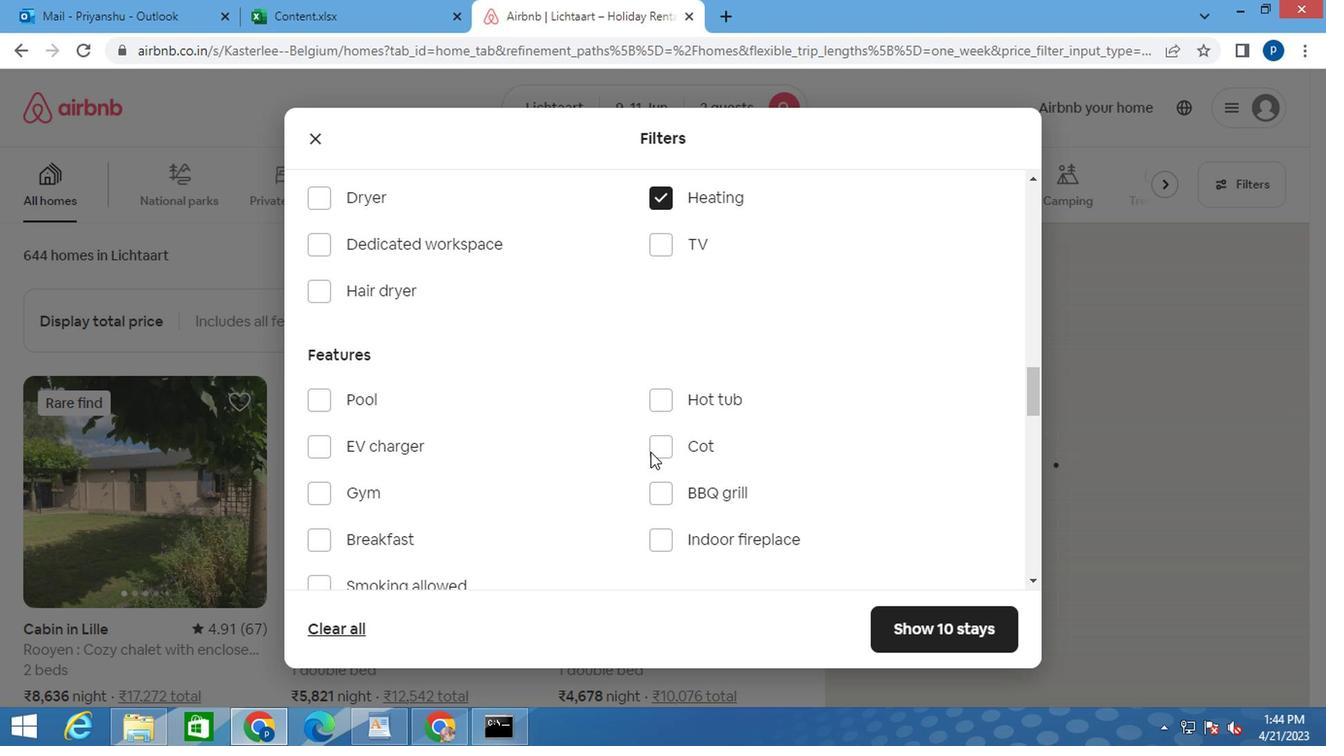 
Action: Mouse moved to (648, 459)
Screenshot: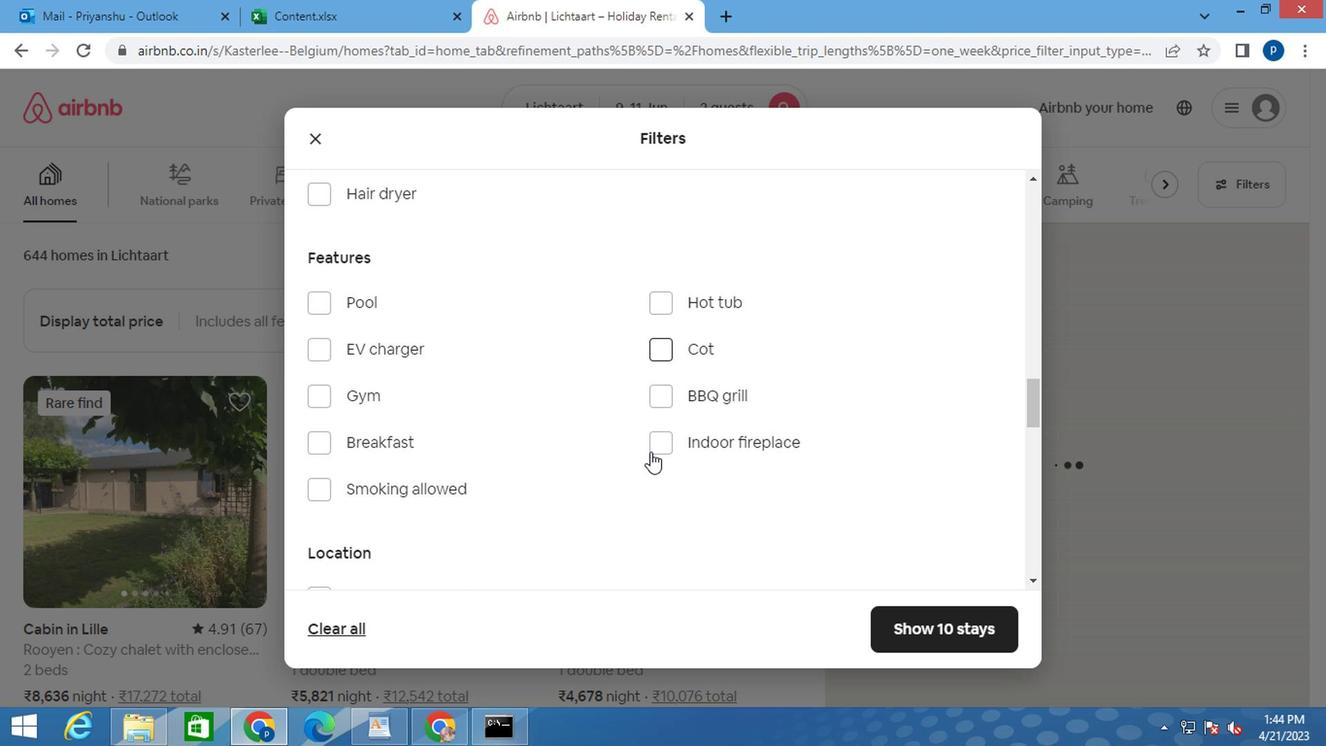 
Action: Mouse scrolled (648, 458) with delta (0, -1)
Screenshot: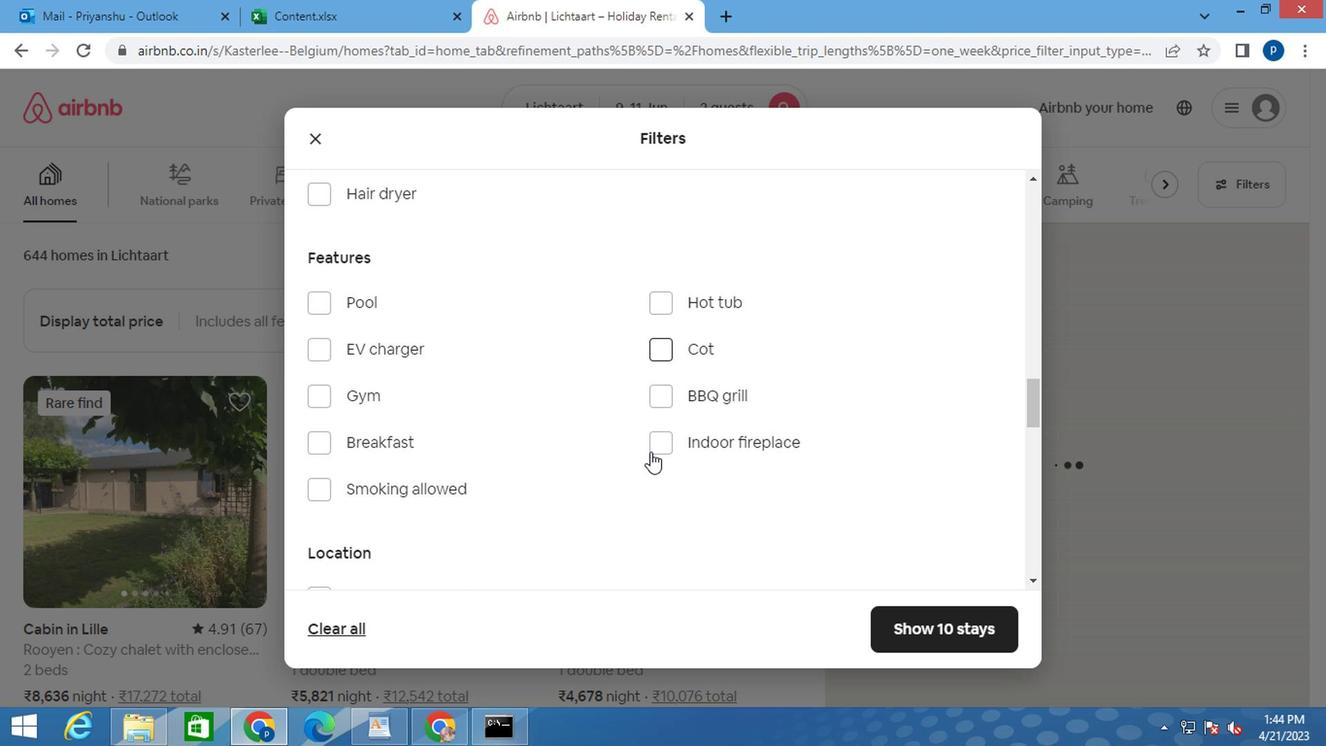 
Action: Mouse scrolled (648, 458) with delta (0, -1)
Screenshot: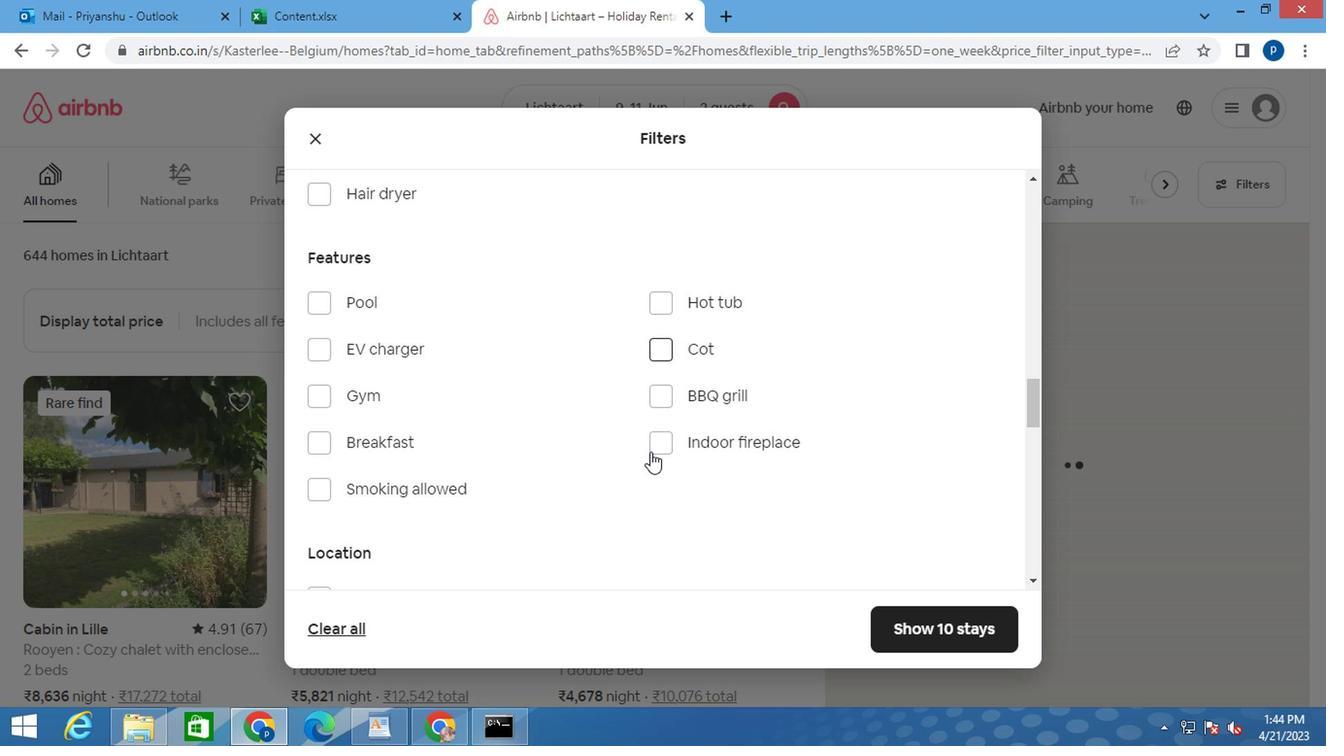 
Action: Mouse scrolled (648, 458) with delta (0, -1)
Screenshot: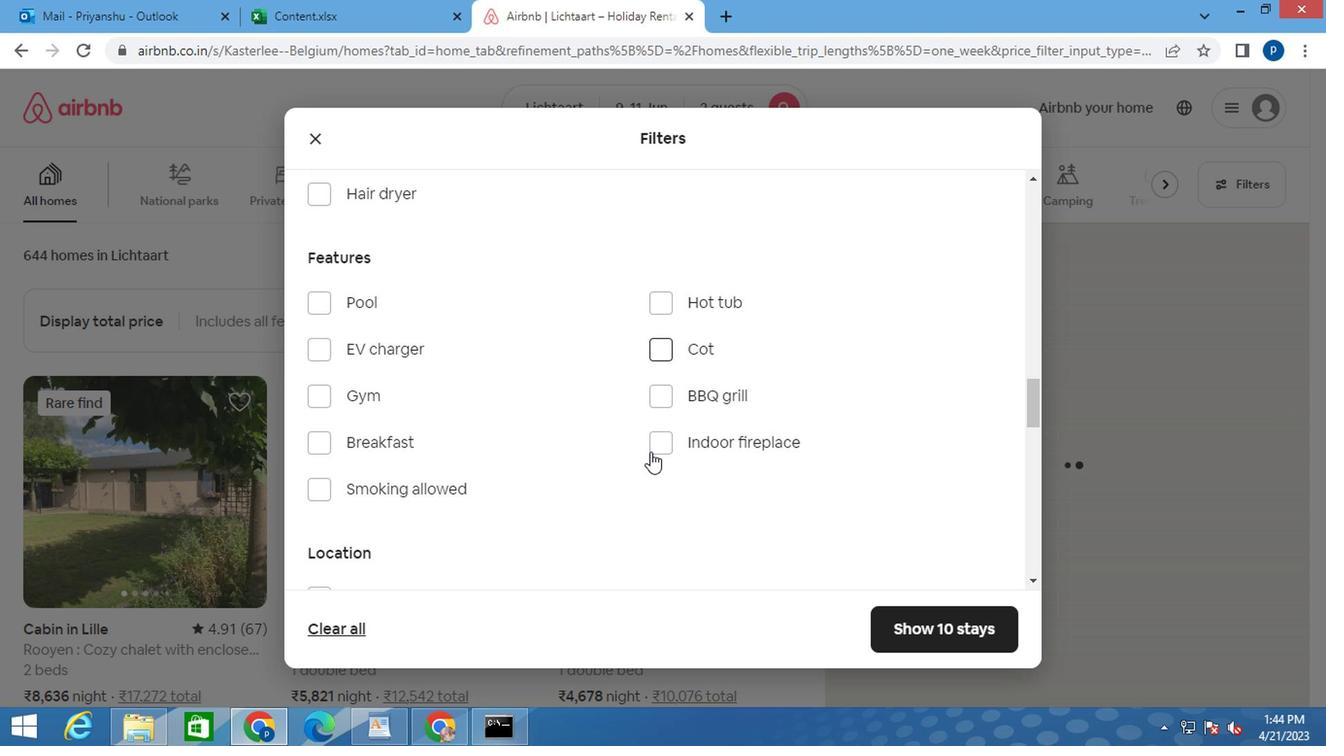 
Action: Mouse scrolled (648, 458) with delta (0, -1)
Screenshot: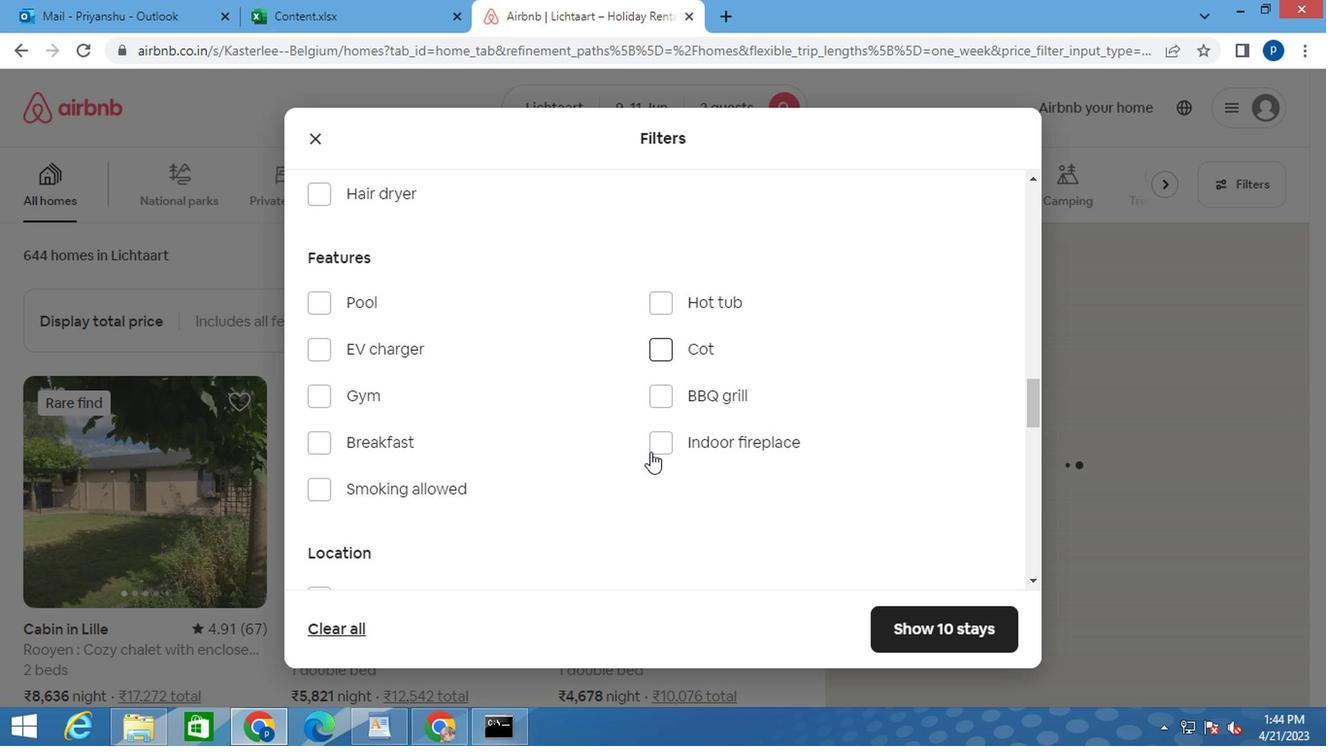 
Action: Mouse moved to (909, 480)
Screenshot: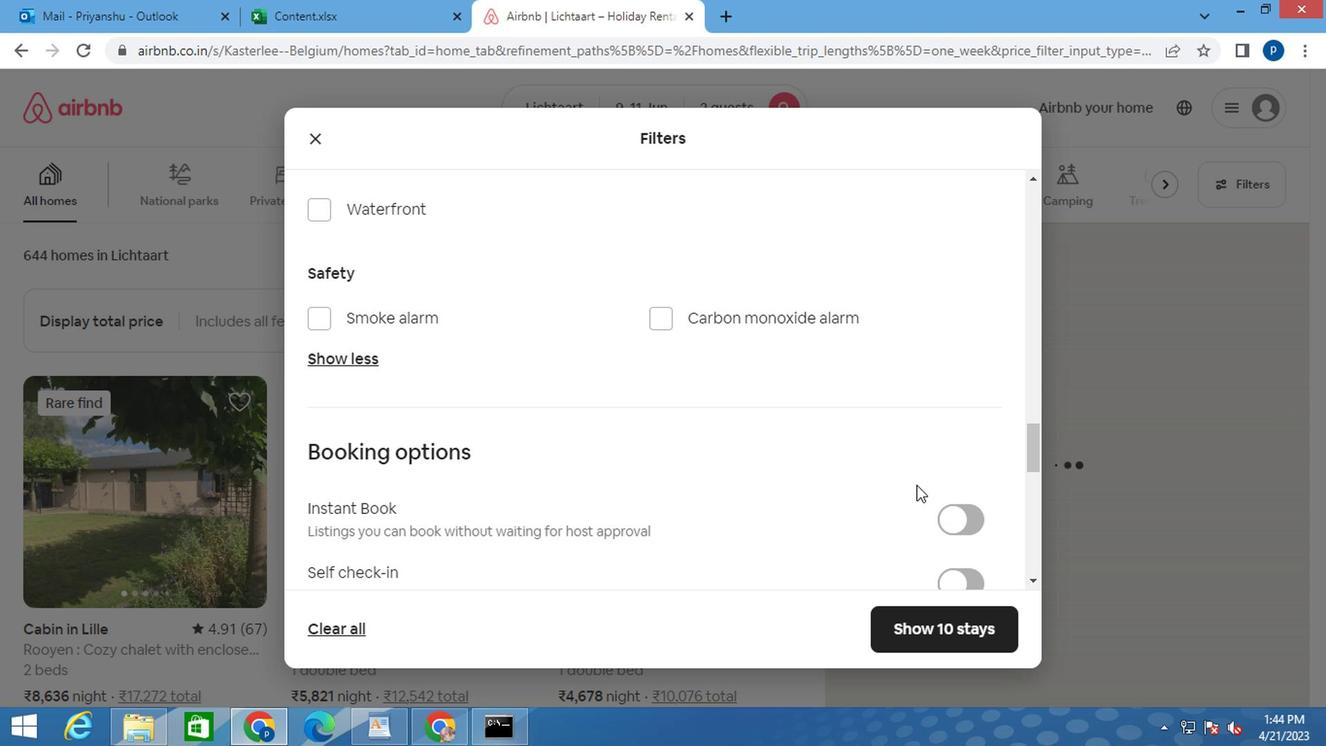 
Action: Mouse scrolled (909, 479) with delta (0, -1)
Screenshot: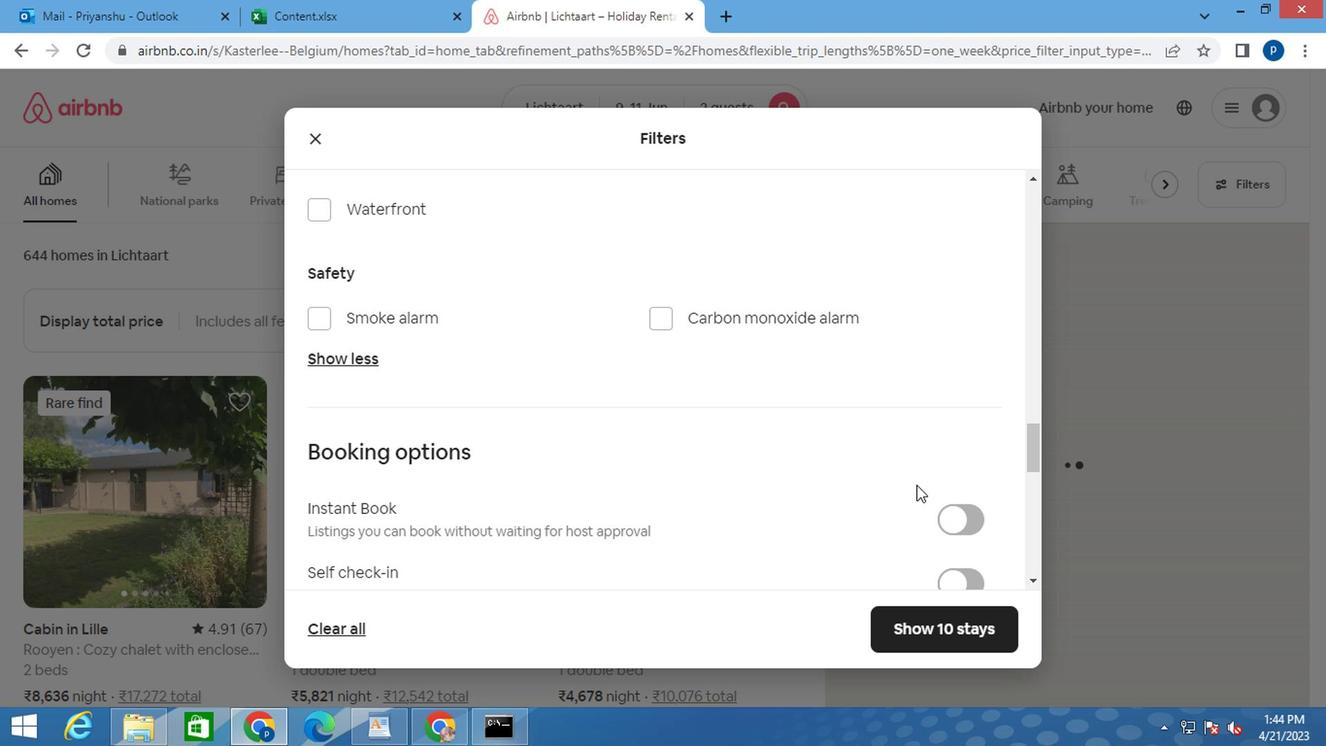 
Action: Mouse moved to (908, 480)
Screenshot: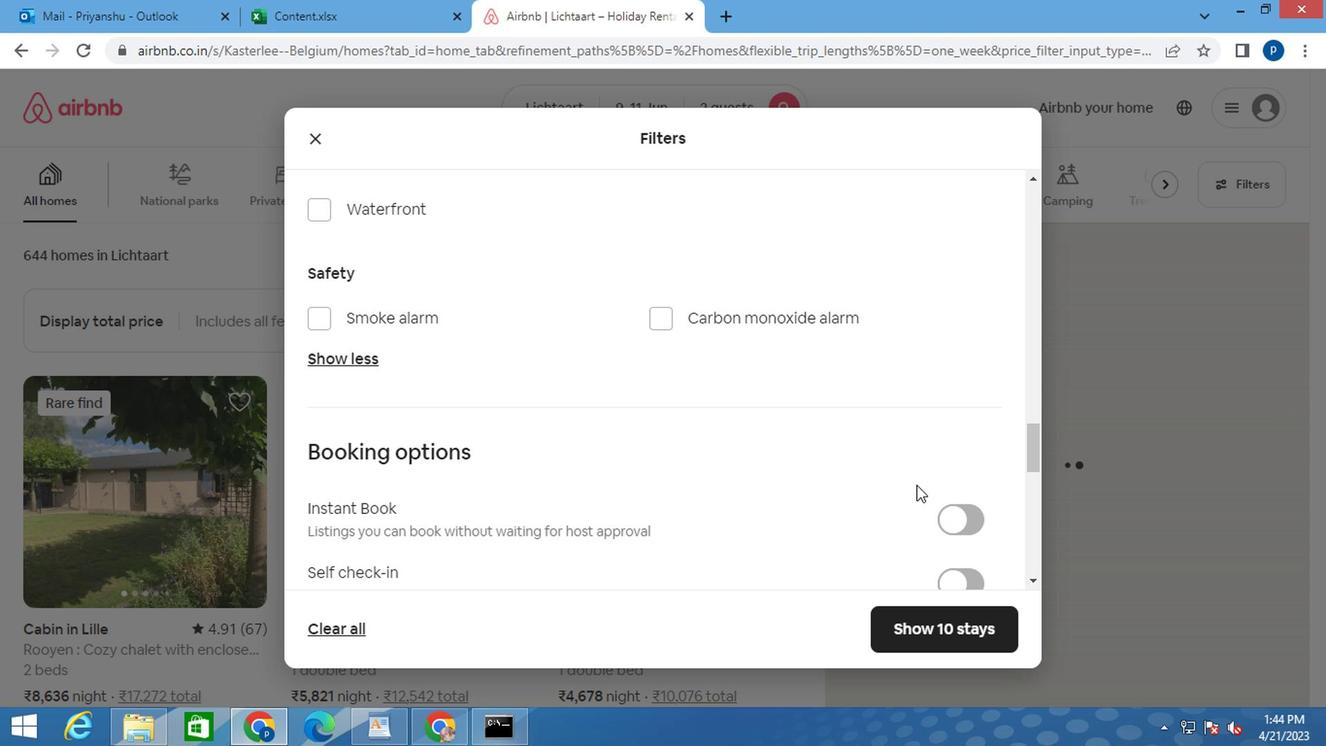 
Action: Mouse scrolled (908, 479) with delta (0, -1)
Screenshot: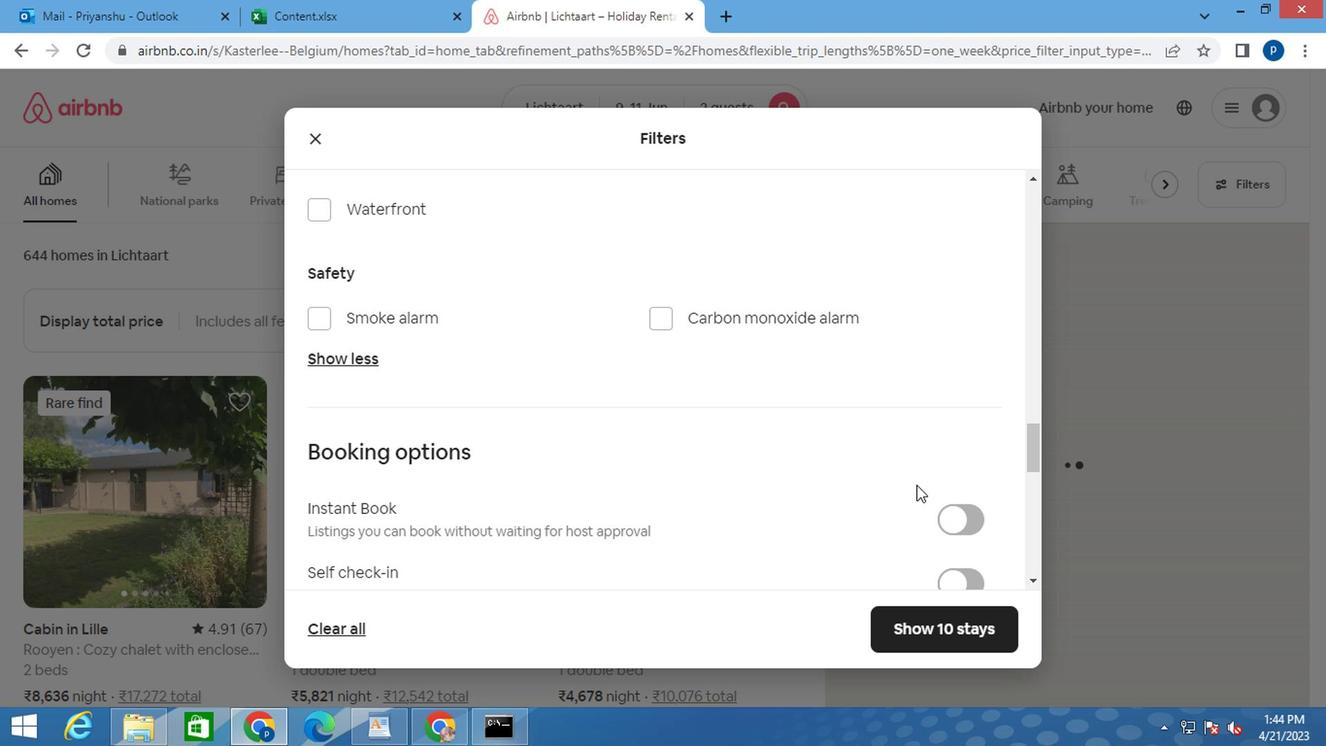 
Action: Mouse moved to (903, 478)
Screenshot: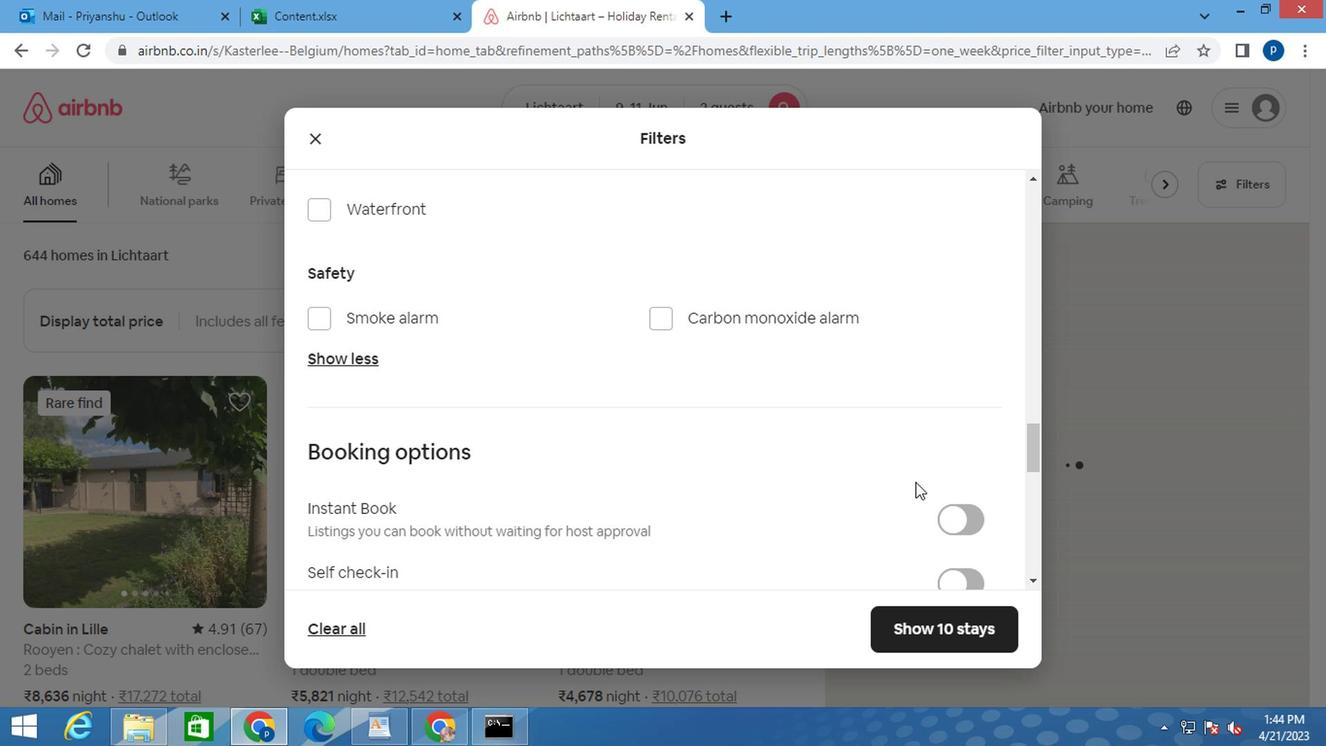 
Action: Mouse scrolled (903, 476) with delta (0, -1)
Screenshot: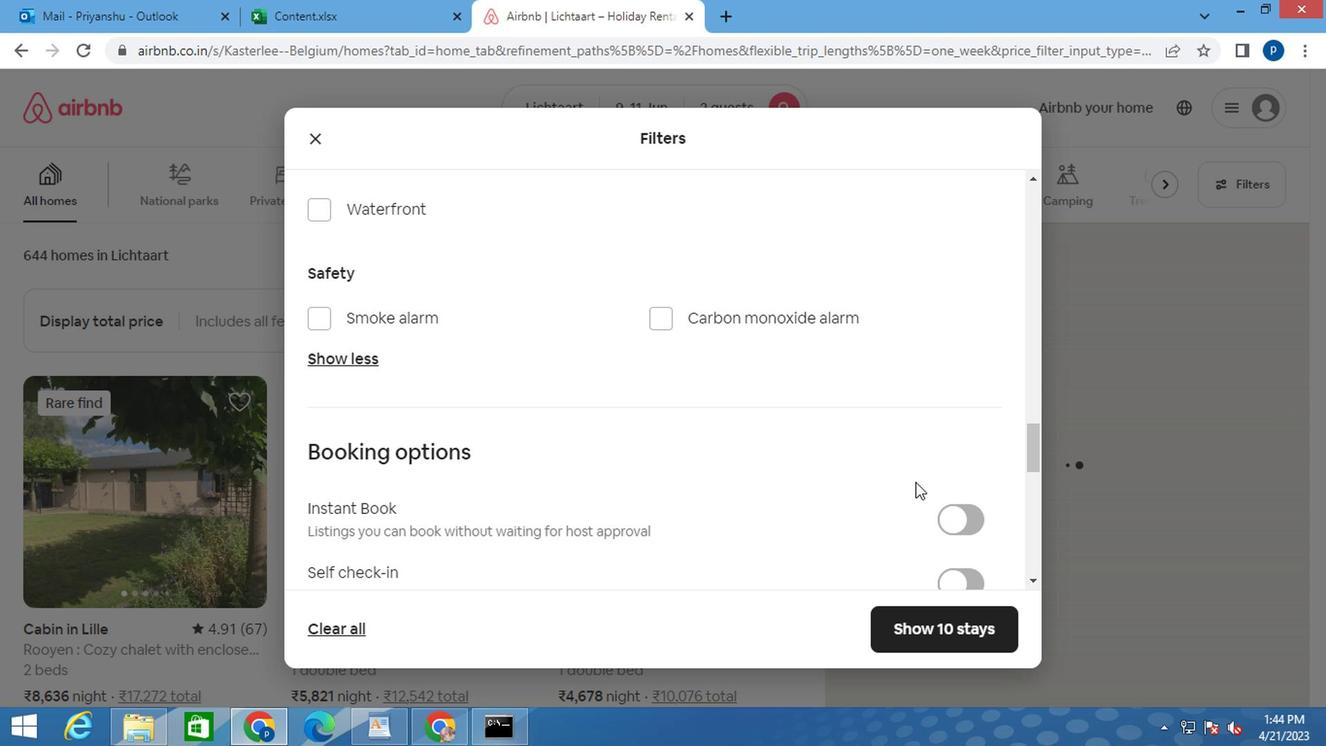 
Action: Mouse moved to (938, 290)
Screenshot: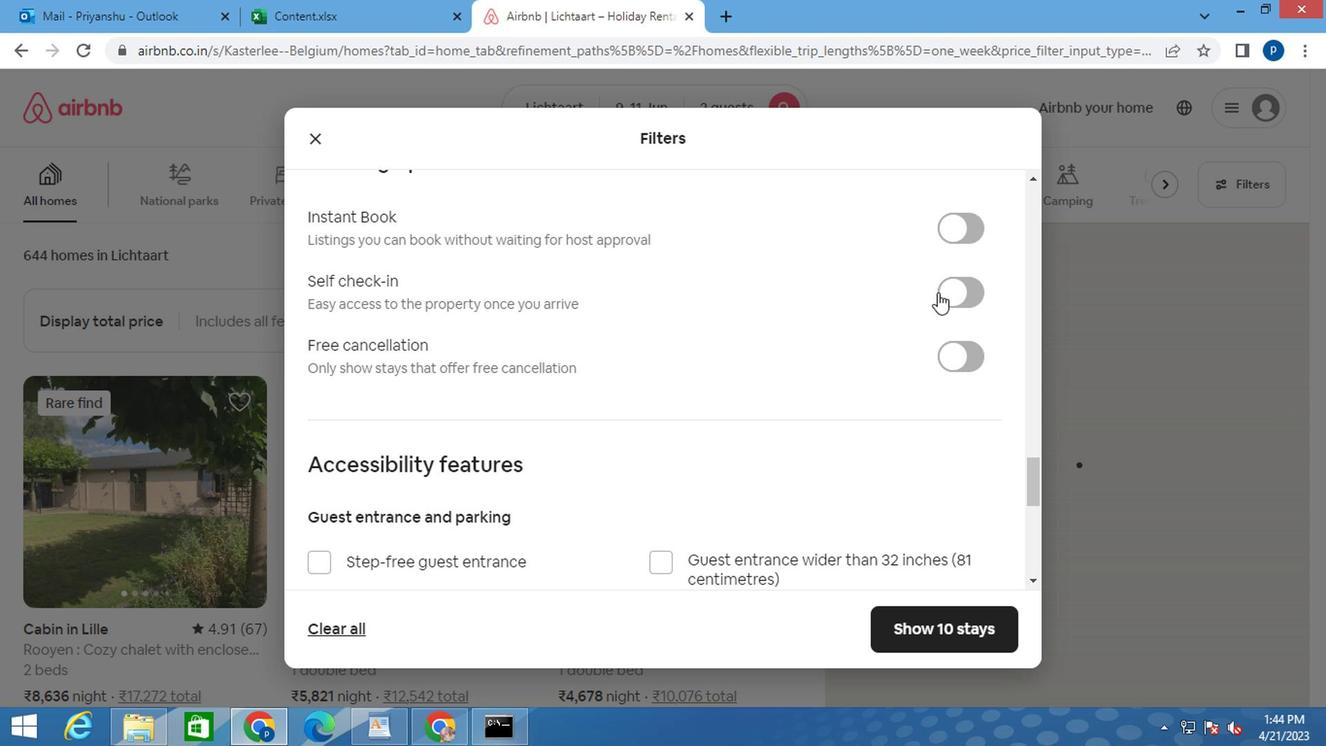 
Action: Mouse pressed left at (938, 290)
Screenshot: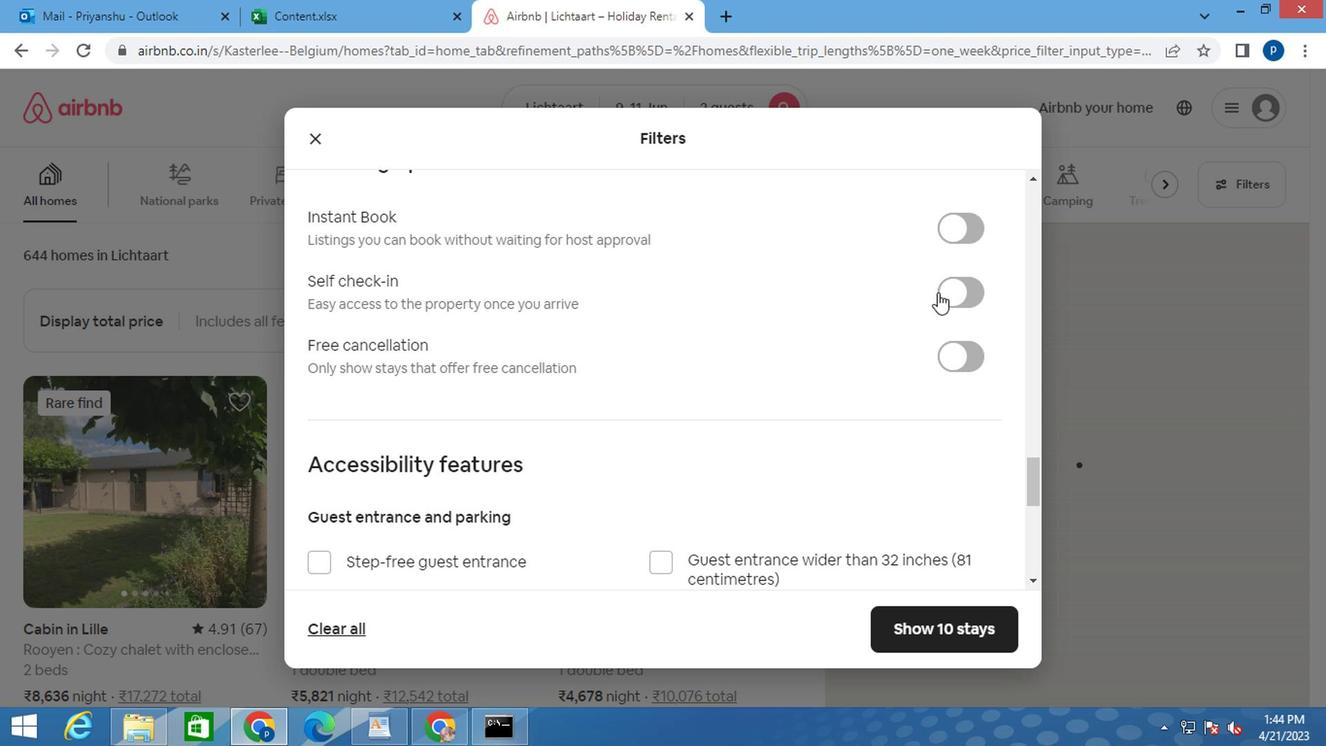 
Action: Mouse moved to (599, 440)
Screenshot: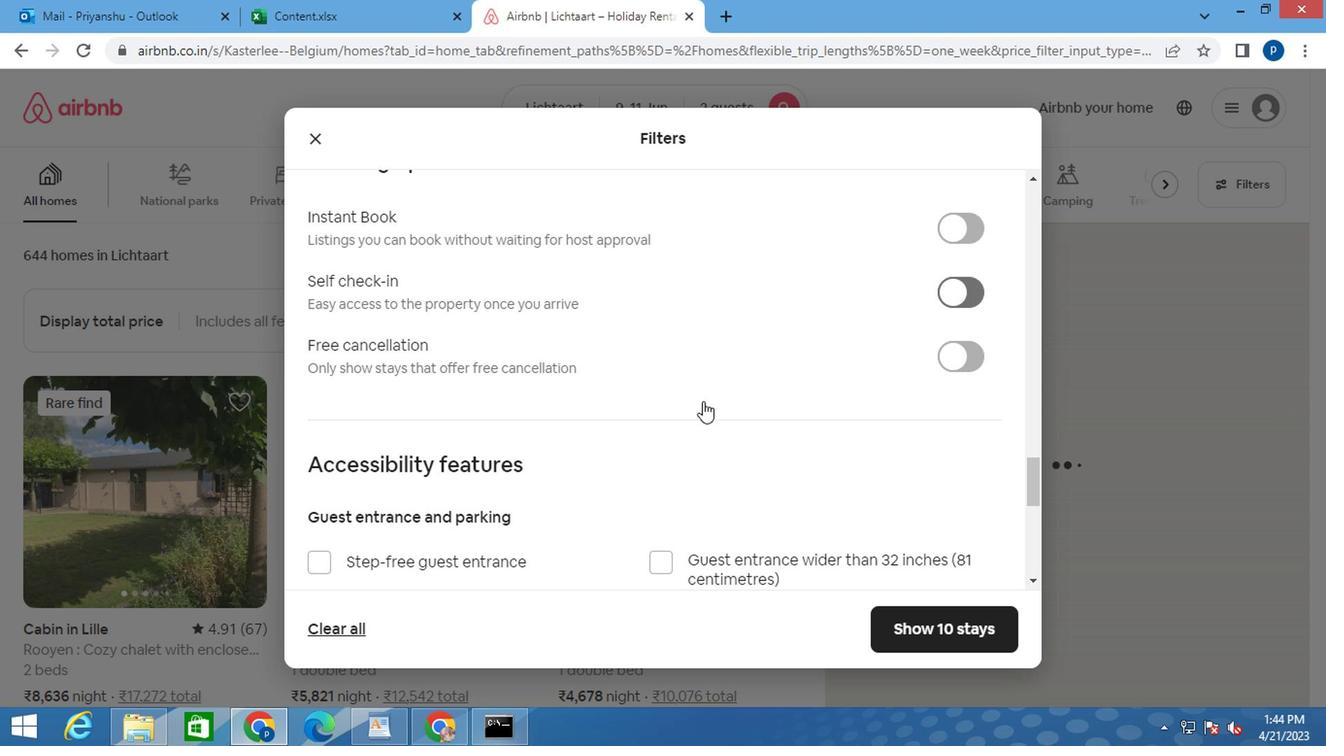 
Action: Mouse scrolled (599, 439) with delta (0, 0)
Screenshot: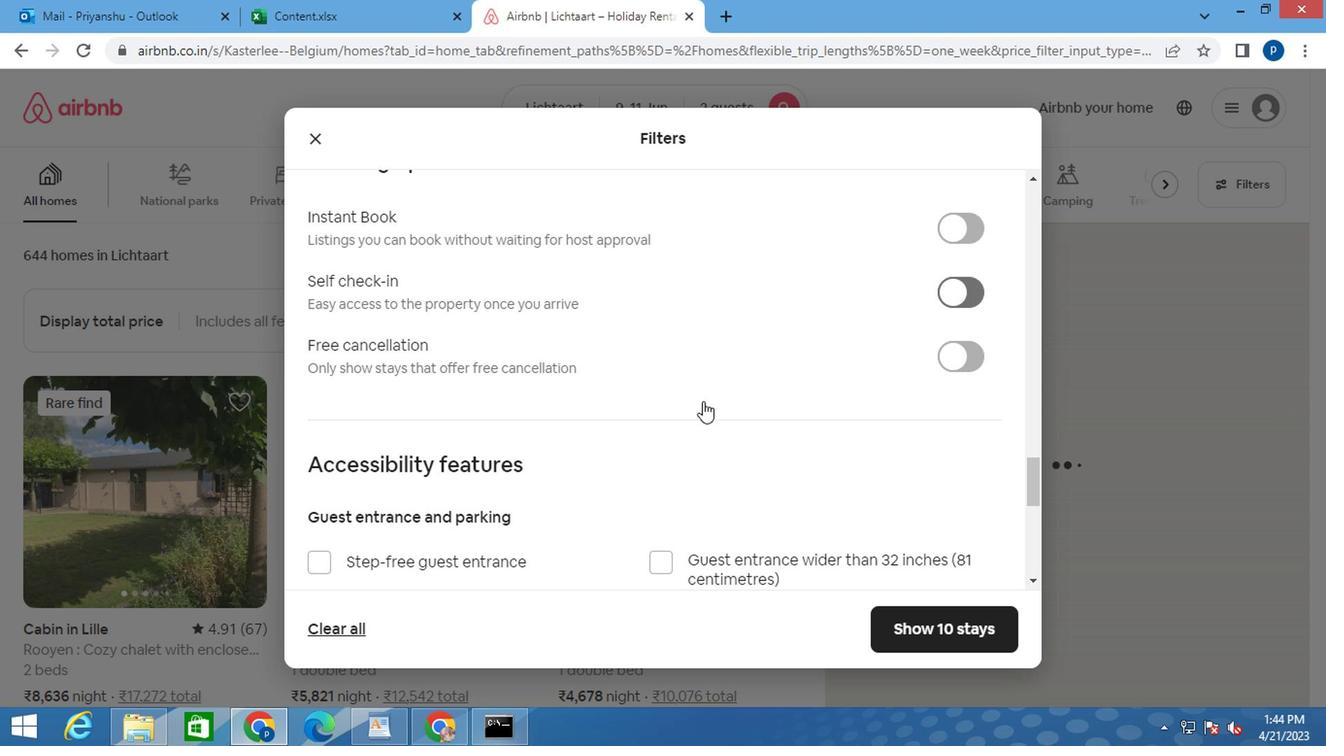 
Action: Mouse moved to (597, 443)
Screenshot: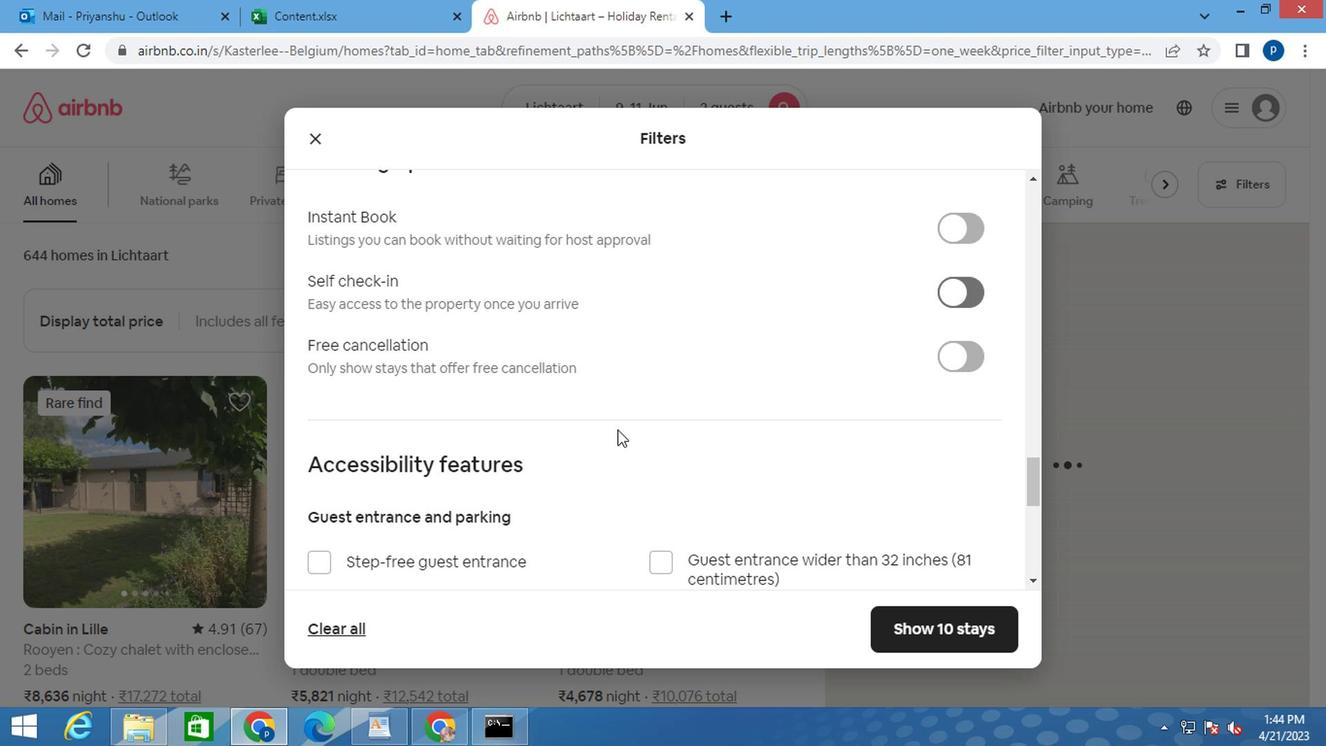 
Action: Mouse scrolled (597, 442) with delta (0, -1)
Screenshot: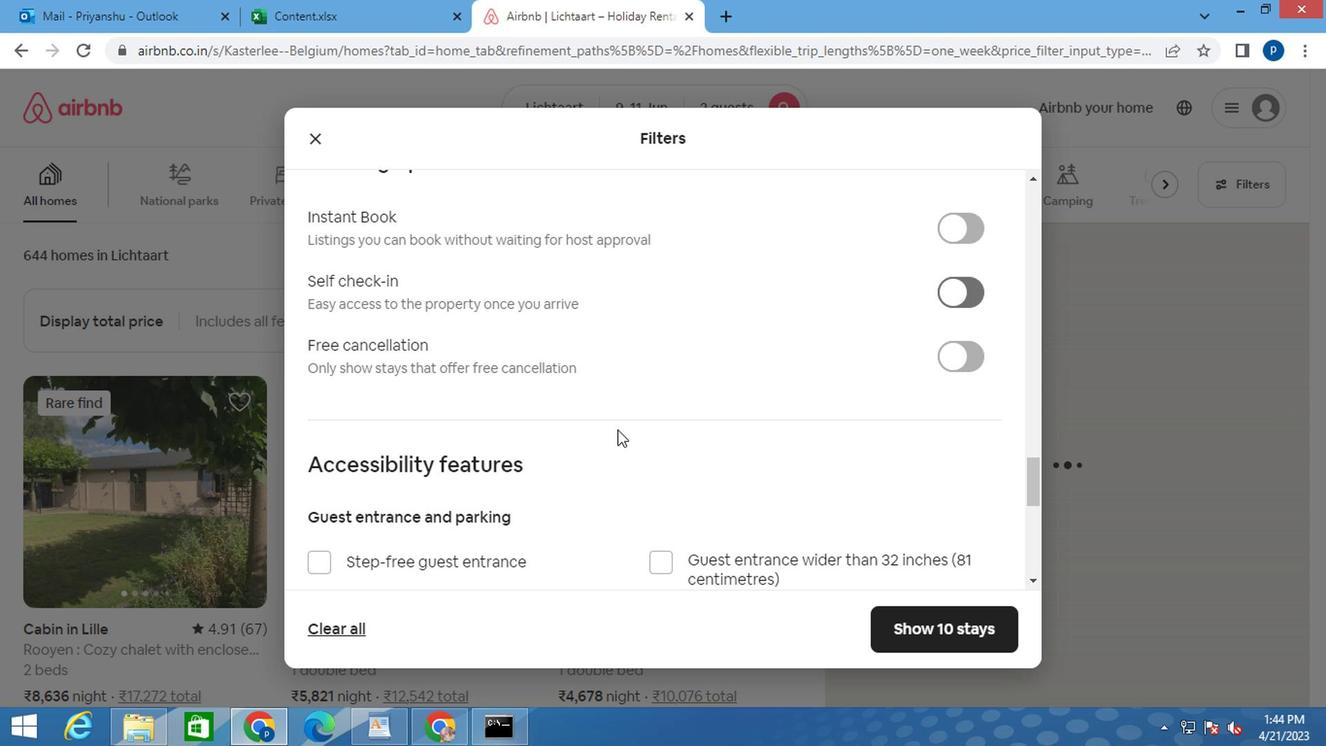 
Action: Mouse moved to (597, 444)
Screenshot: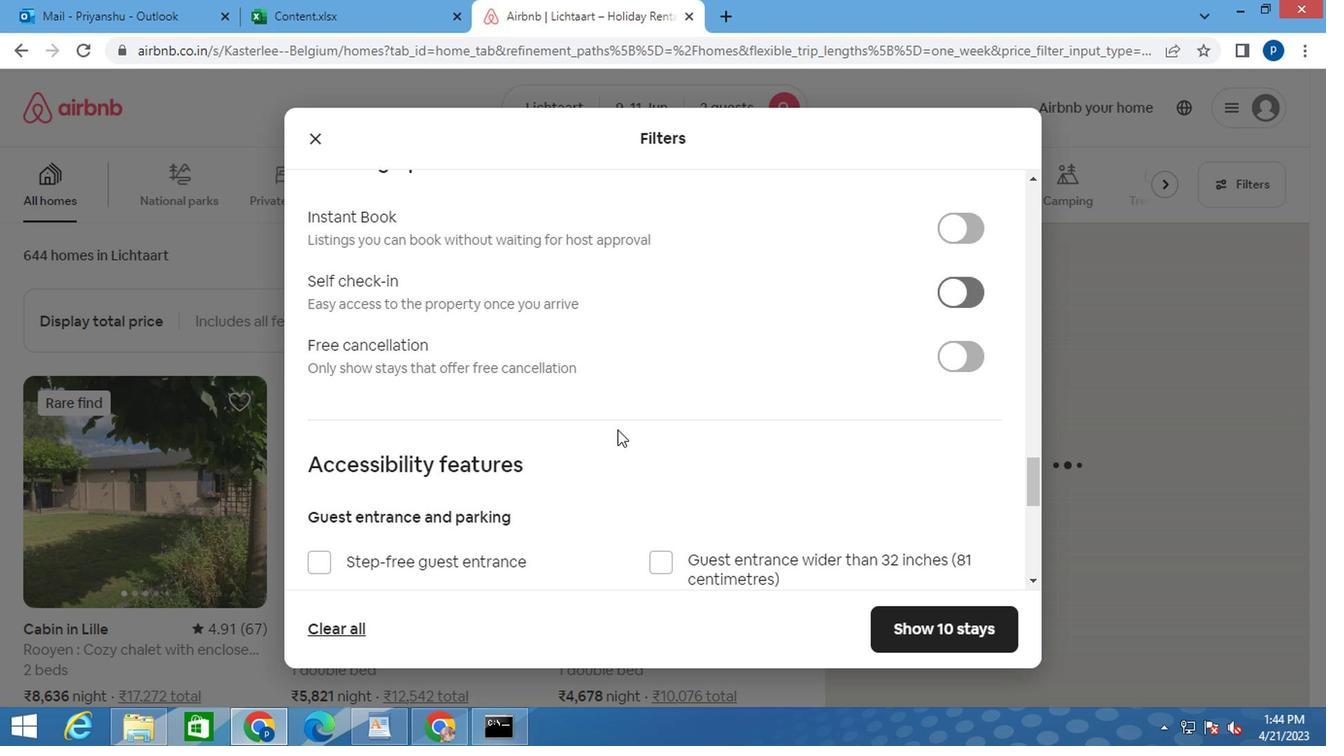 
Action: Mouse scrolled (597, 443) with delta (0, 0)
Screenshot: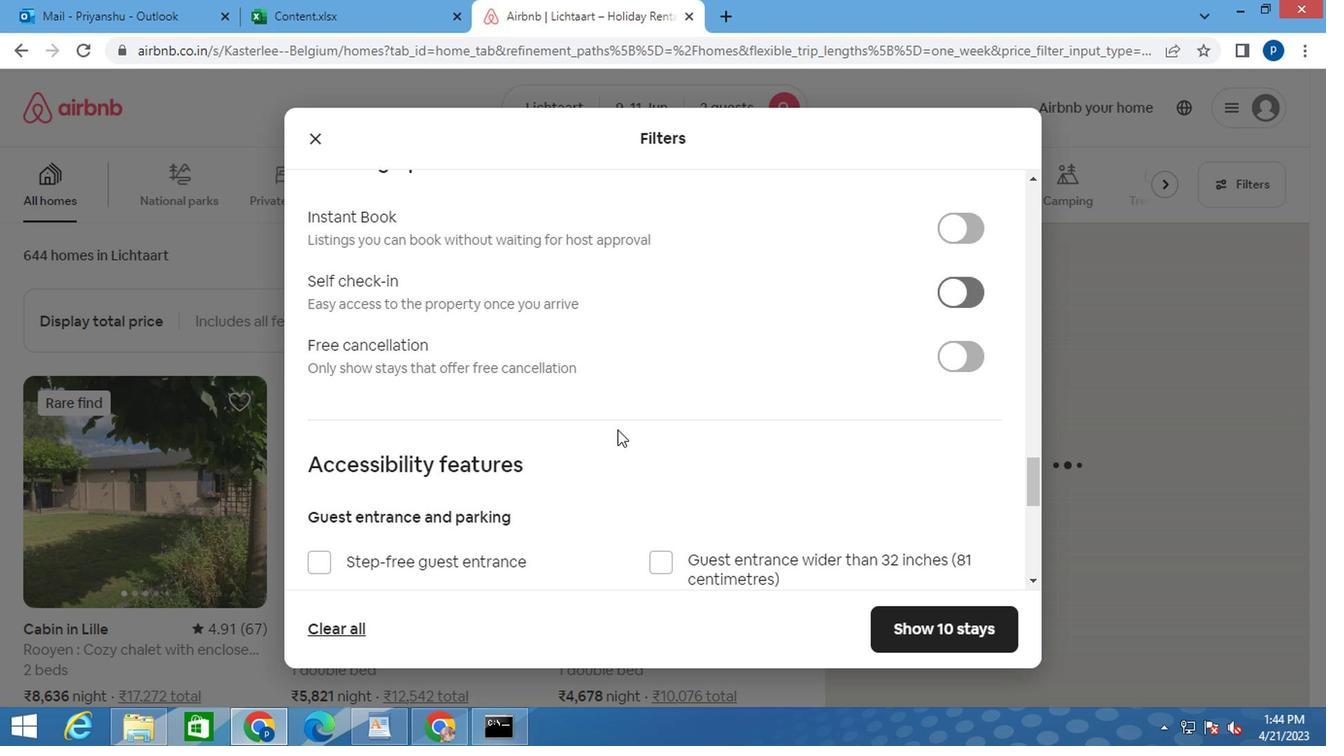 
Action: Mouse moved to (595, 445)
Screenshot: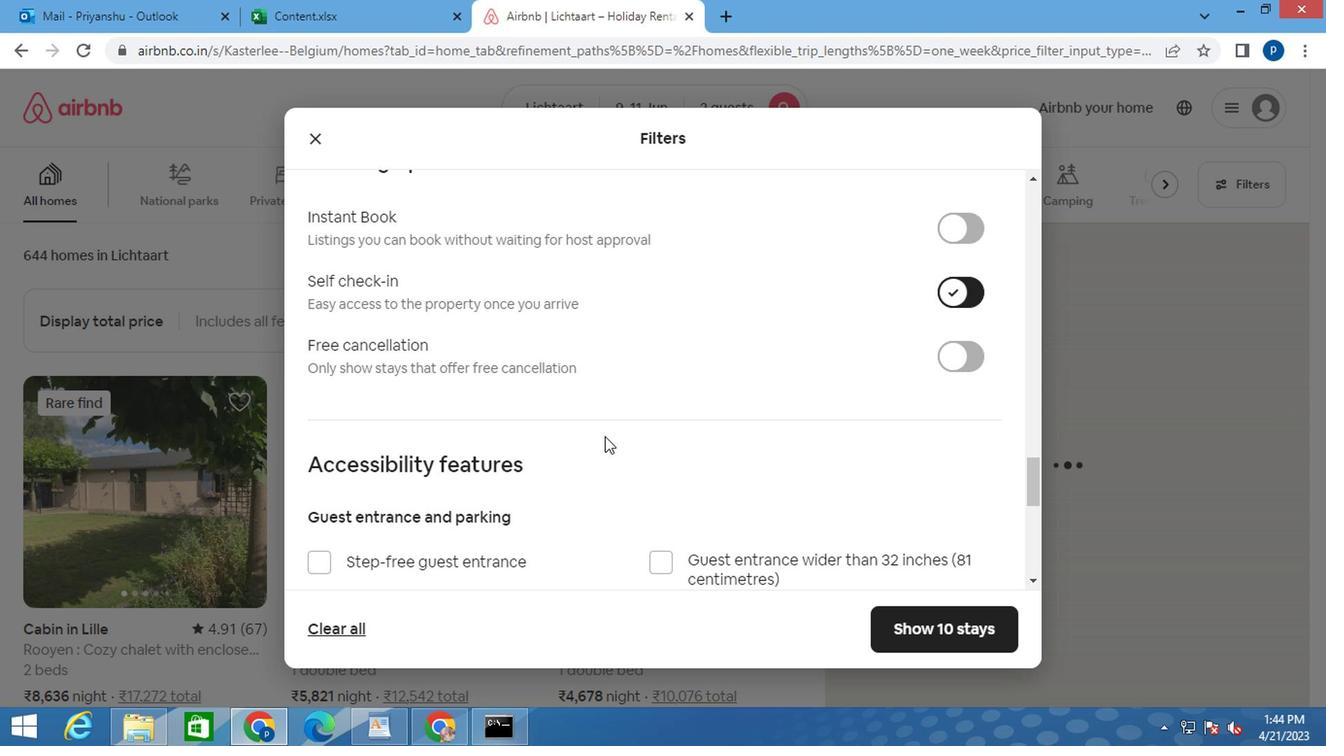 
Action: Mouse scrolled (595, 444) with delta (0, -1)
Screenshot: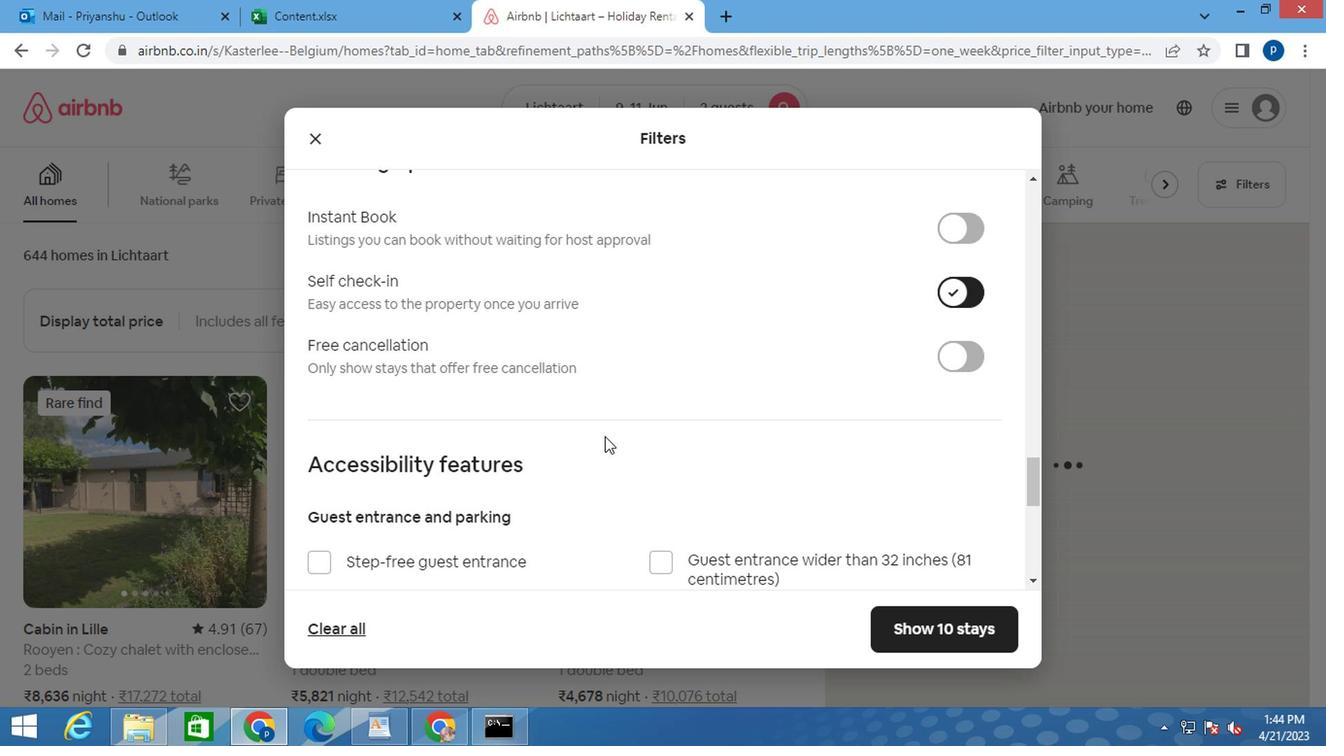 
Action: Mouse moved to (588, 448)
Screenshot: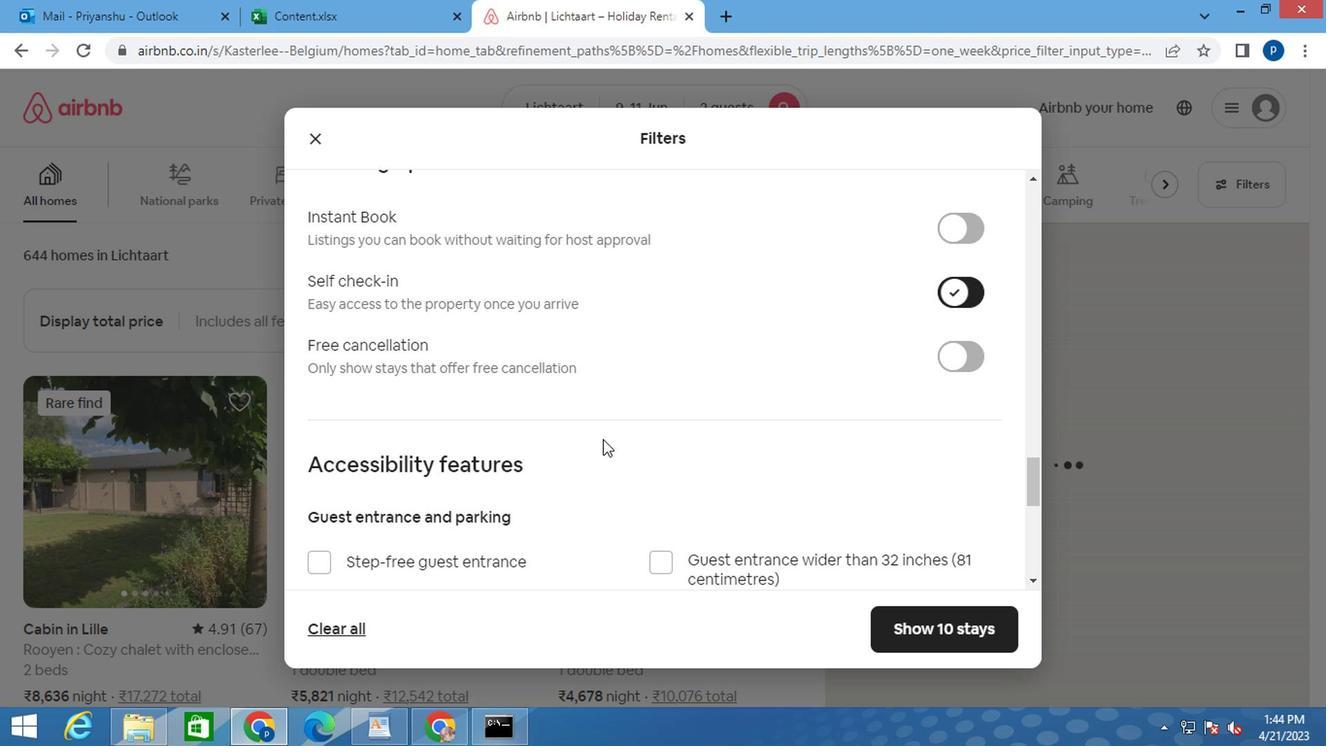 
Action: Mouse scrolled (590, 446) with delta (0, 0)
Screenshot: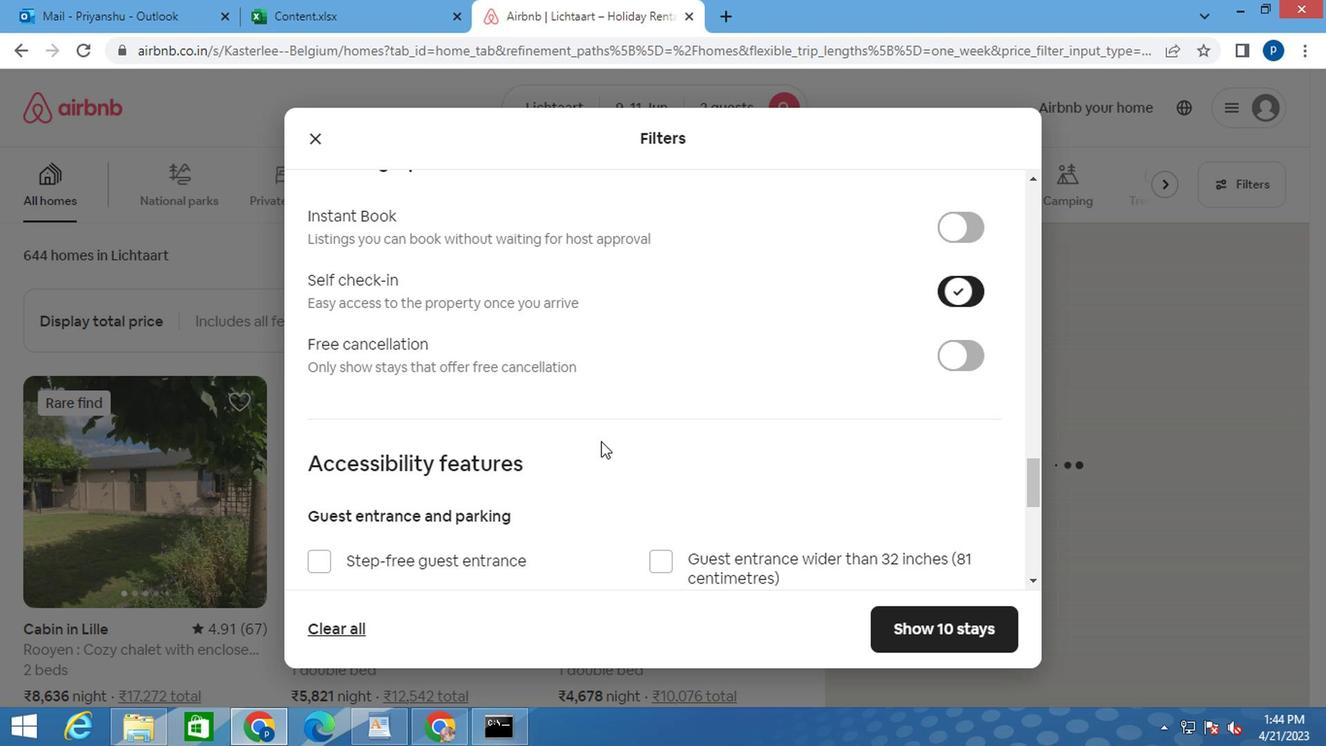 
Action: Mouse moved to (357, 516)
Screenshot: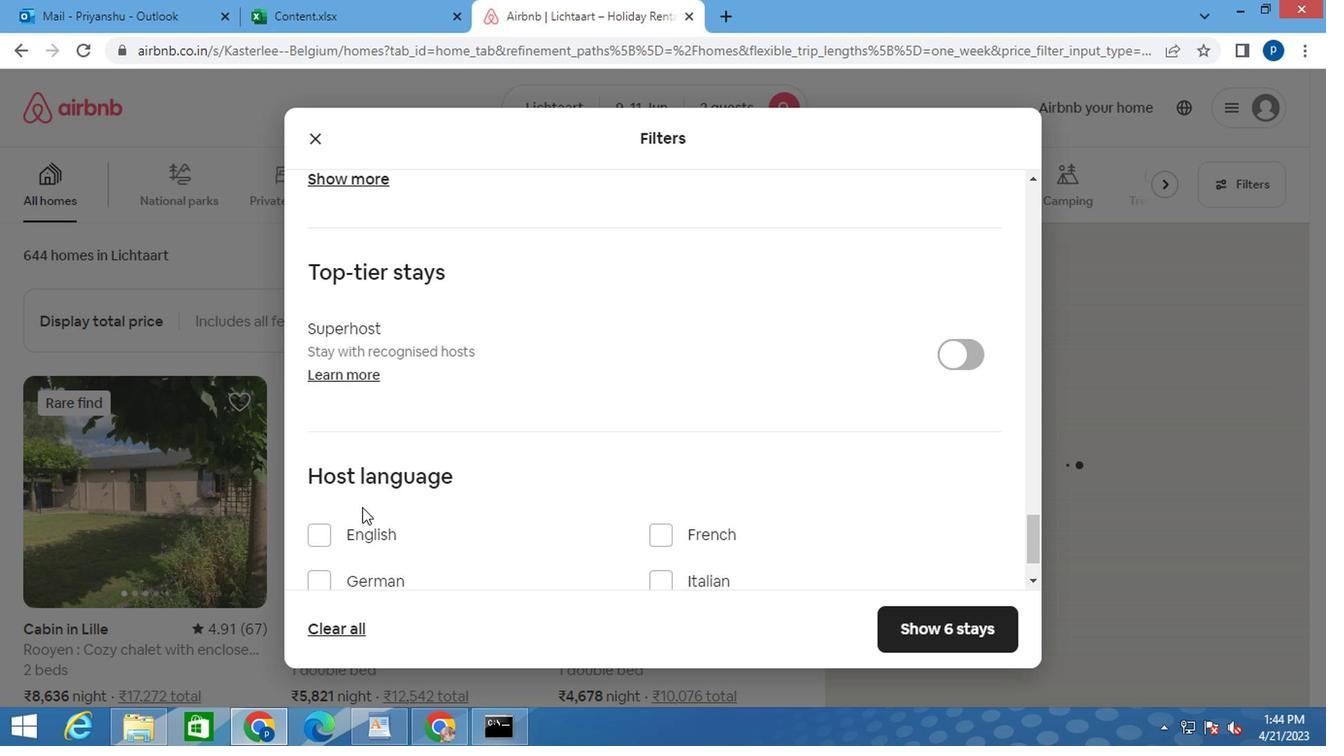 
Action: Mouse scrolled (357, 515) with delta (0, 0)
Screenshot: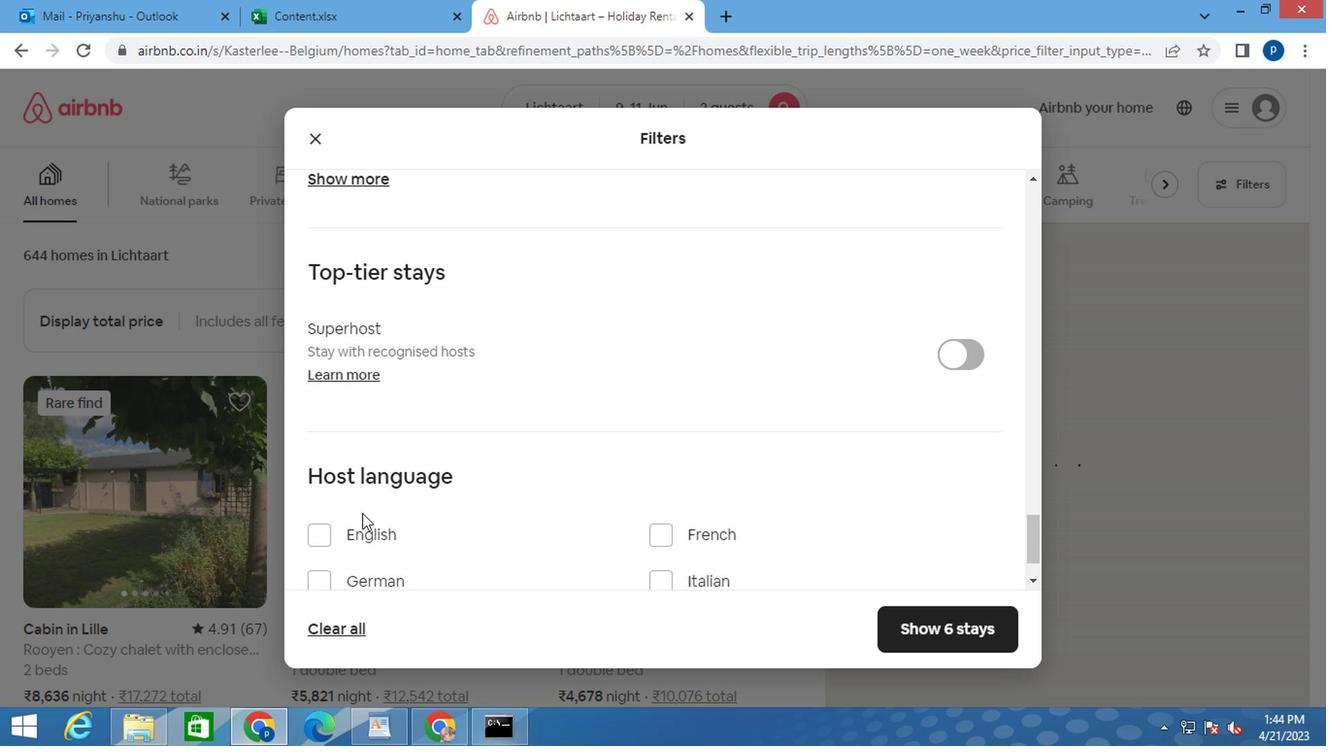 
Action: Mouse scrolled (357, 515) with delta (0, 0)
Screenshot: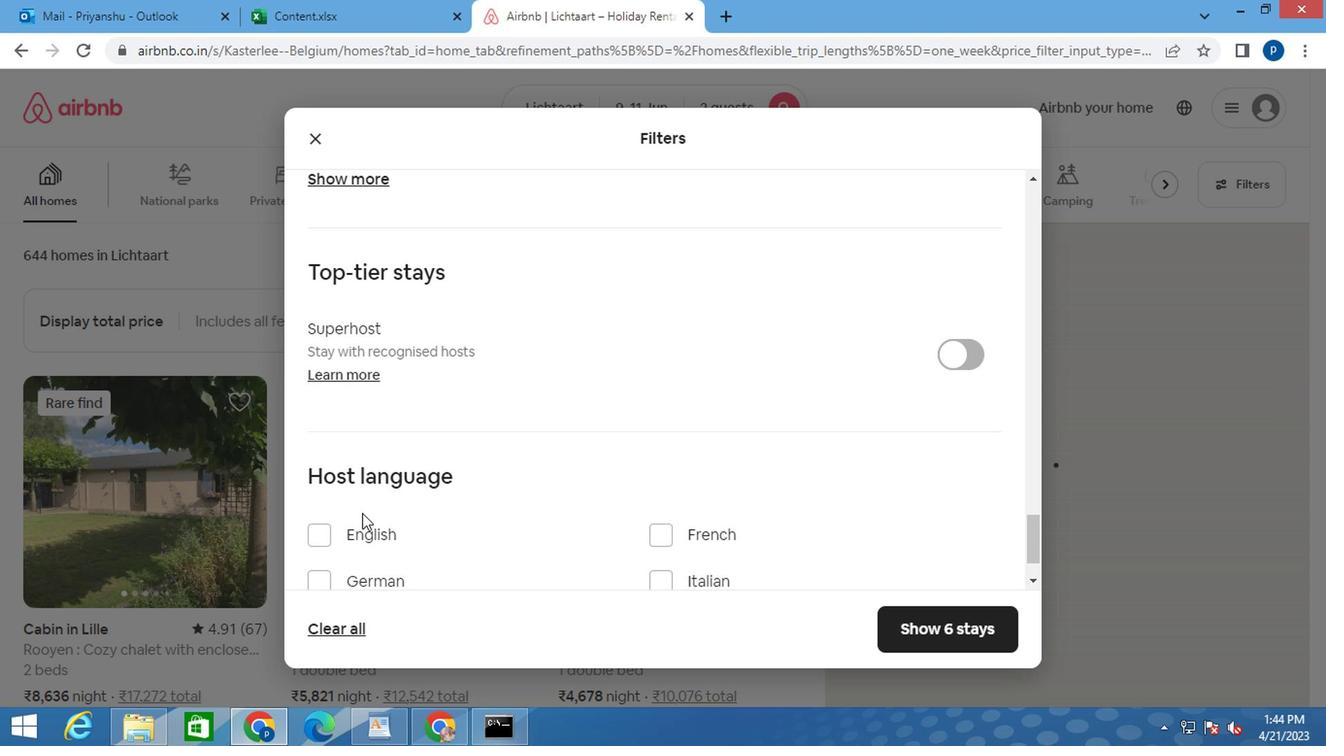 
Action: Mouse moved to (320, 456)
Screenshot: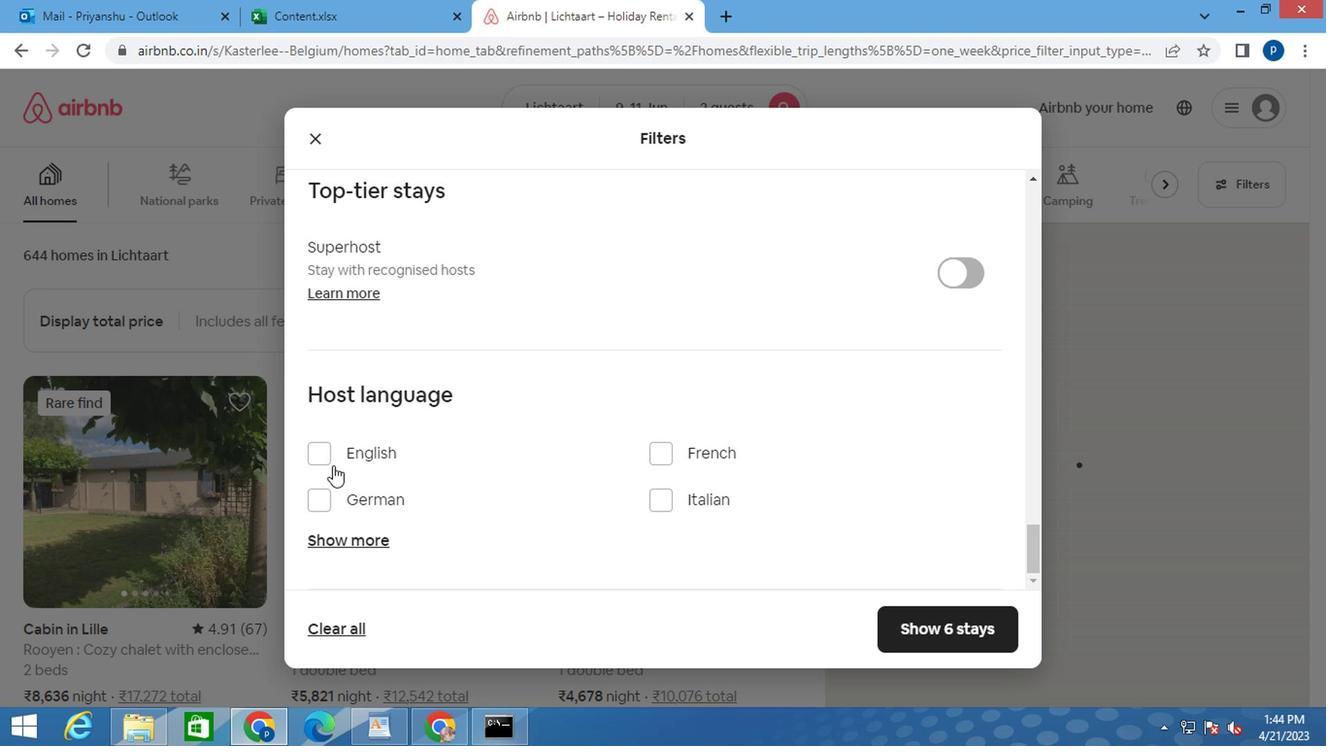 
Action: Mouse pressed left at (320, 456)
Screenshot: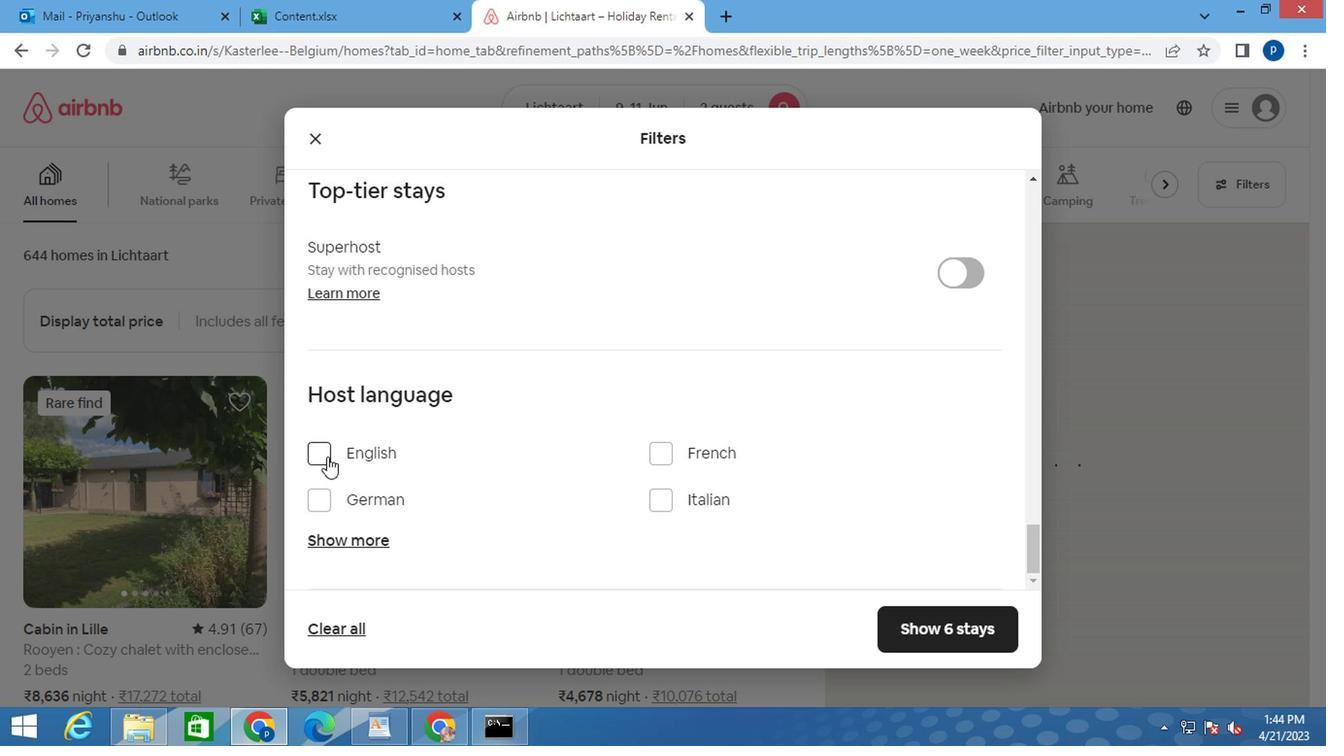
Action: Mouse moved to (943, 625)
Screenshot: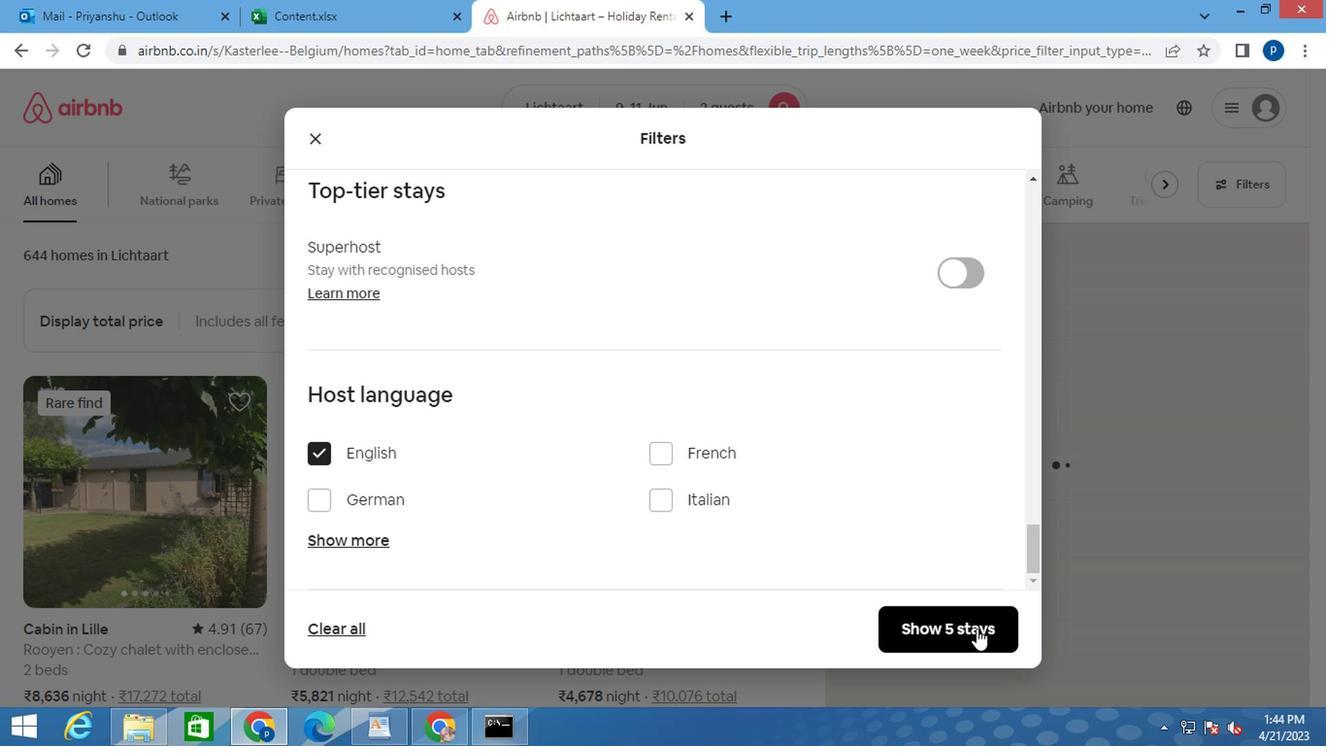 
Action: Mouse pressed left at (943, 625)
Screenshot: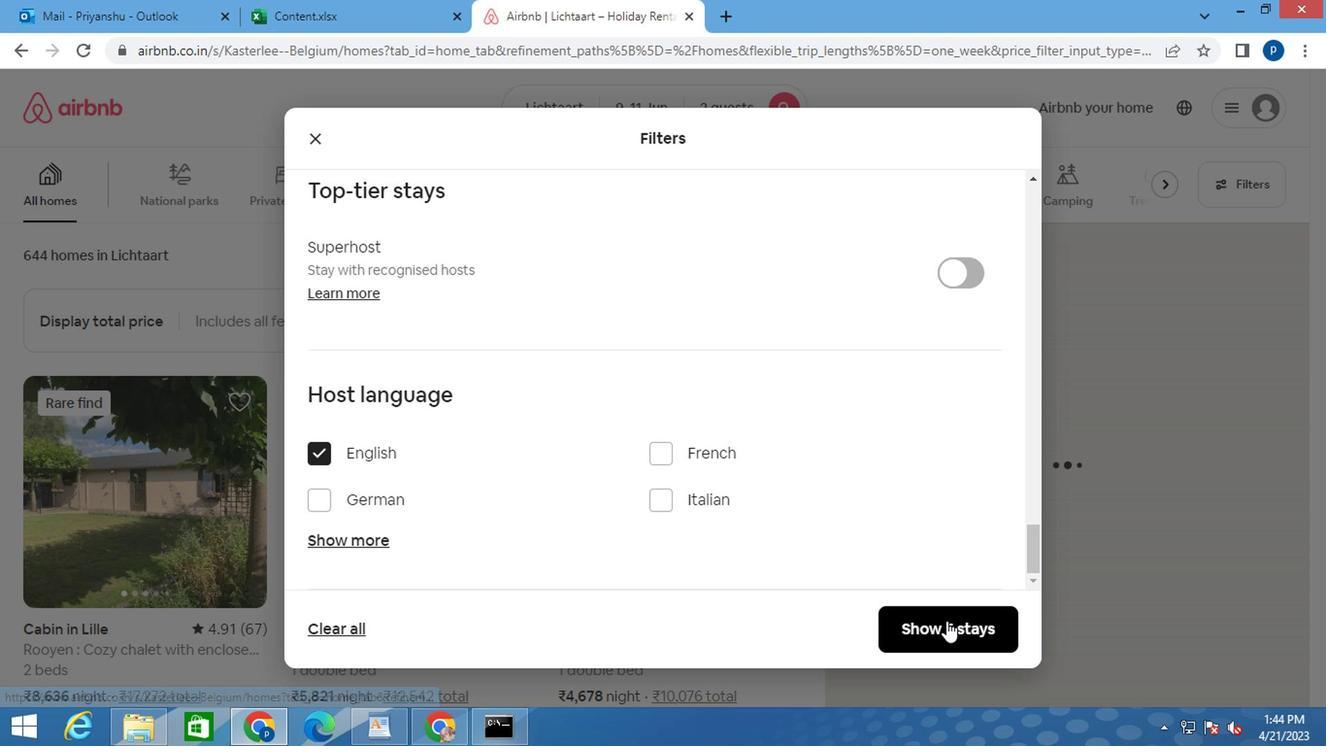 
